 Task: Find connections with filter location Ārt Khwājah with filter topic #LetsWork with filter profile language Spanish with filter current company BBC with filter school Anna Adarsh College For Women with filter industry Vehicle Repair and Maintenance with filter service category Human Resources with filter keywords title Head
Action: Mouse moved to (681, 124)
Screenshot: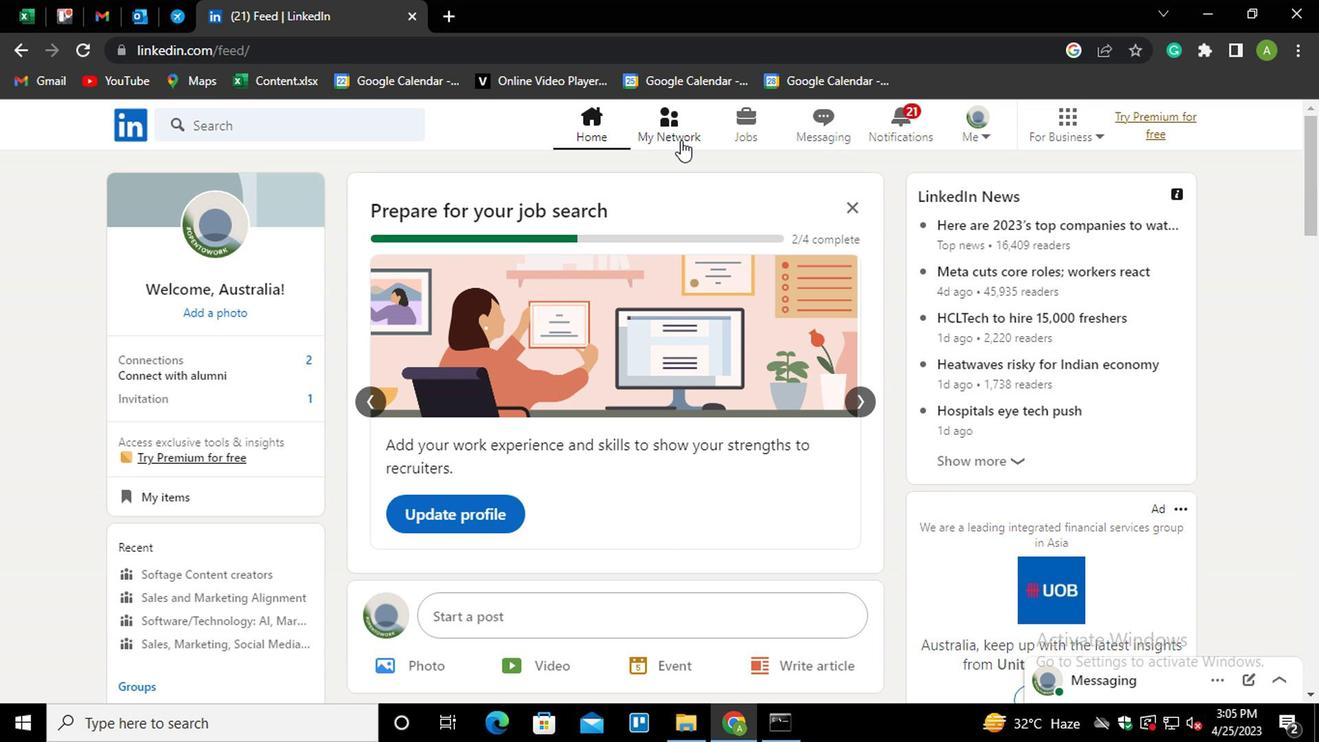 
Action: Mouse pressed left at (681, 124)
Screenshot: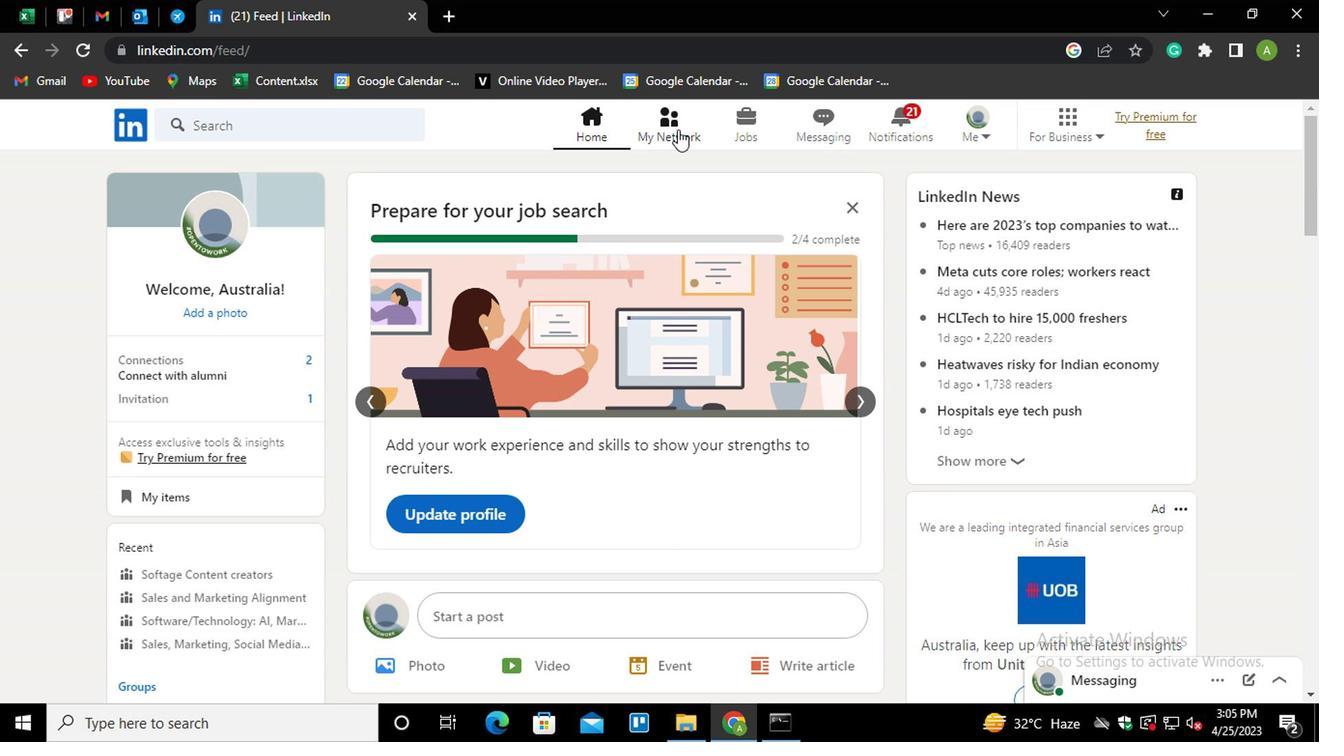
Action: Mouse moved to (272, 217)
Screenshot: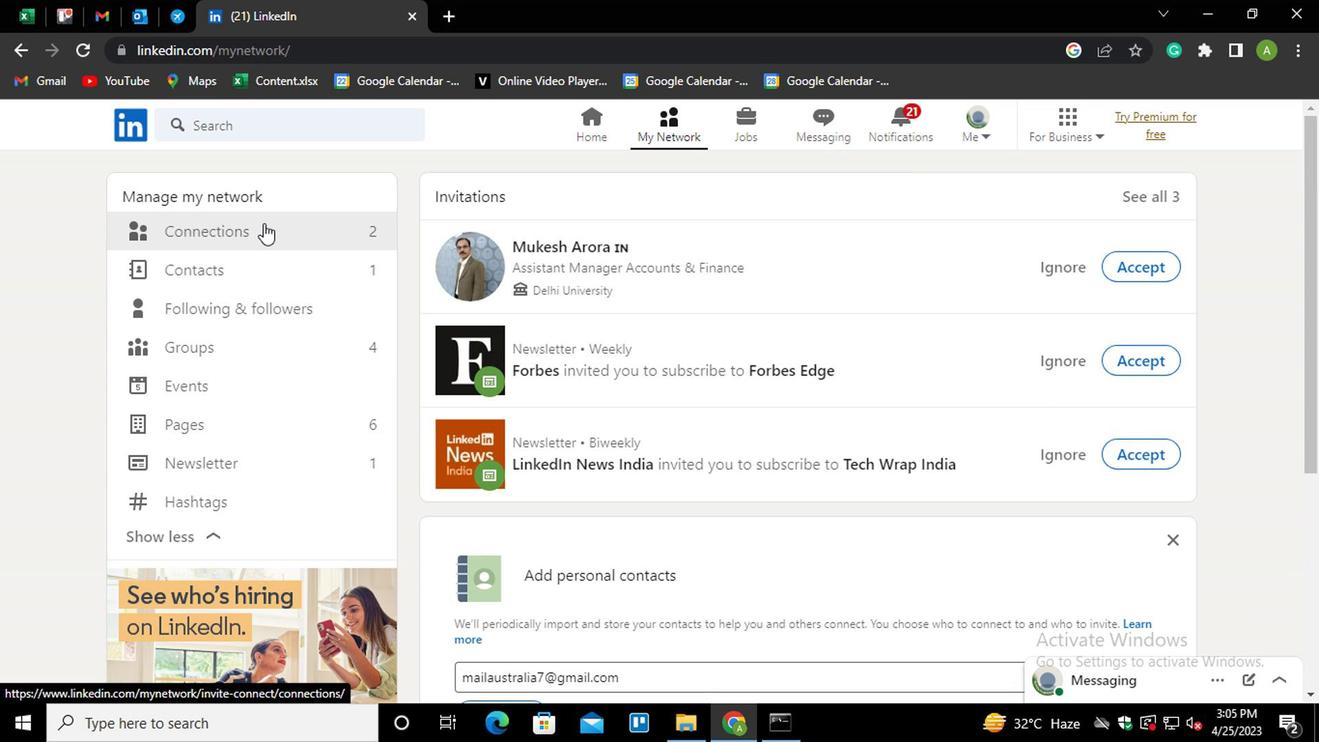 
Action: Mouse pressed left at (272, 217)
Screenshot: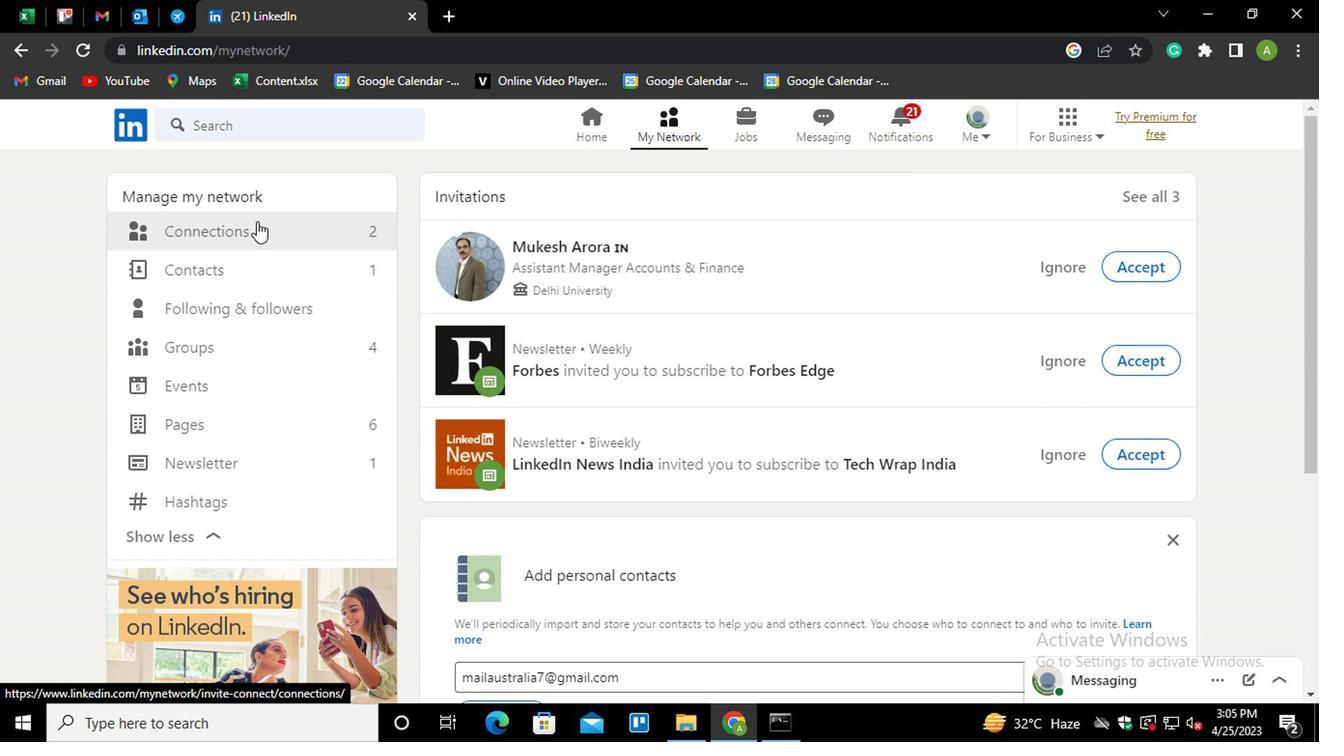 
Action: Mouse moved to (766, 228)
Screenshot: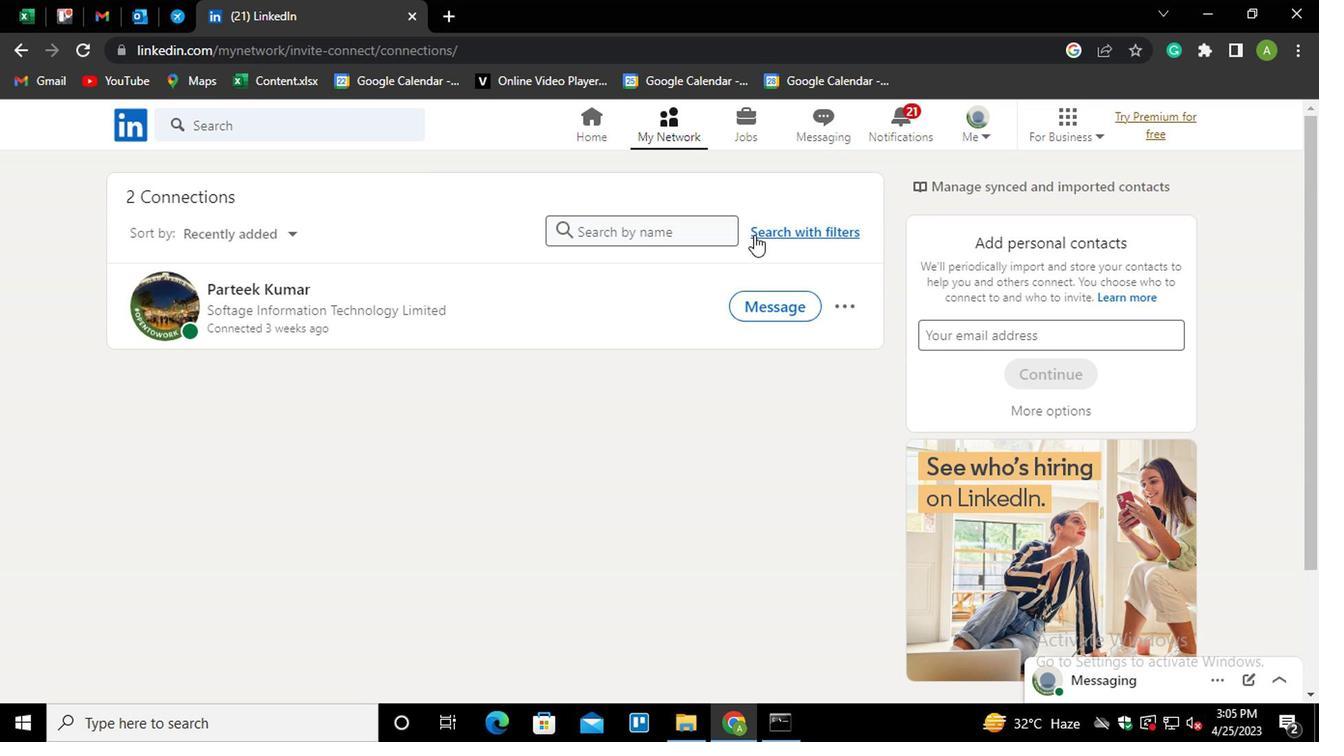 
Action: Mouse pressed left at (766, 228)
Screenshot: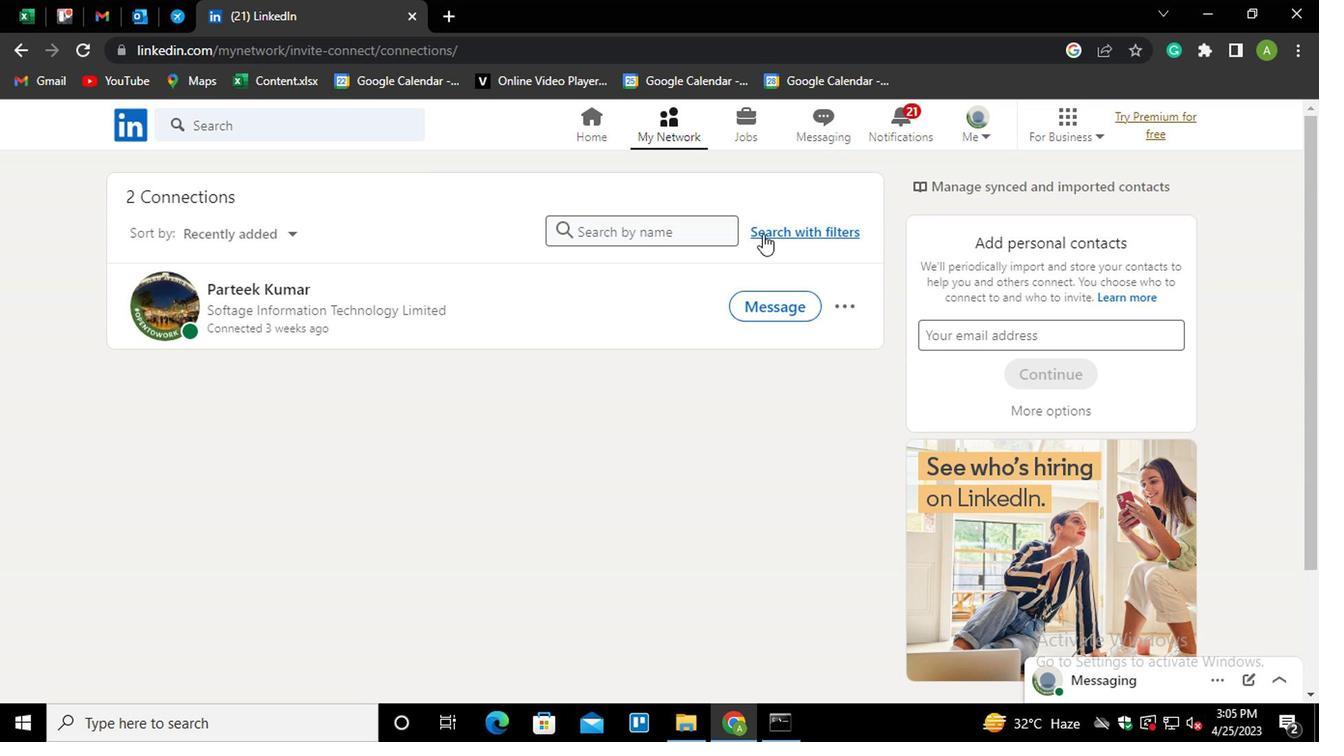 
Action: Mouse moved to (665, 172)
Screenshot: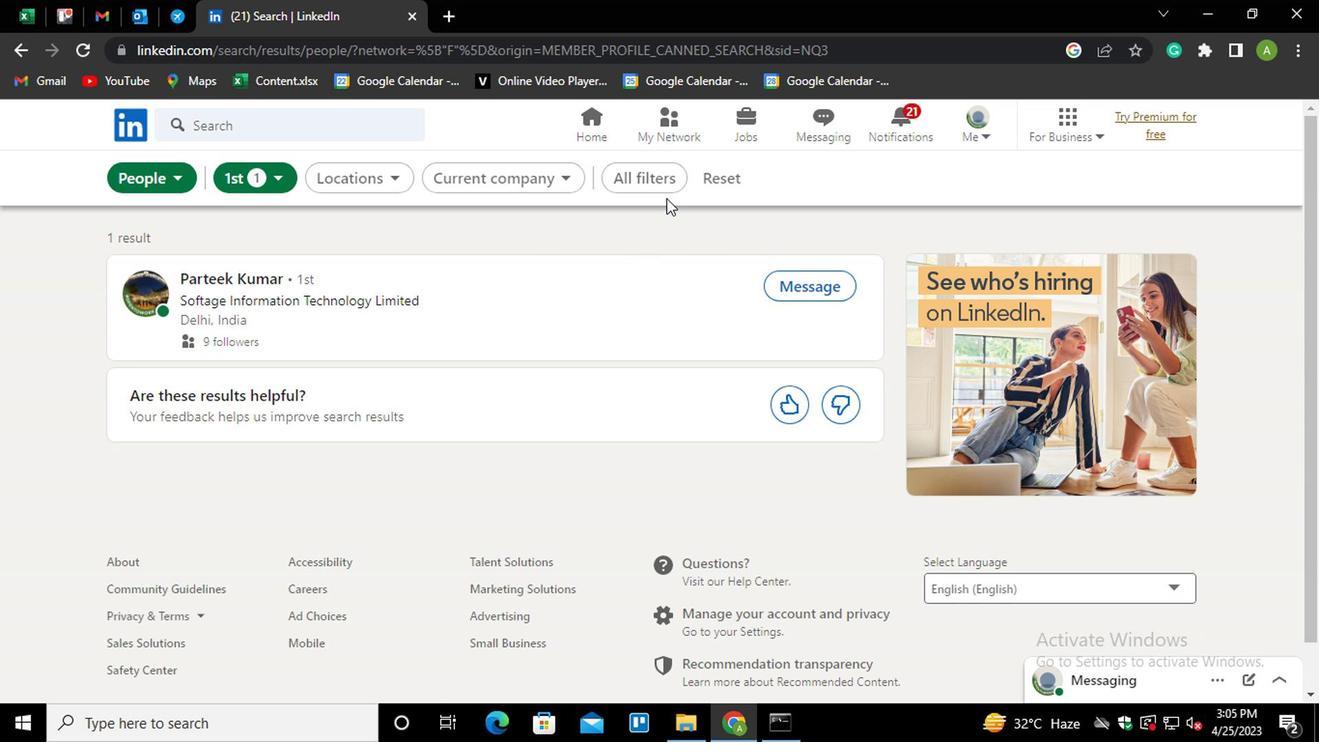 
Action: Mouse pressed left at (665, 172)
Screenshot: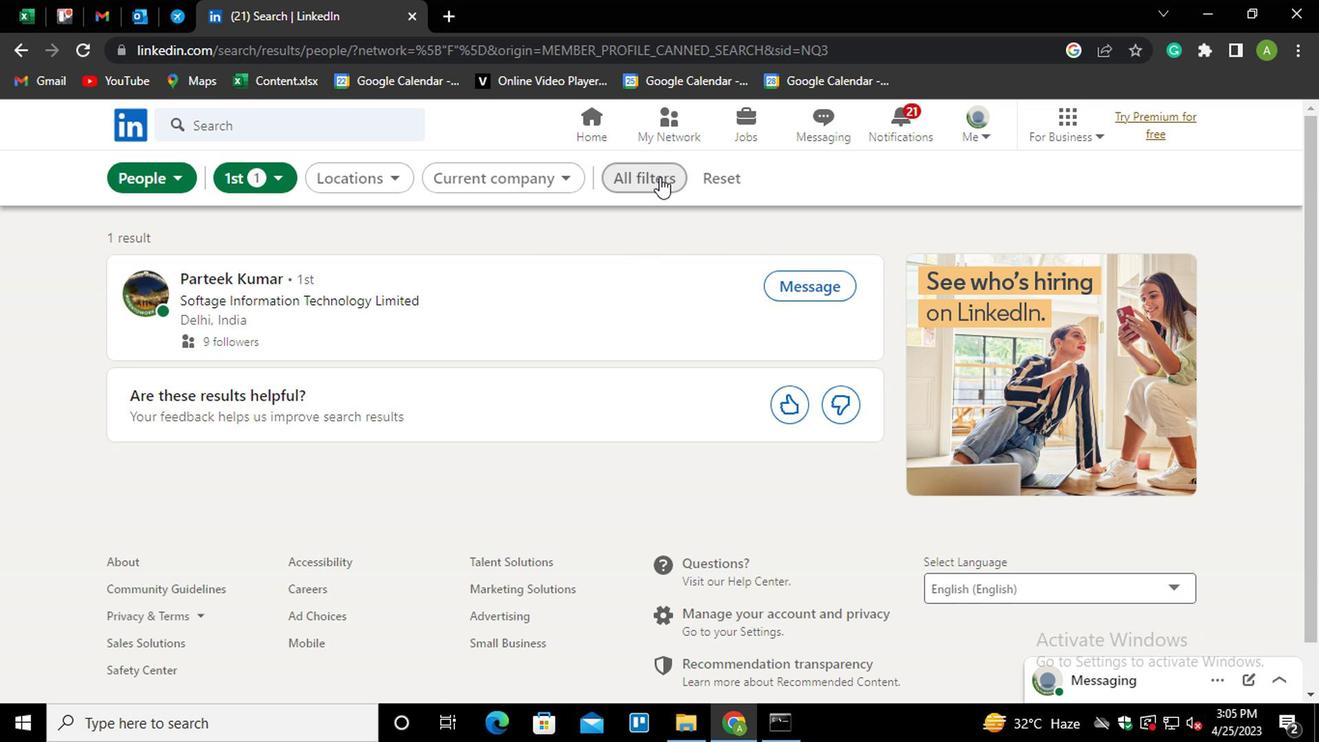 
Action: Mouse moved to (893, 320)
Screenshot: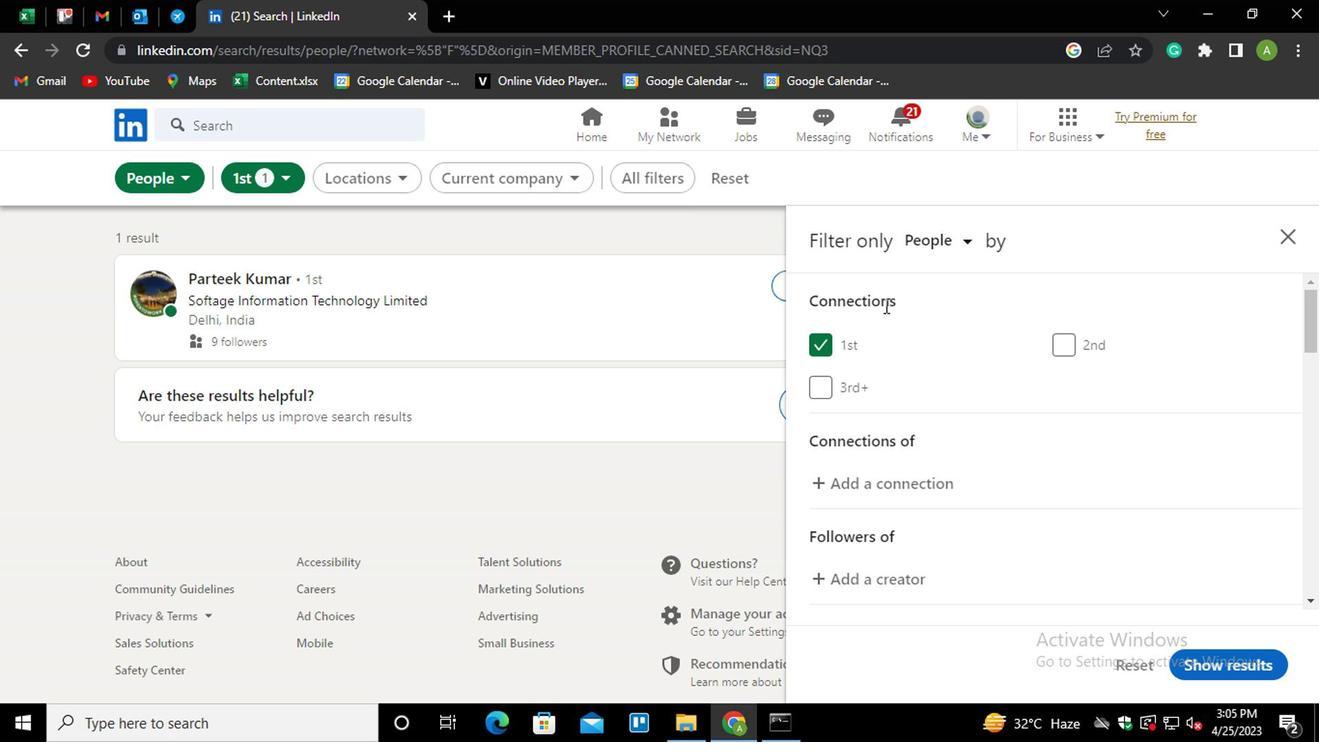 
Action: Mouse scrolled (893, 318) with delta (0, -1)
Screenshot: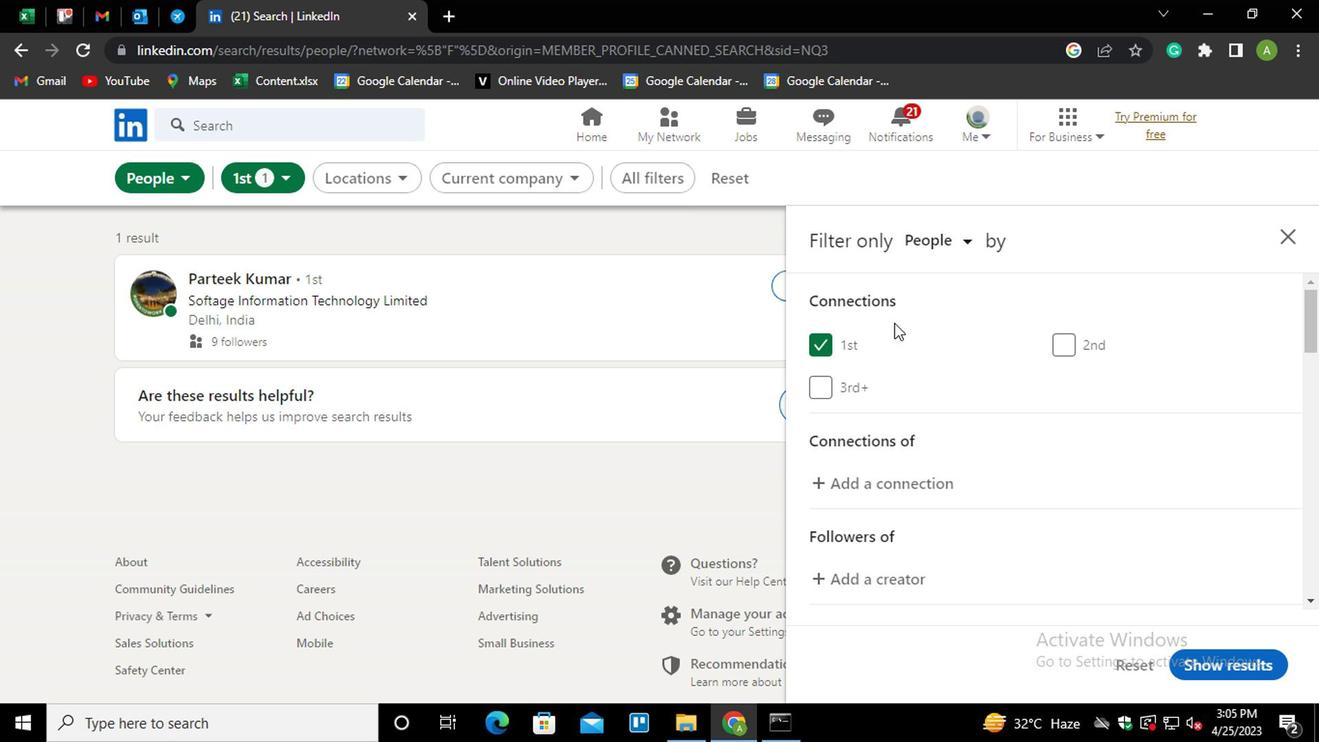 
Action: Mouse scrolled (893, 318) with delta (0, -1)
Screenshot: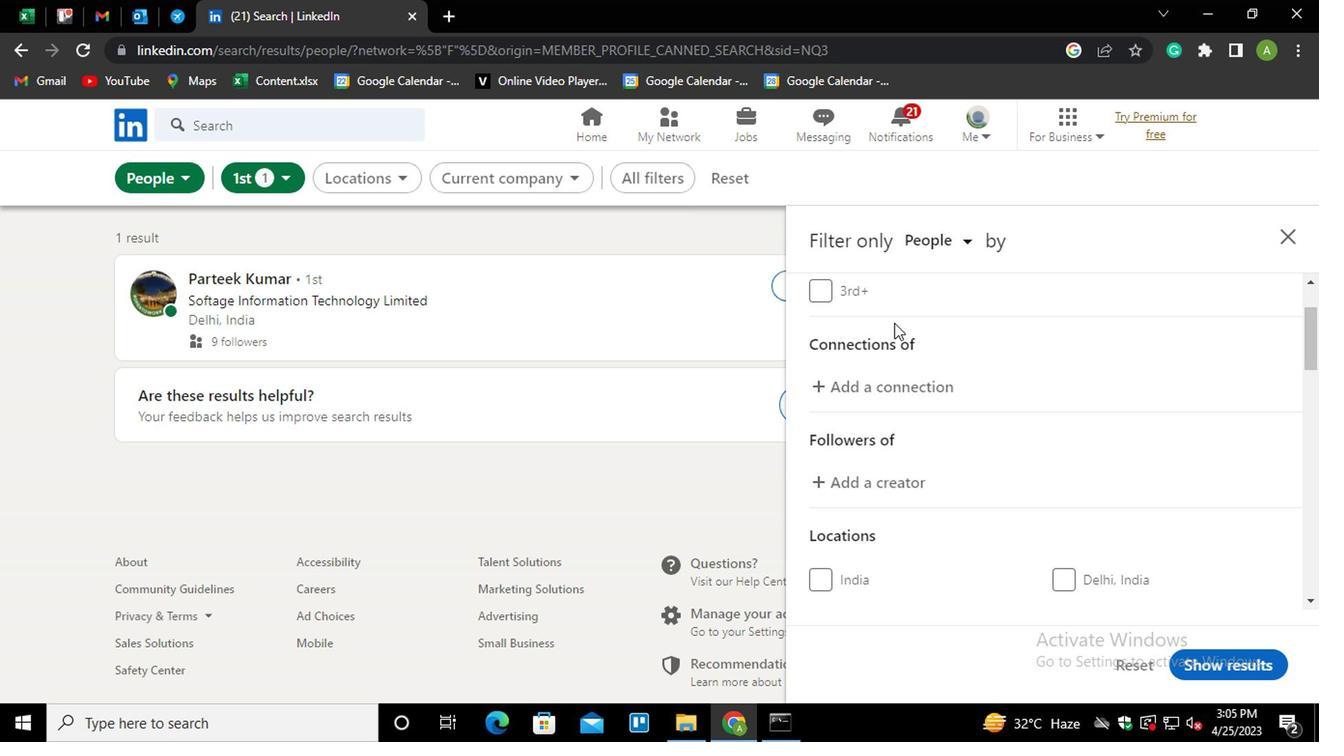 
Action: Mouse moved to (869, 463)
Screenshot: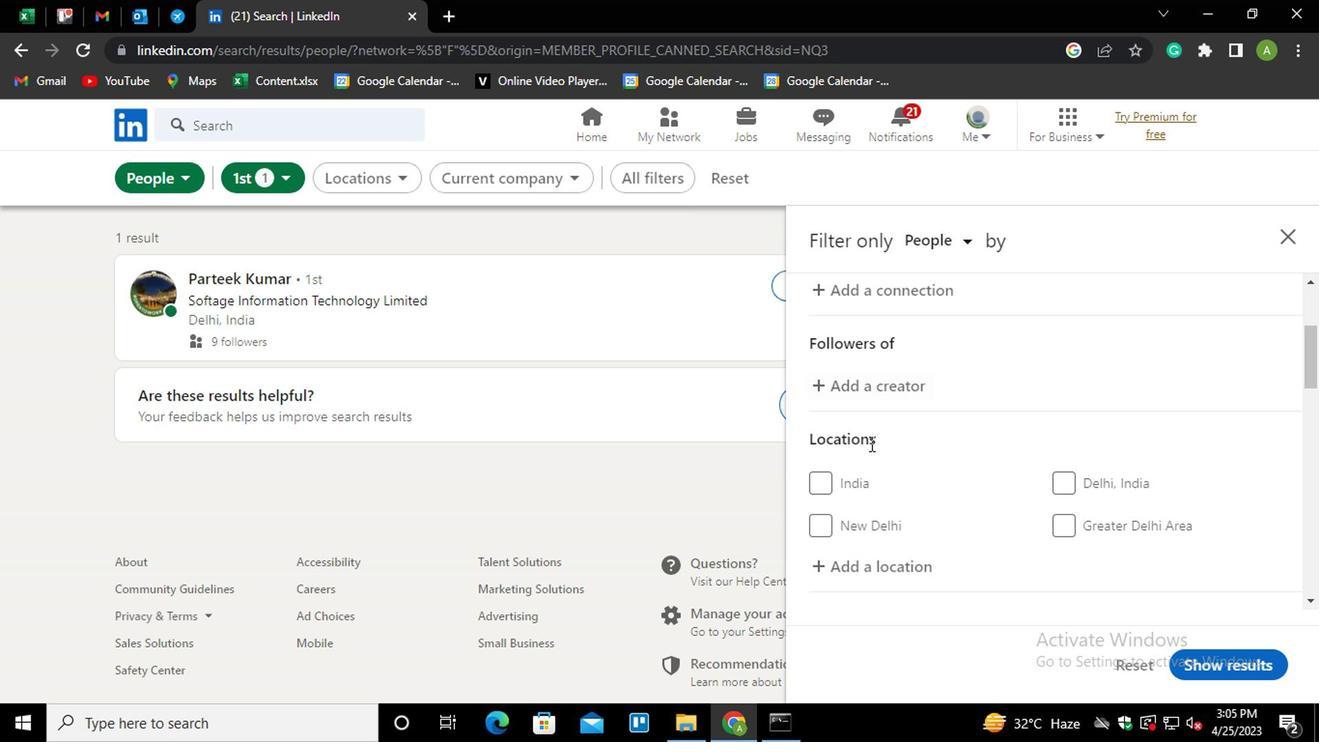 
Action: Mouse scrolled (869, 463) with delta (0, 0)
Screenshot: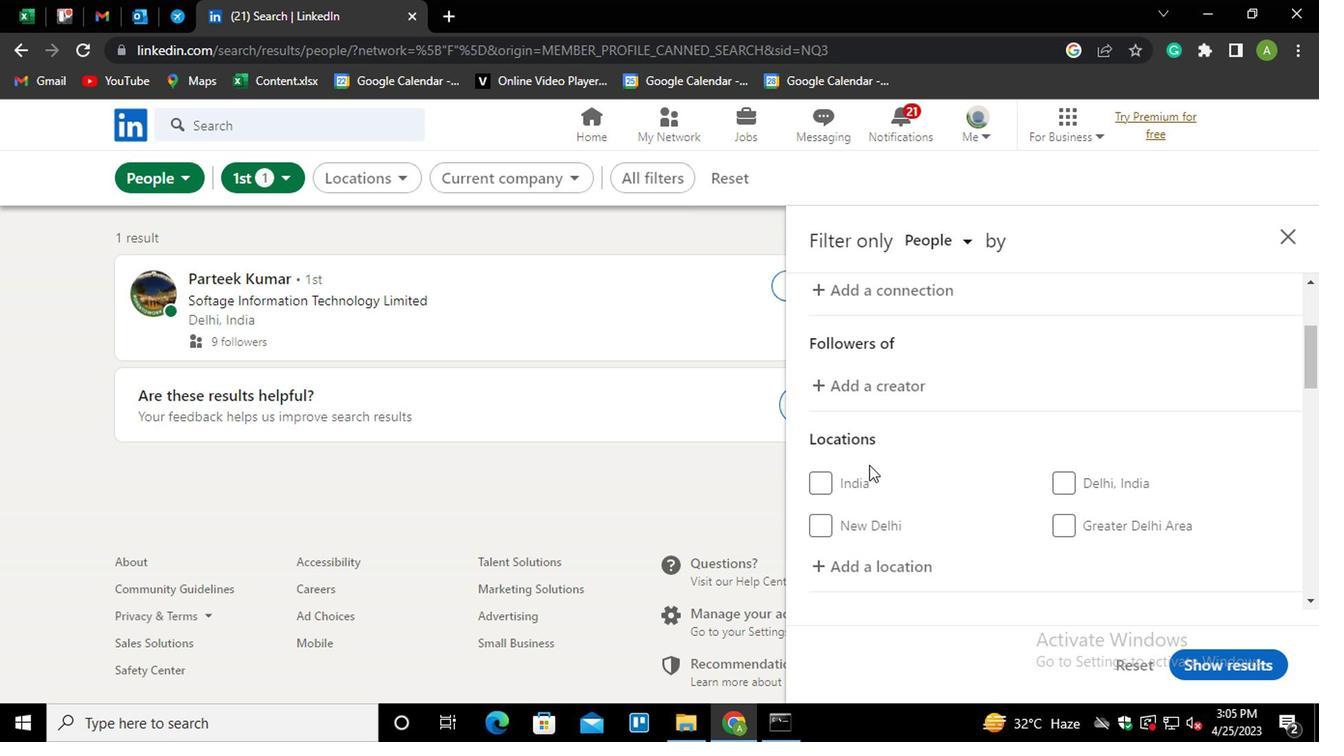 
Action: Mouse pressed left at (869, 463)
Screenshot: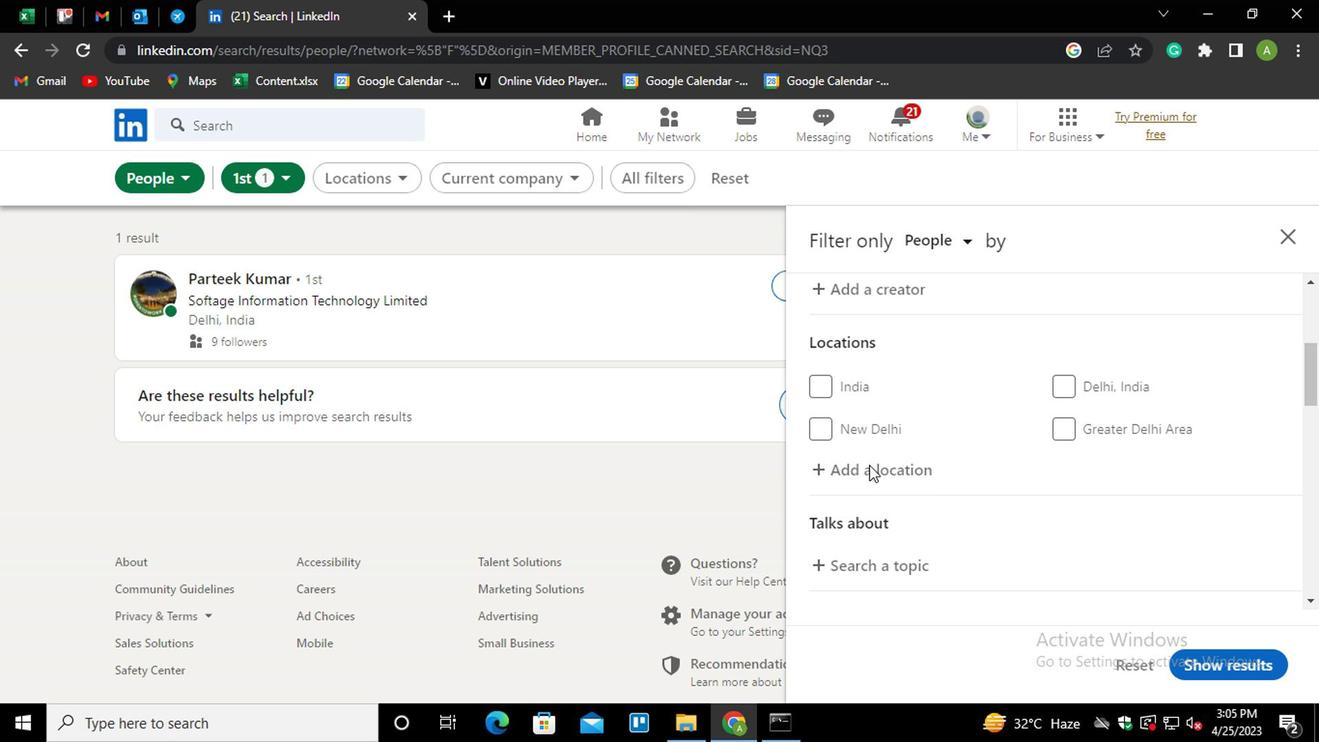 
Action: Mouse moved to (830, 465)
Screenshot: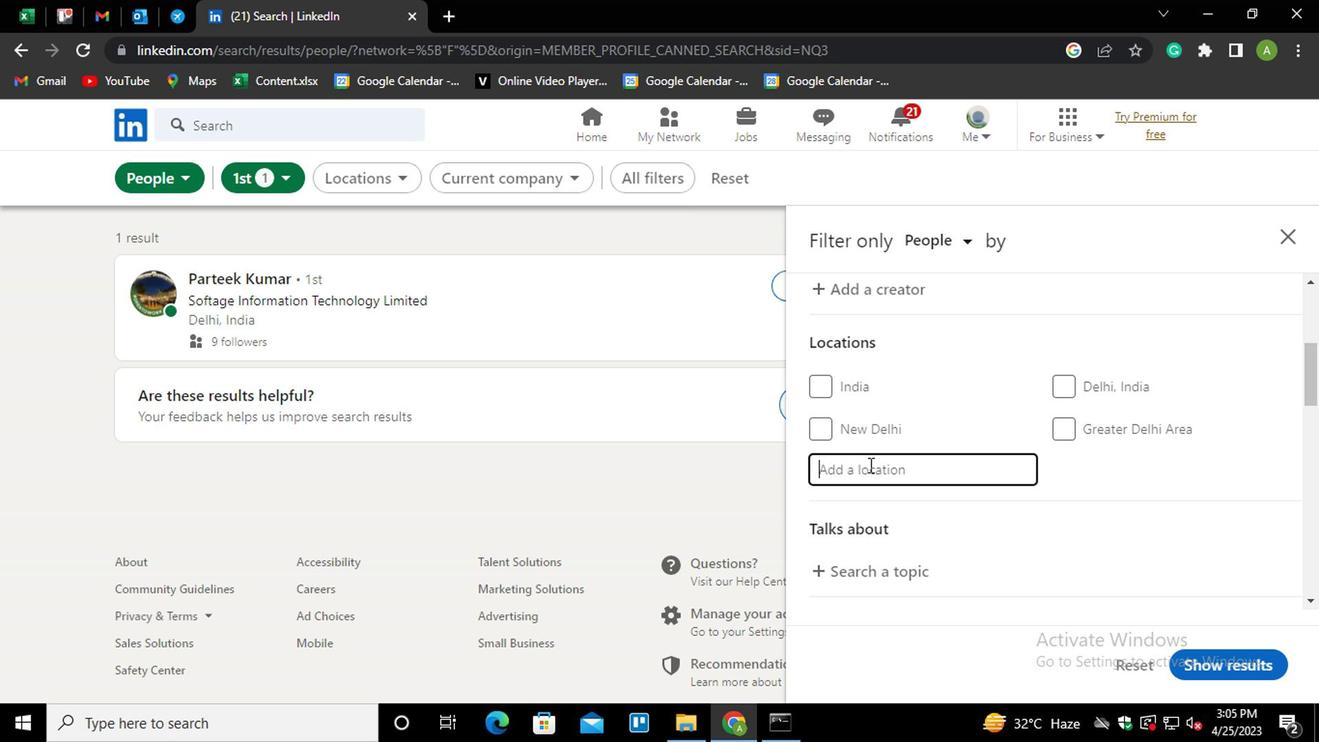 
Action: Mouse pressed left at (830, 465)
Screenshot: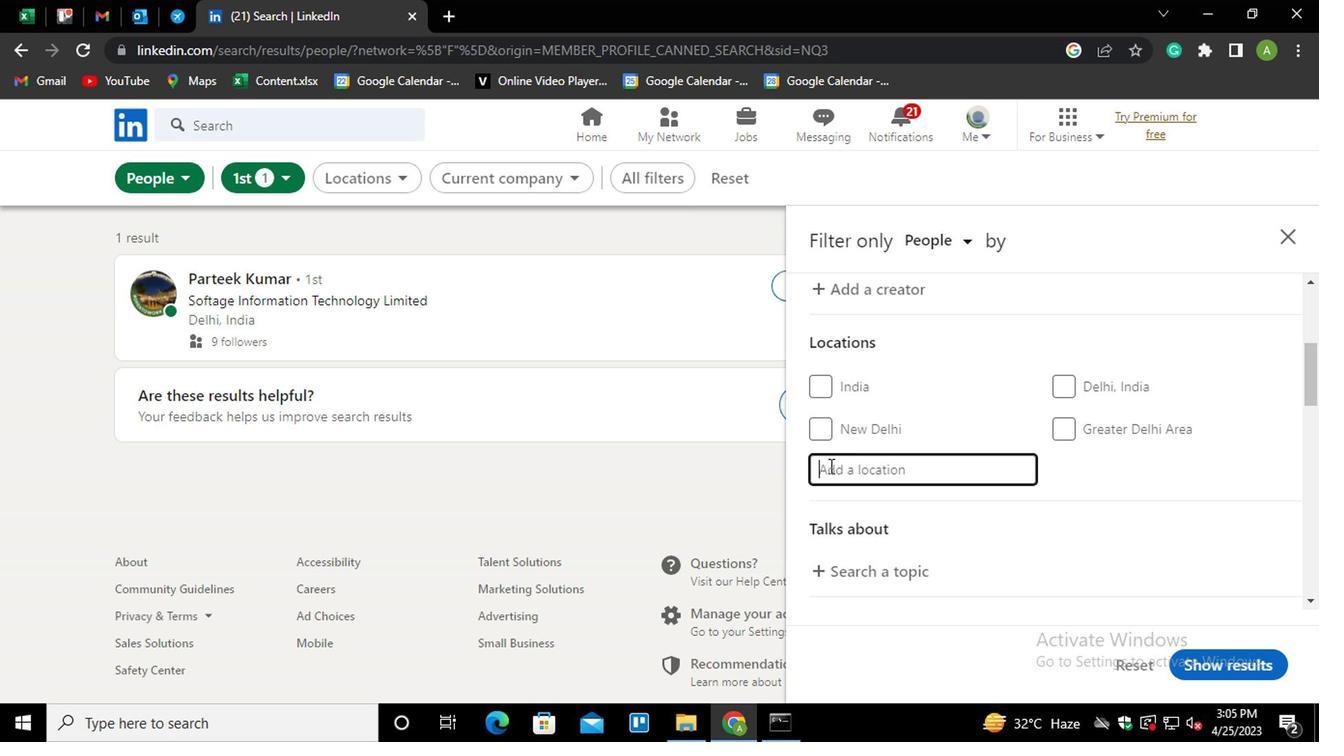 
Action: Mouse moved to (828, 468)
Screenshot: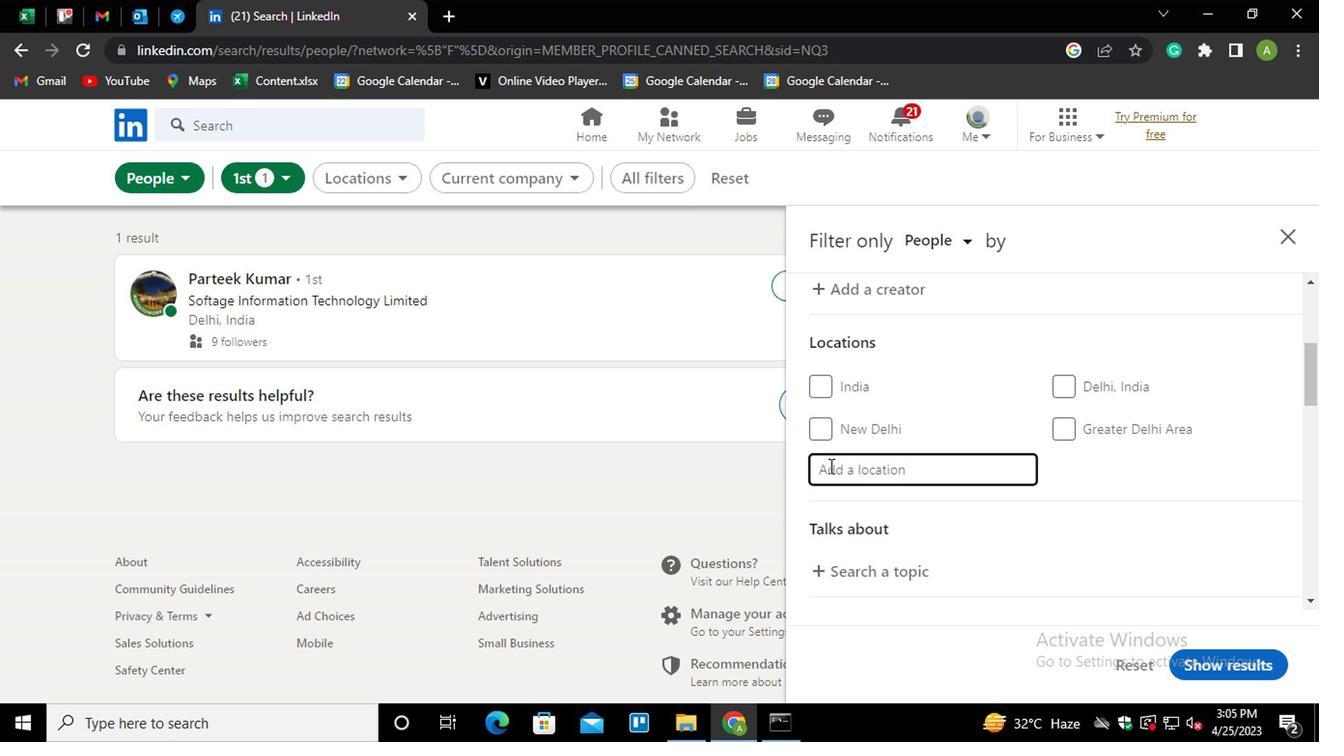 
Action: Key pressed <Key.shift>ART<Key.space><Key.shift><Key.shift><Key.shift><Key.shift><Key.shift><Key.shift><Key.shift>KHWAJAH
Screenshot: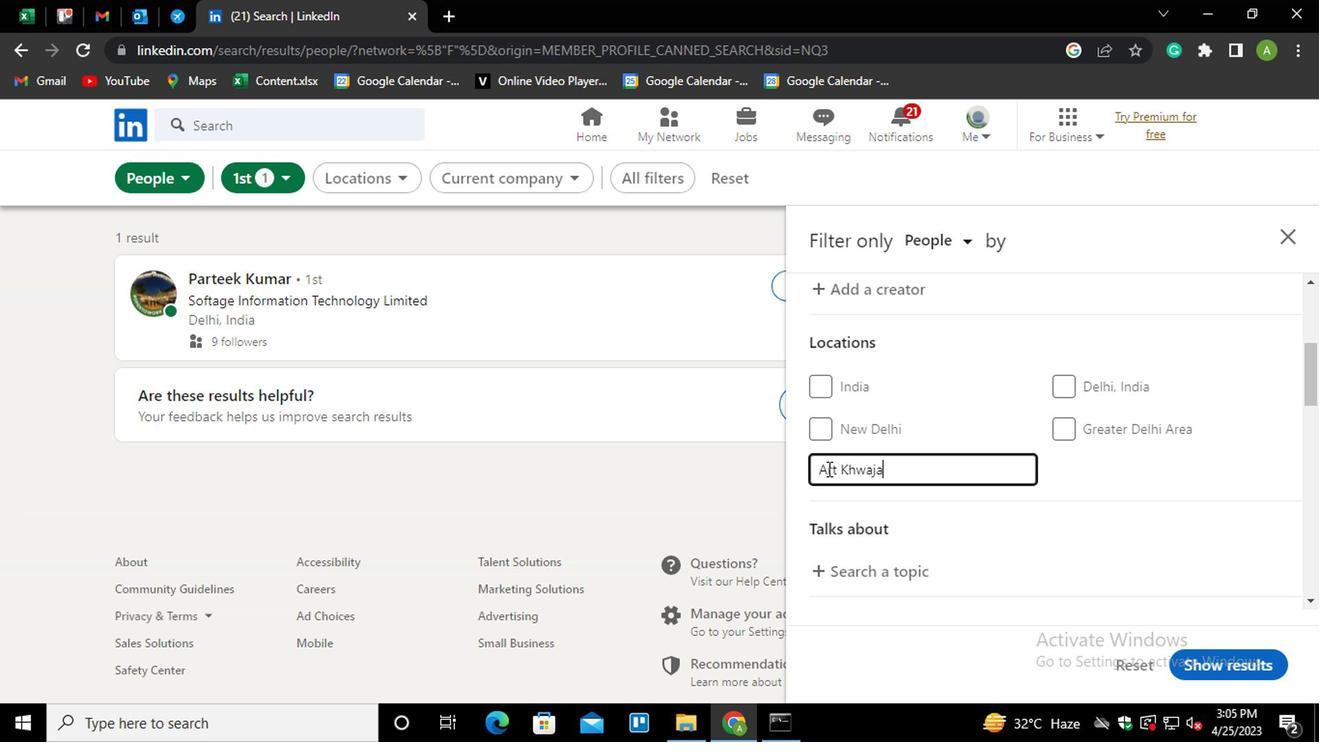 
Action: Mouse moved to (1087, 468)
Screenshot: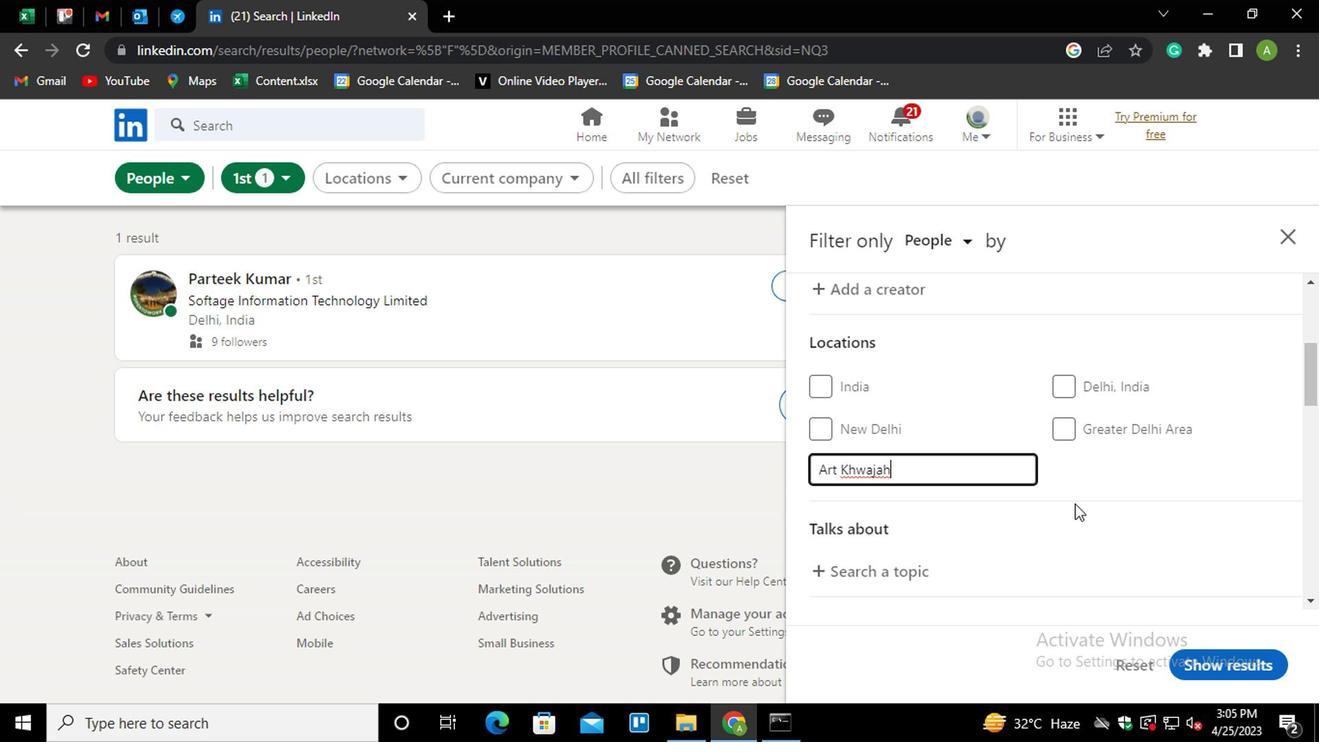 
Action: Mouse pressed left at (1087, 468)
Screenshot: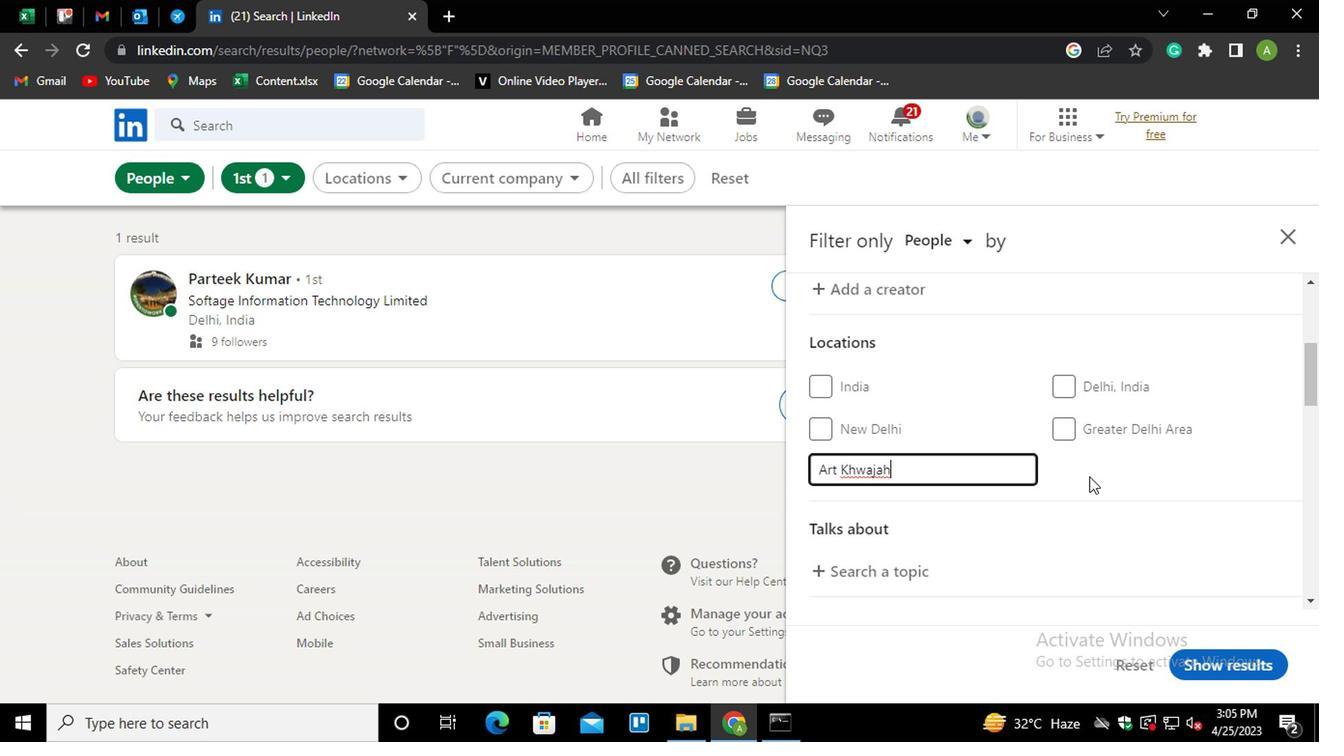 
Action: Mouse moved to (1085, 470)
Screenshot: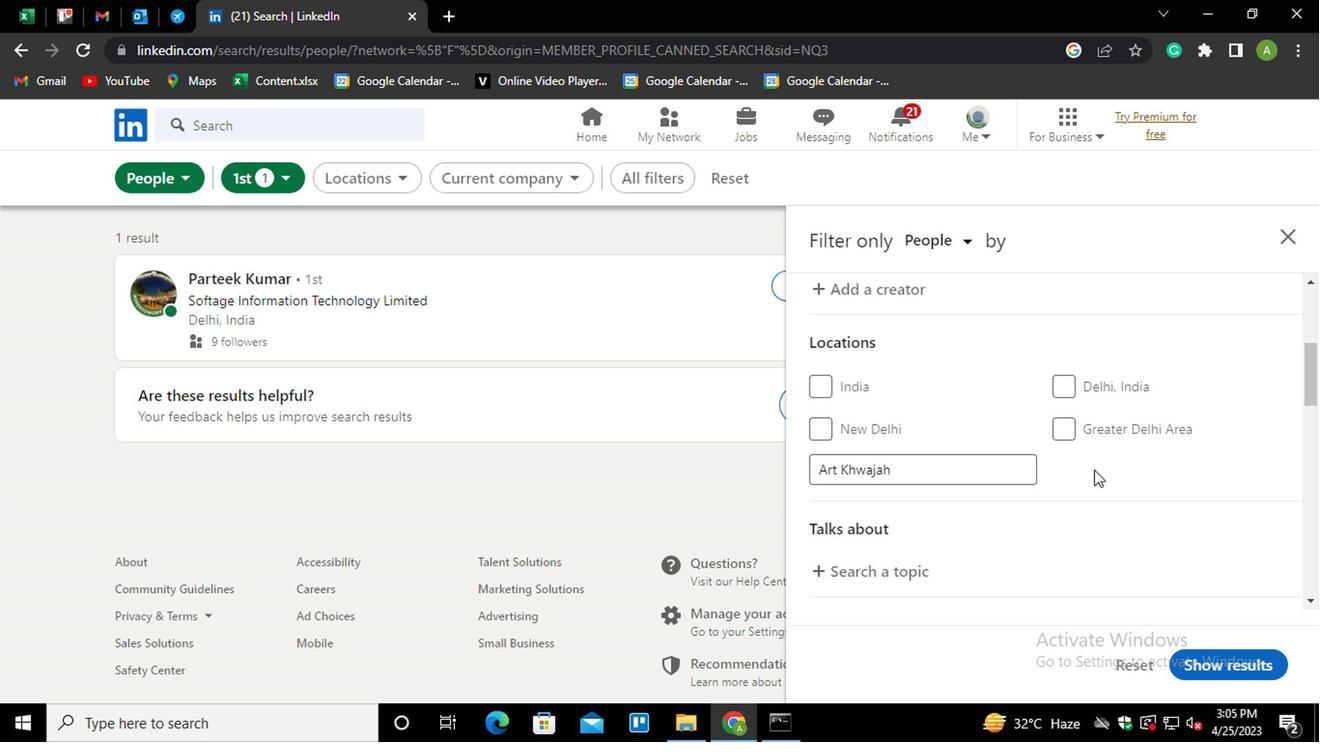 
Action: Mouse scrolled (1085, 470) with delta (0, 0)
Screenshot: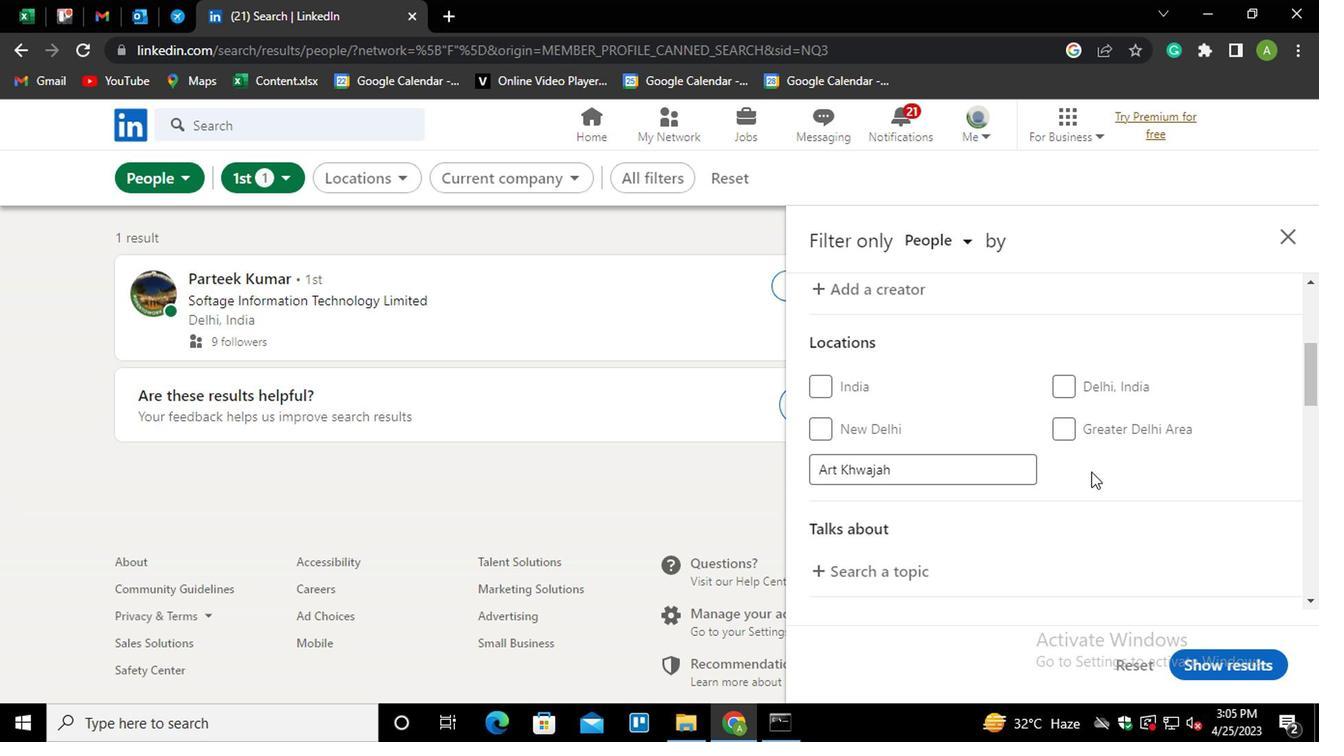 
Action: Mouse moved to (896, 466)
Screenshot: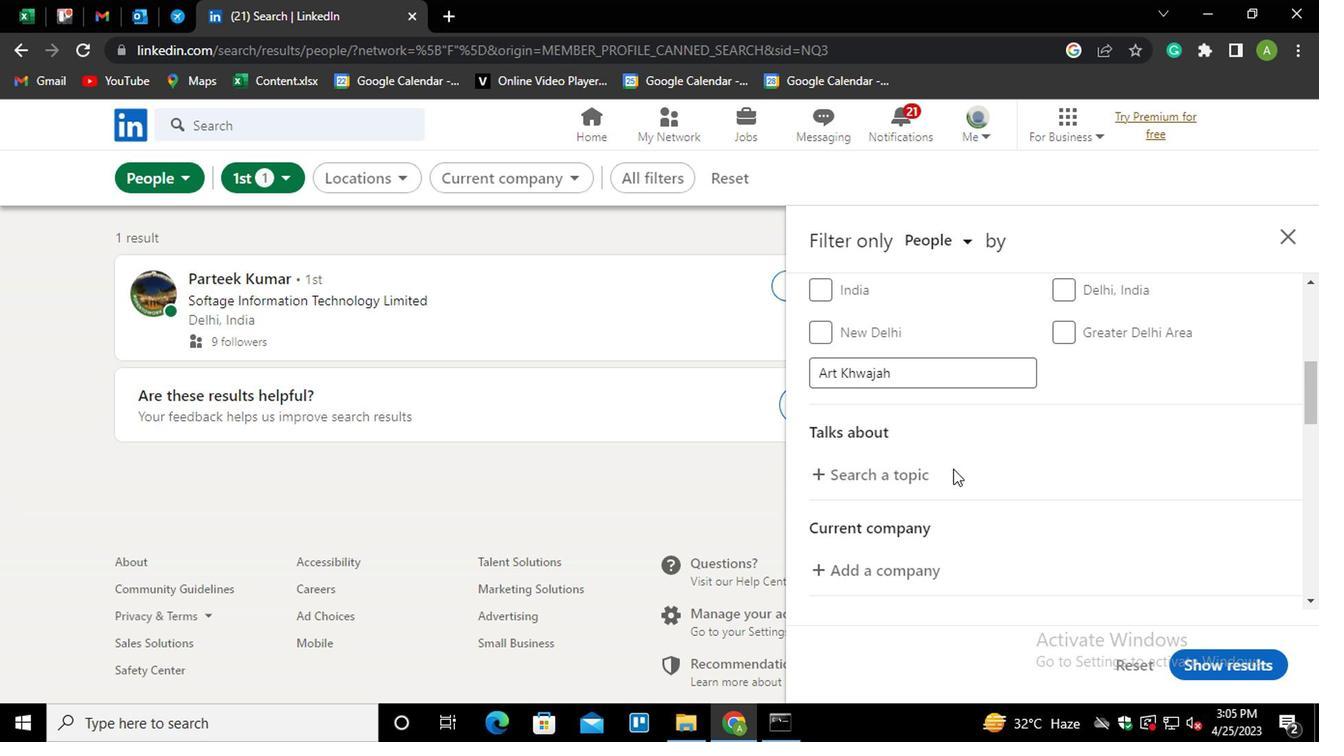
Action: Mouse pressed left at (896, 466)
Screenshot: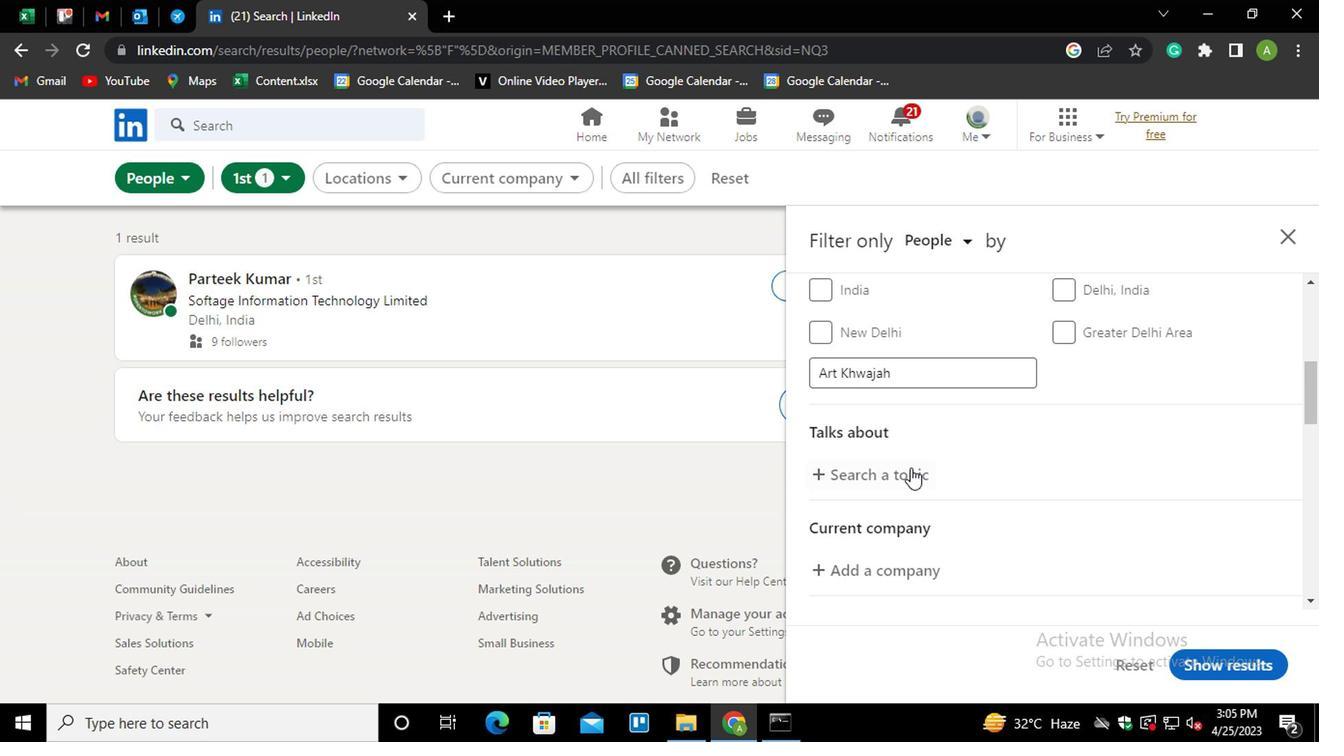 
Action: Mouse moved to (889, 470)
Screenshot: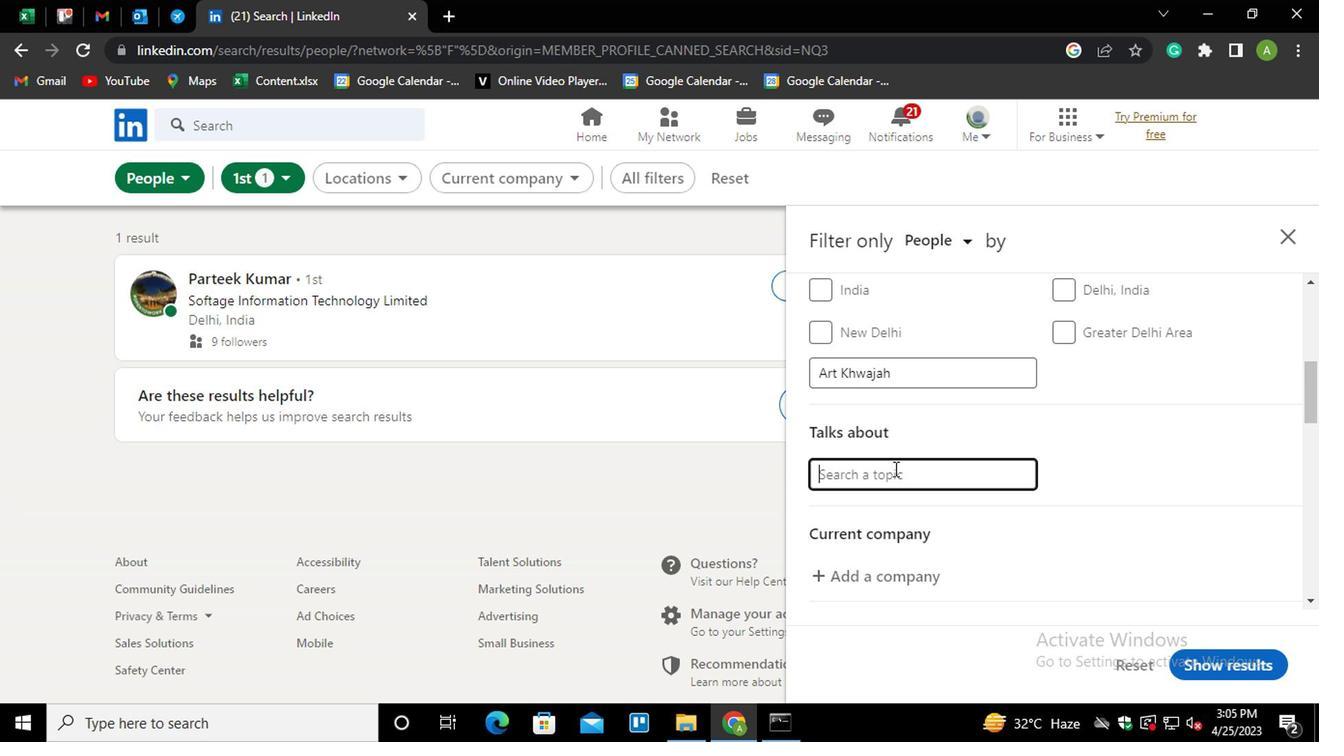 
Action: Mouse pressed left at (889, 470)
Screenshot: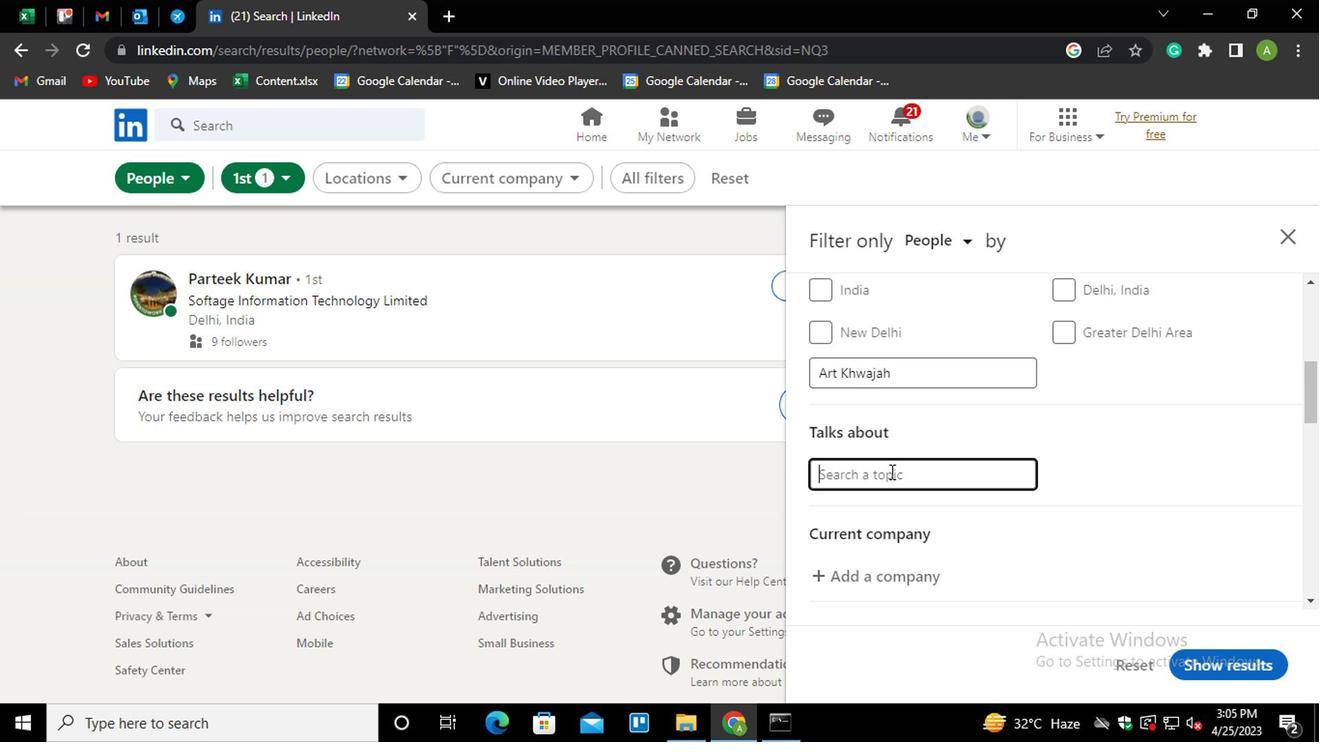 
Action: Mouse moved to (868, 512)
Screenshot: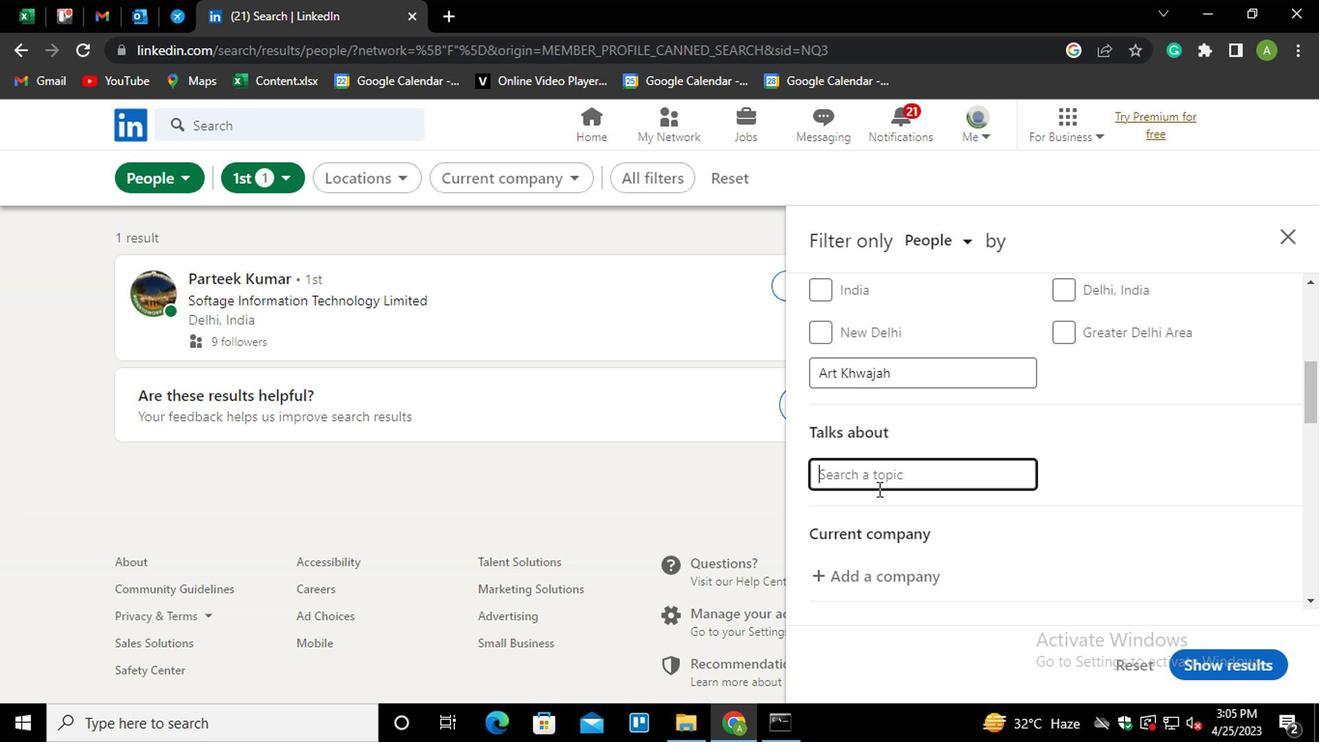 
Action: Key pressed <Key.shift>#<Key.shift_r>LETS<Key.shift>WORK
Screenshot: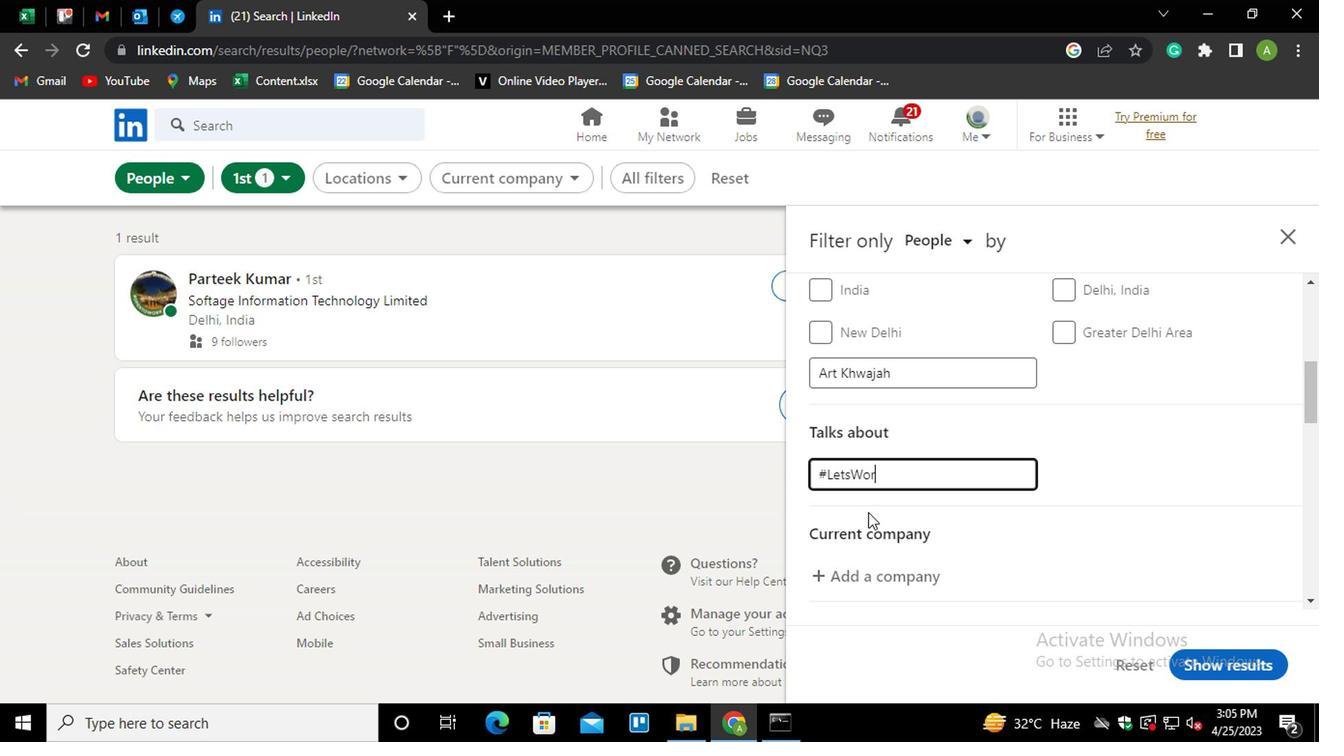 
Action: Mouse moved to (1156, 463)
Screenshot: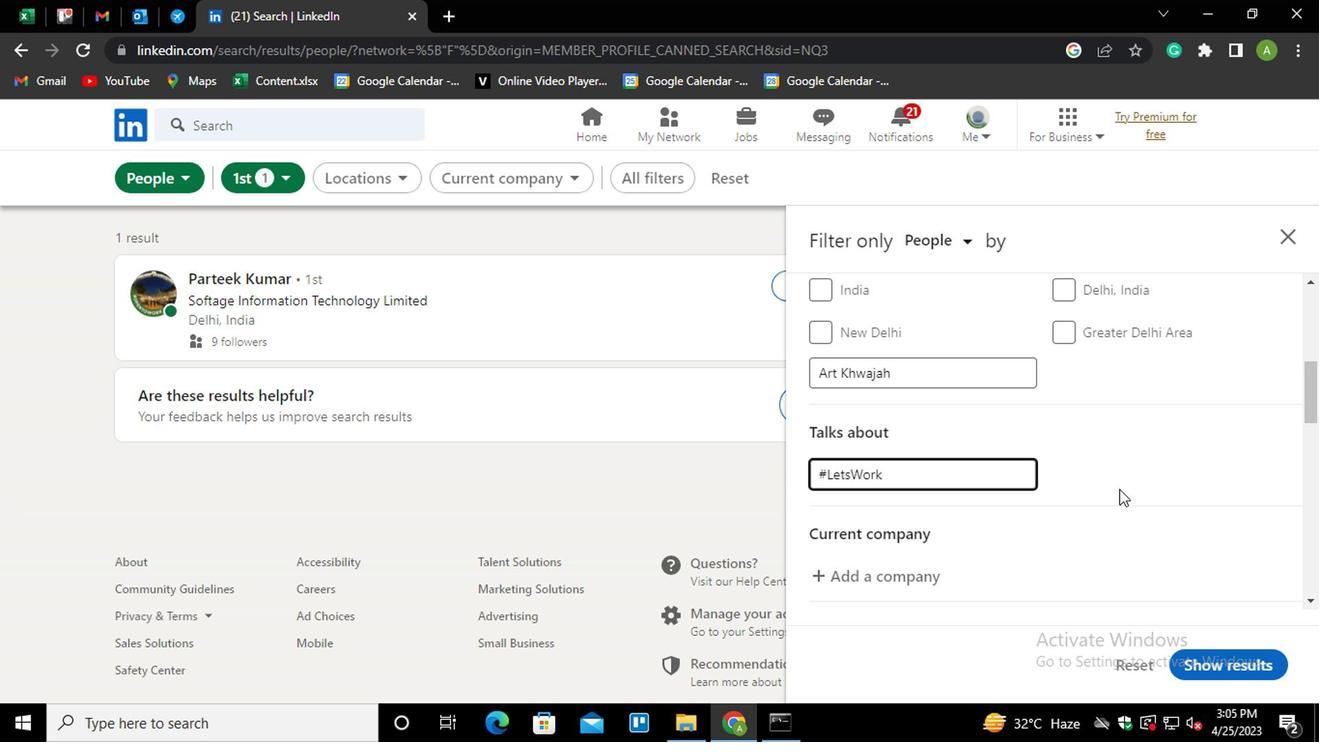 
Action: Mouse pressed left at (1156, 463)
Screenshot: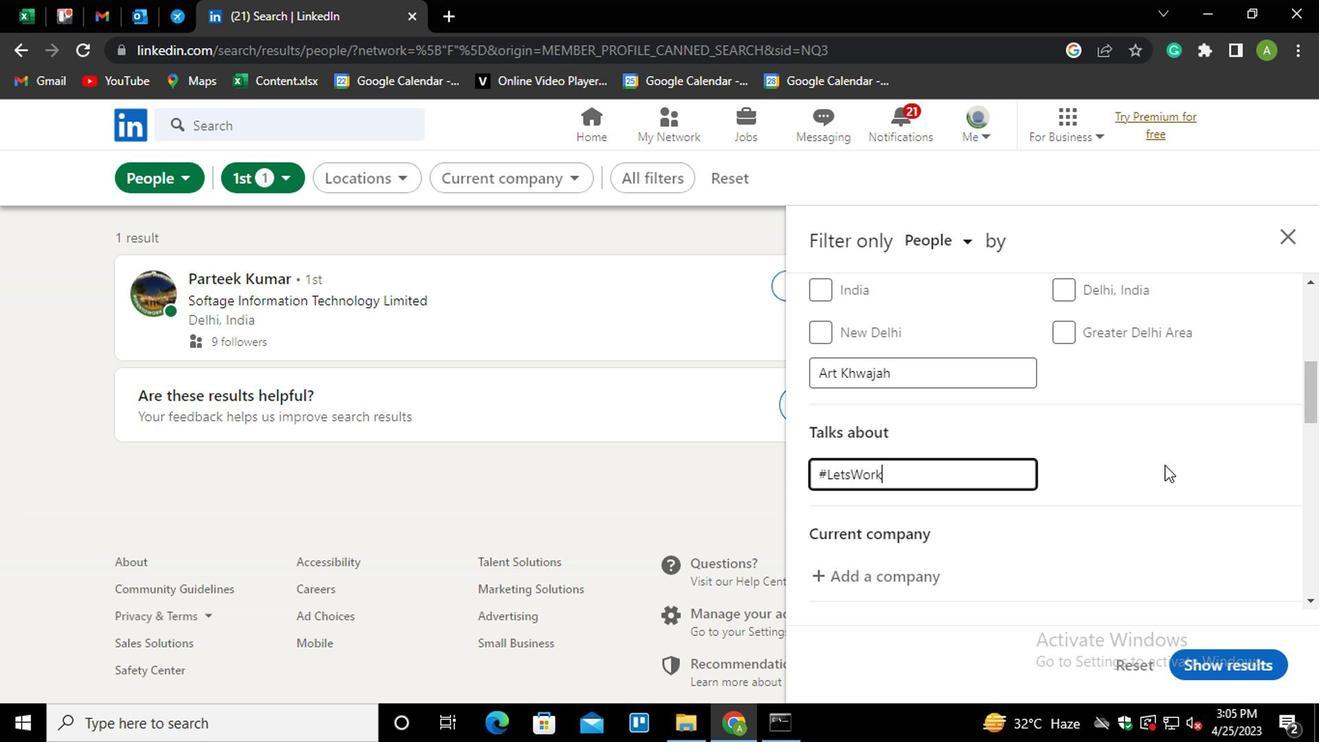 
Action: Mouse moved to (1162, 461)
Screenshot: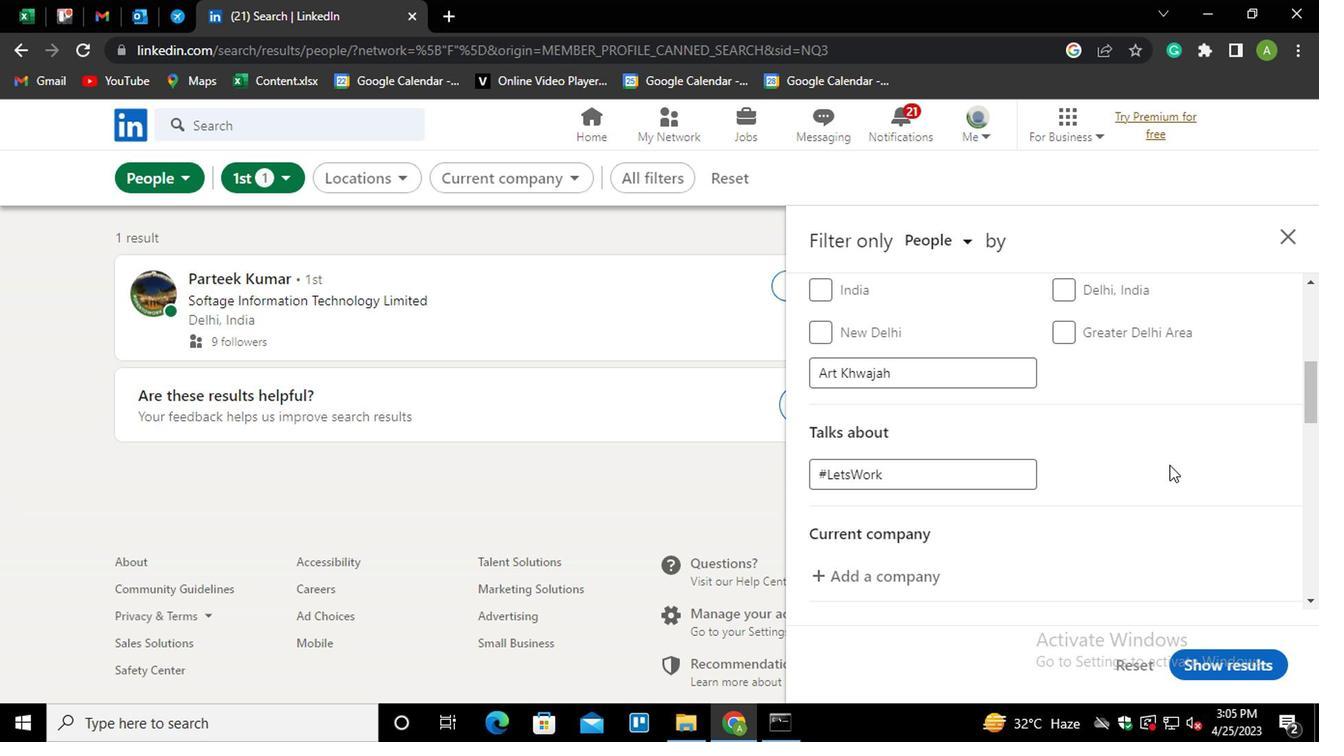 
Action: Mouse scrolled (1162, 461) with delta (0, 0)
Screenshot: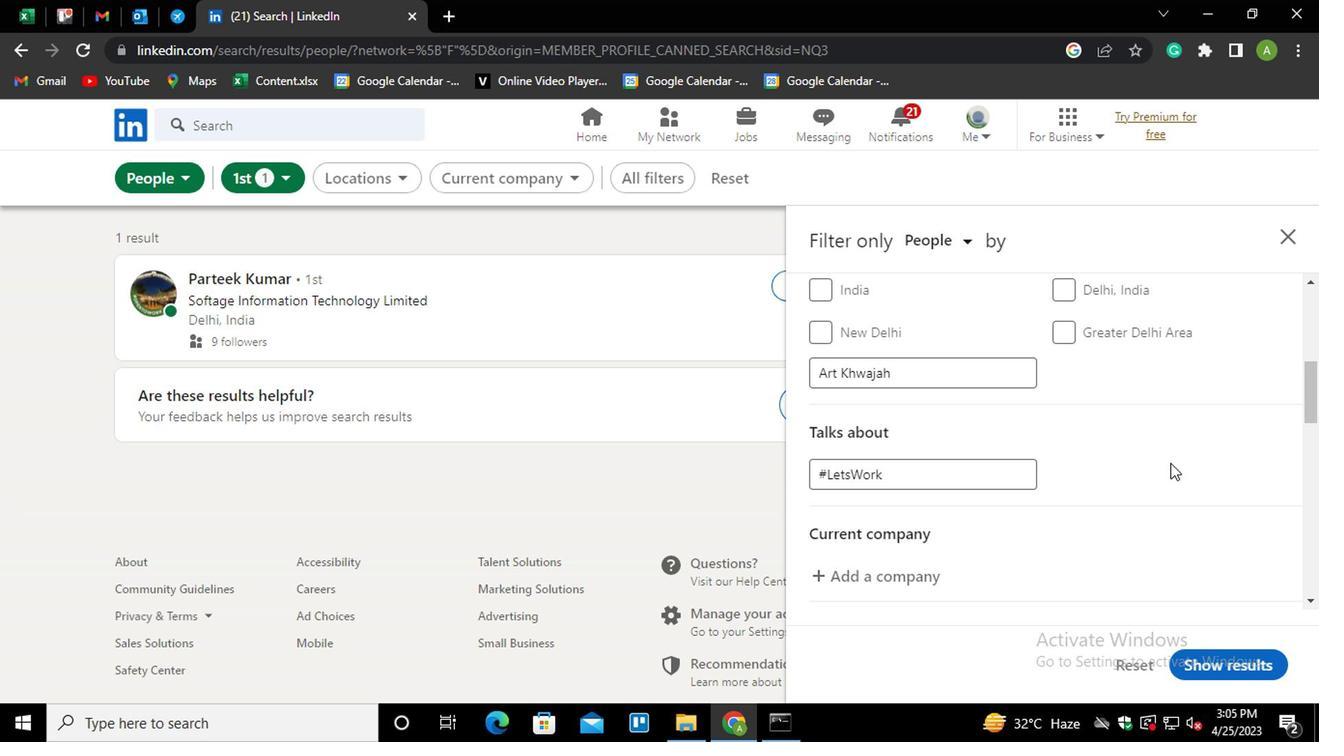 
Action: Mouse moved to (865, 487)
Screenshot: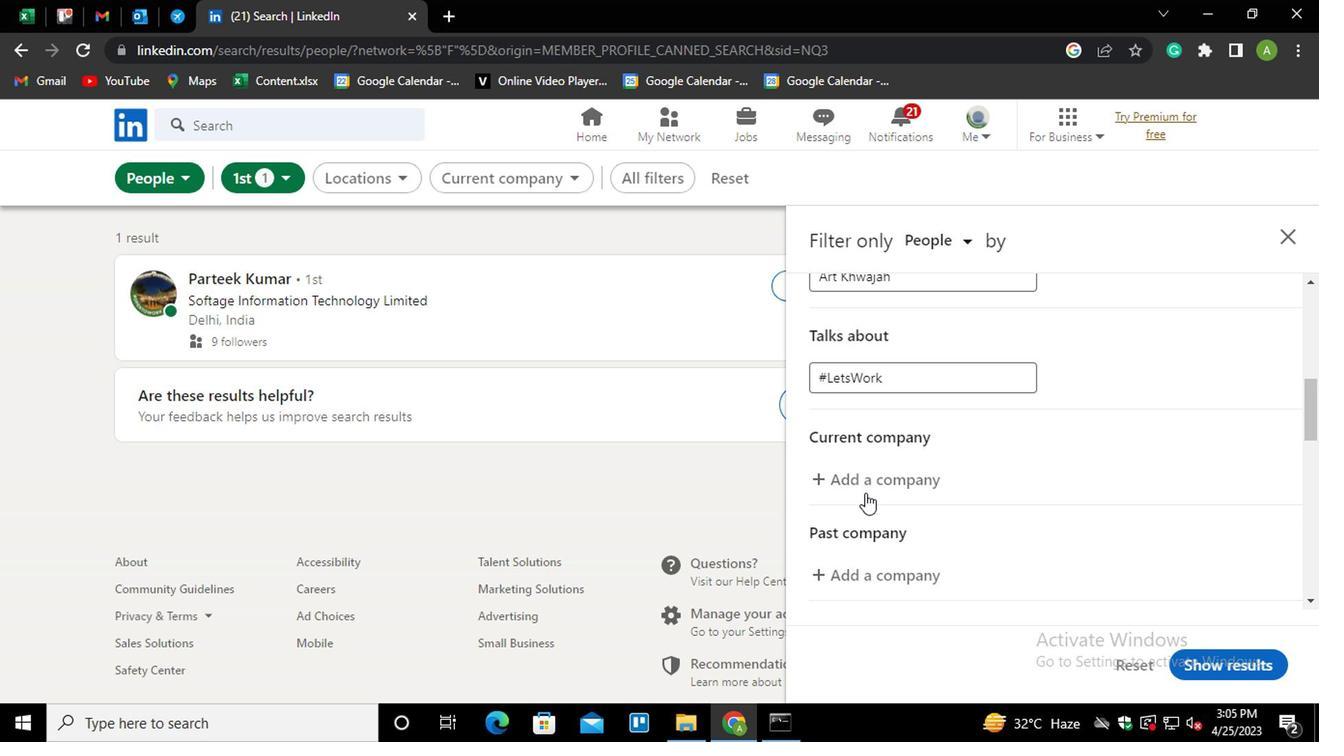 
Action: Mouse pressed left at (865, 487)
Screenshot: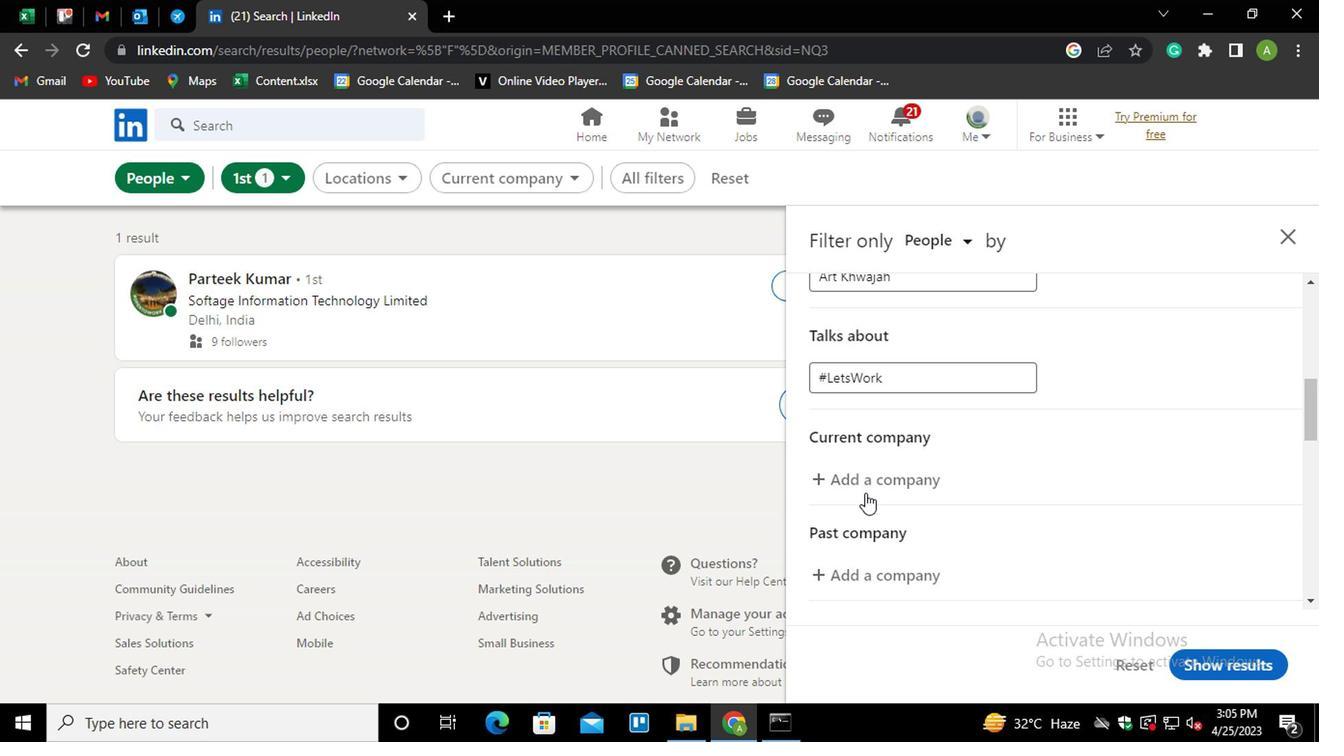 
Action: Mouse moved to (872, 479)
Screenshot: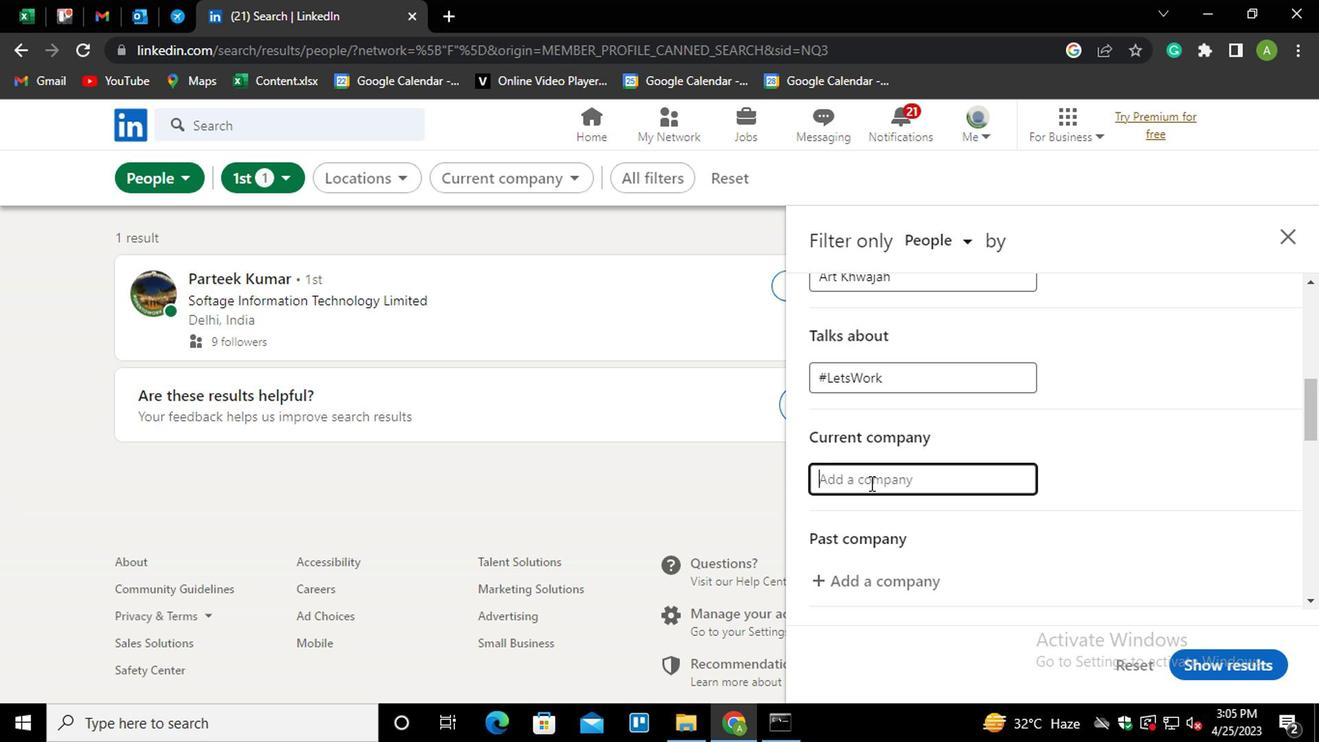 
Action: Mouse pressed left at (872, 479)
Screenshot: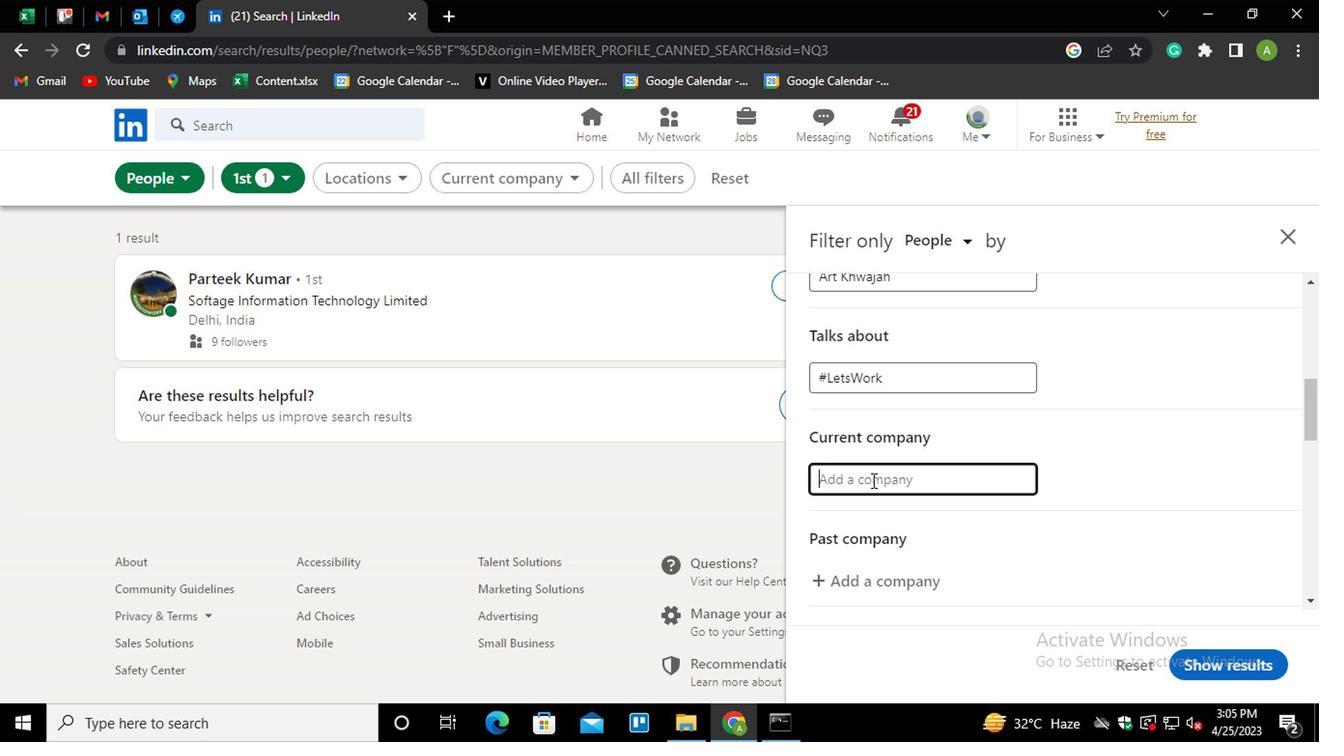 
Action: Mouse moved to (835, 537)
Screenshot: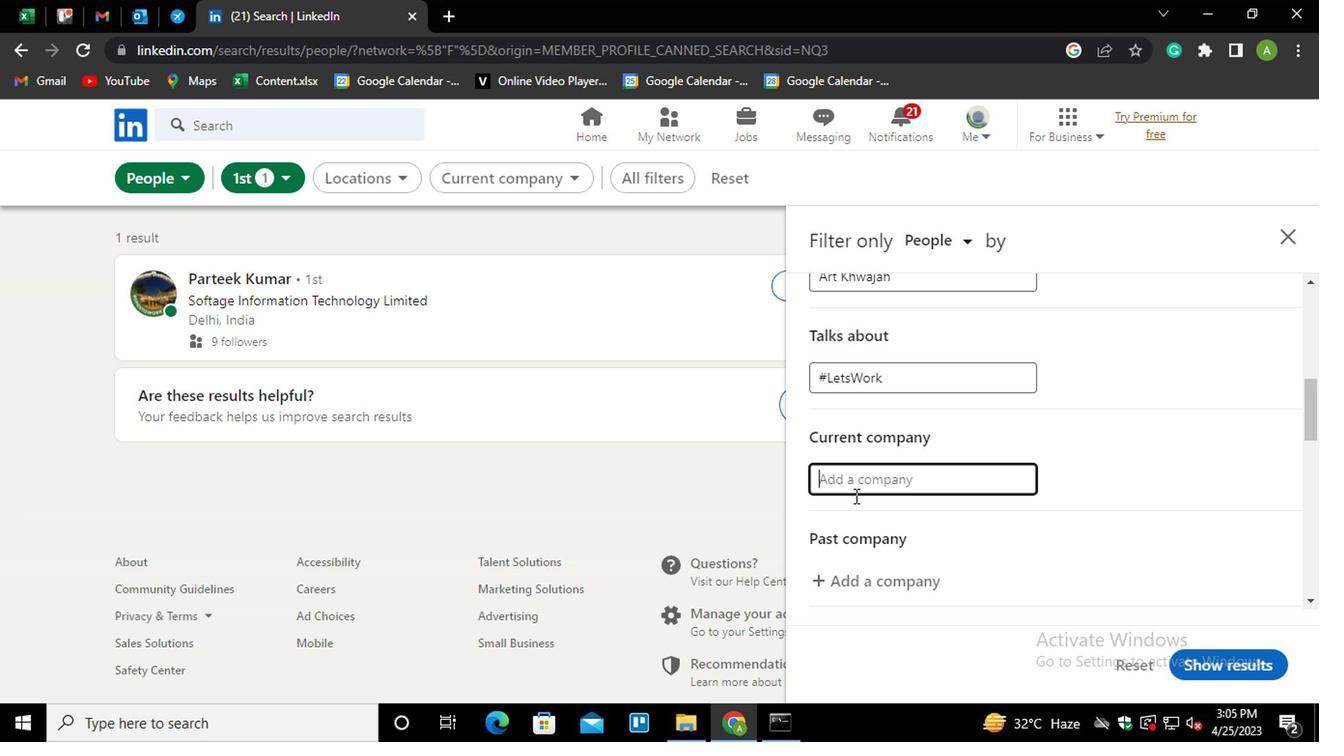 
Action: Key pressed <Key.shift>BBC<Key.enter>
Screenshot: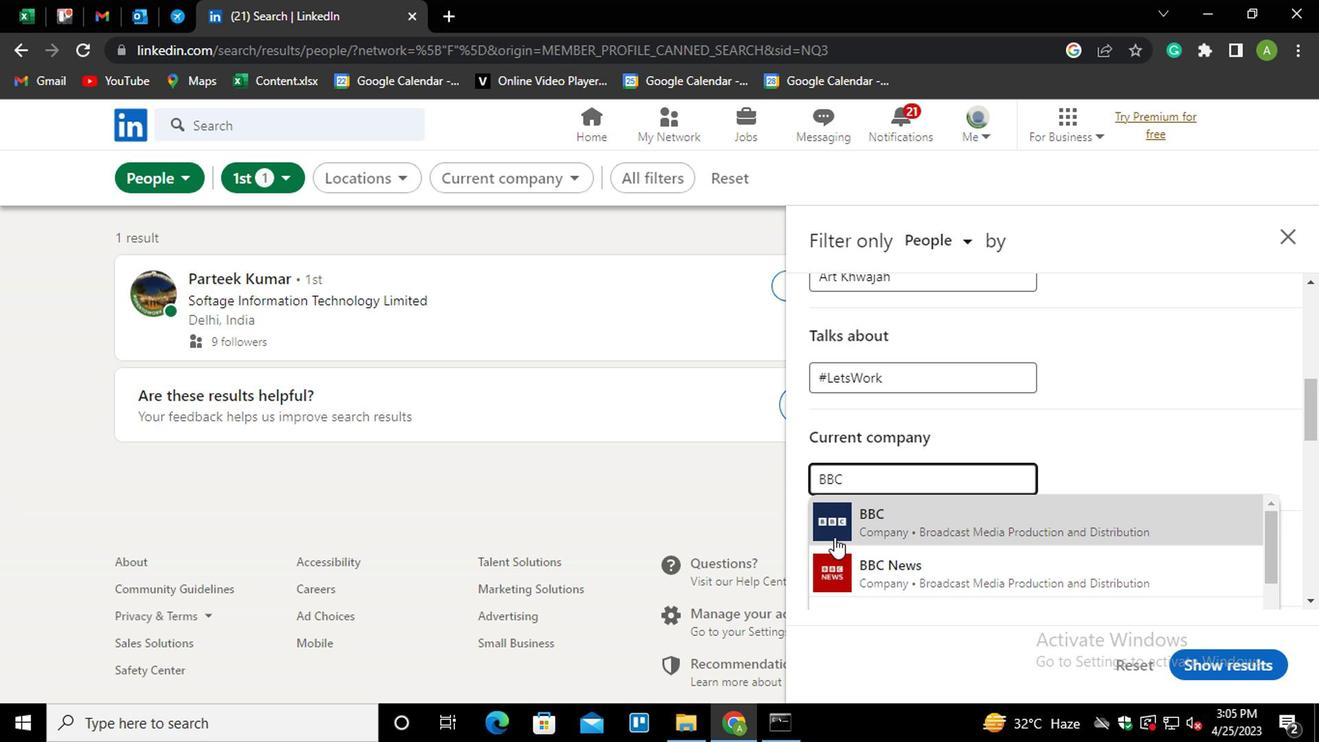 
Action: Mouse moved to (957, 426)
Screenshot: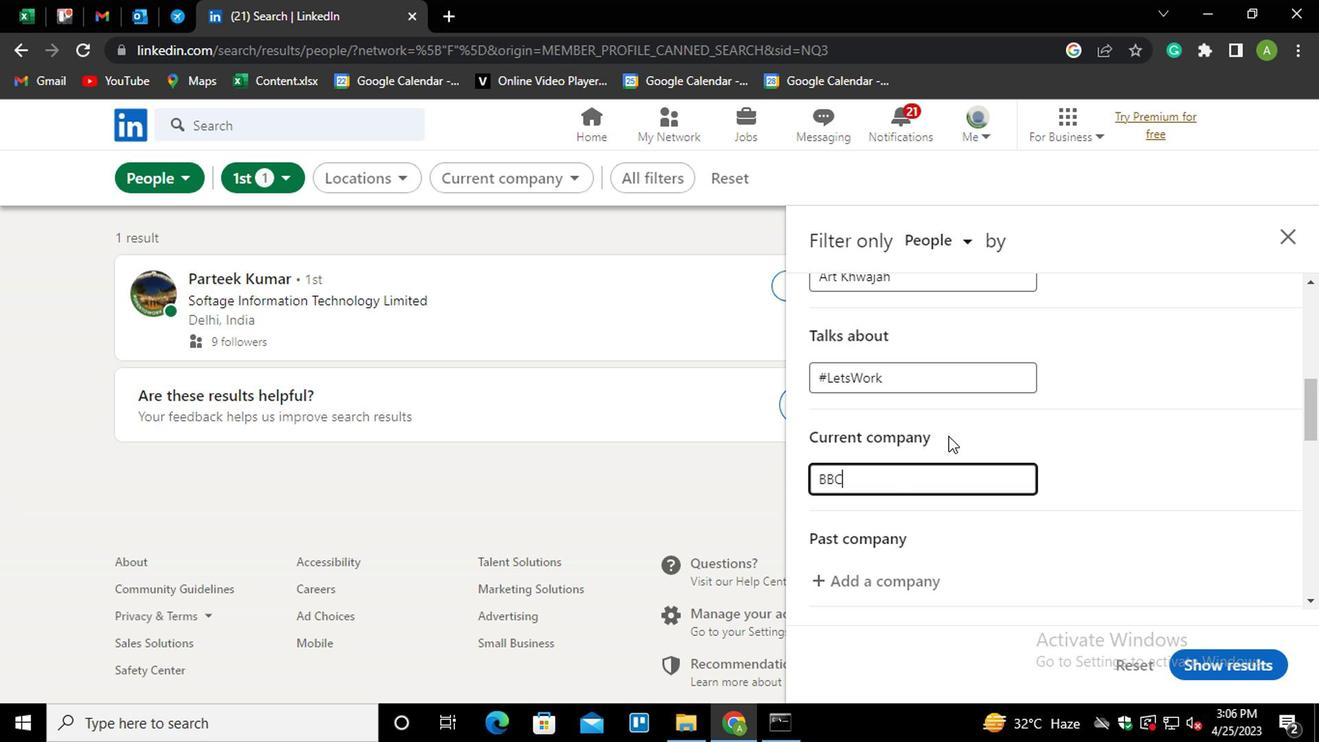 
Action: Mouse scrolled (957, 426) with delta (0, 0)
Screenshot: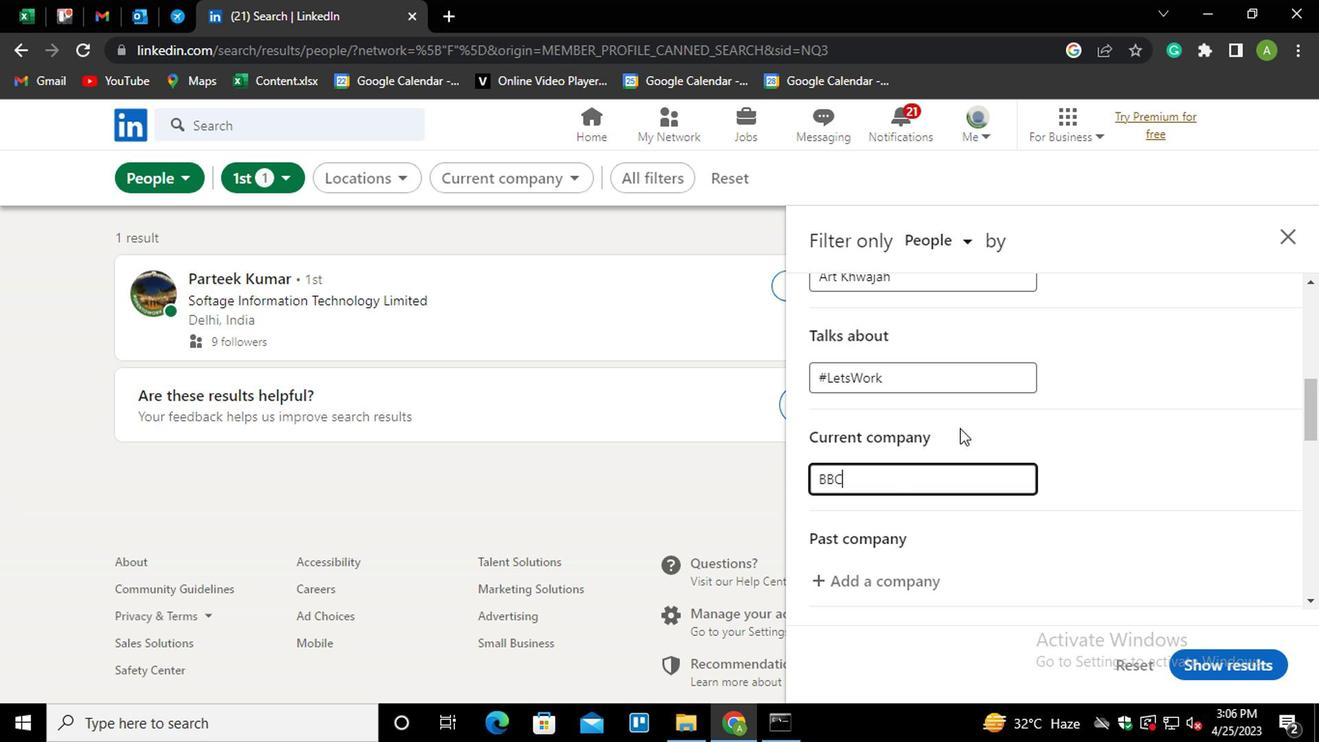 
Action: Mouse moved to (956, 429)
Screenshot: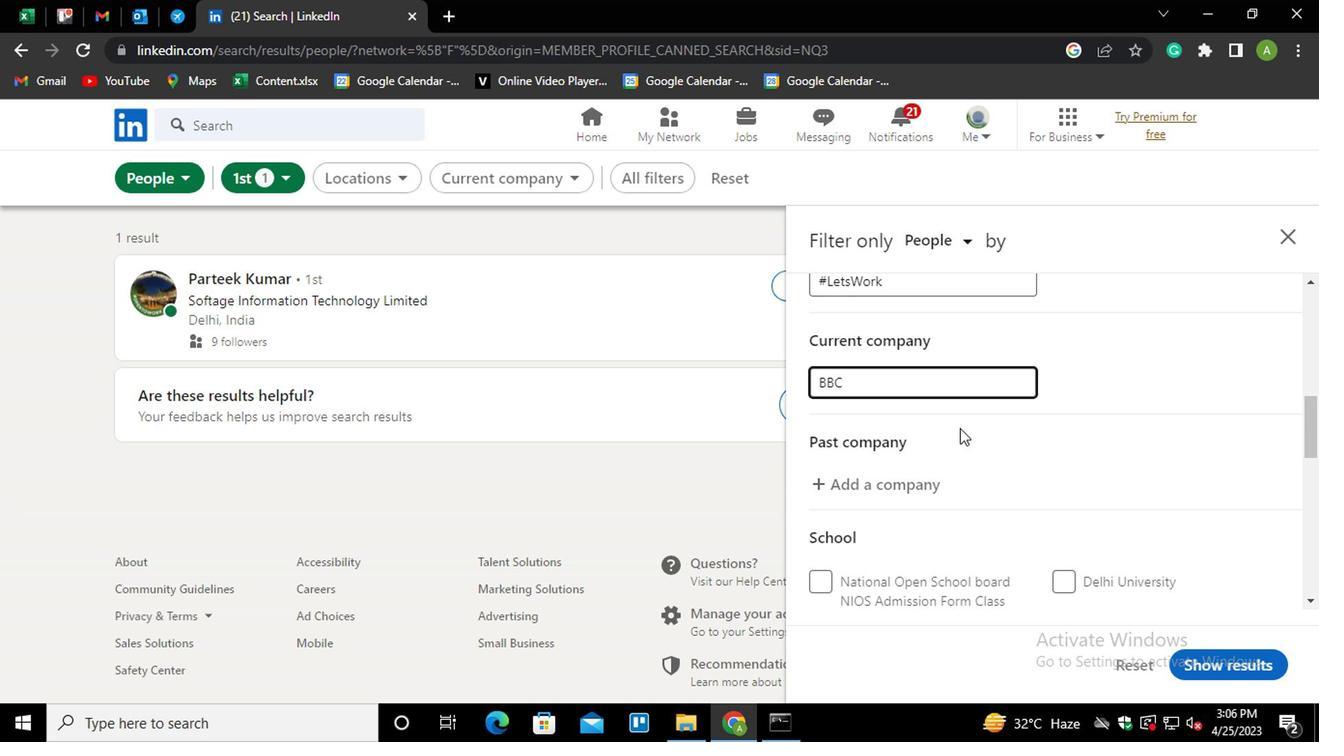 
Action: Mouse scrolled (956, 428) with delta (0, 0)
Screenshot: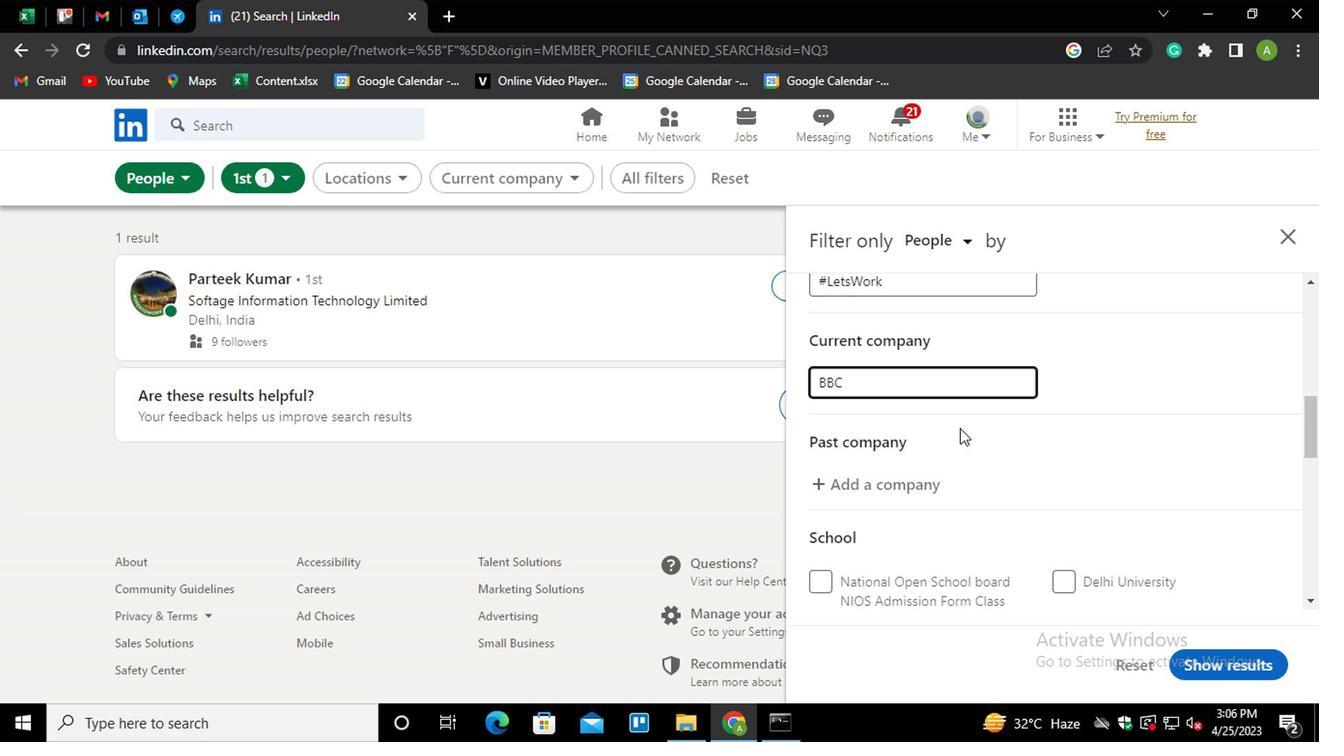 
Action: Mouse moved to (880, 557)
Screenshot: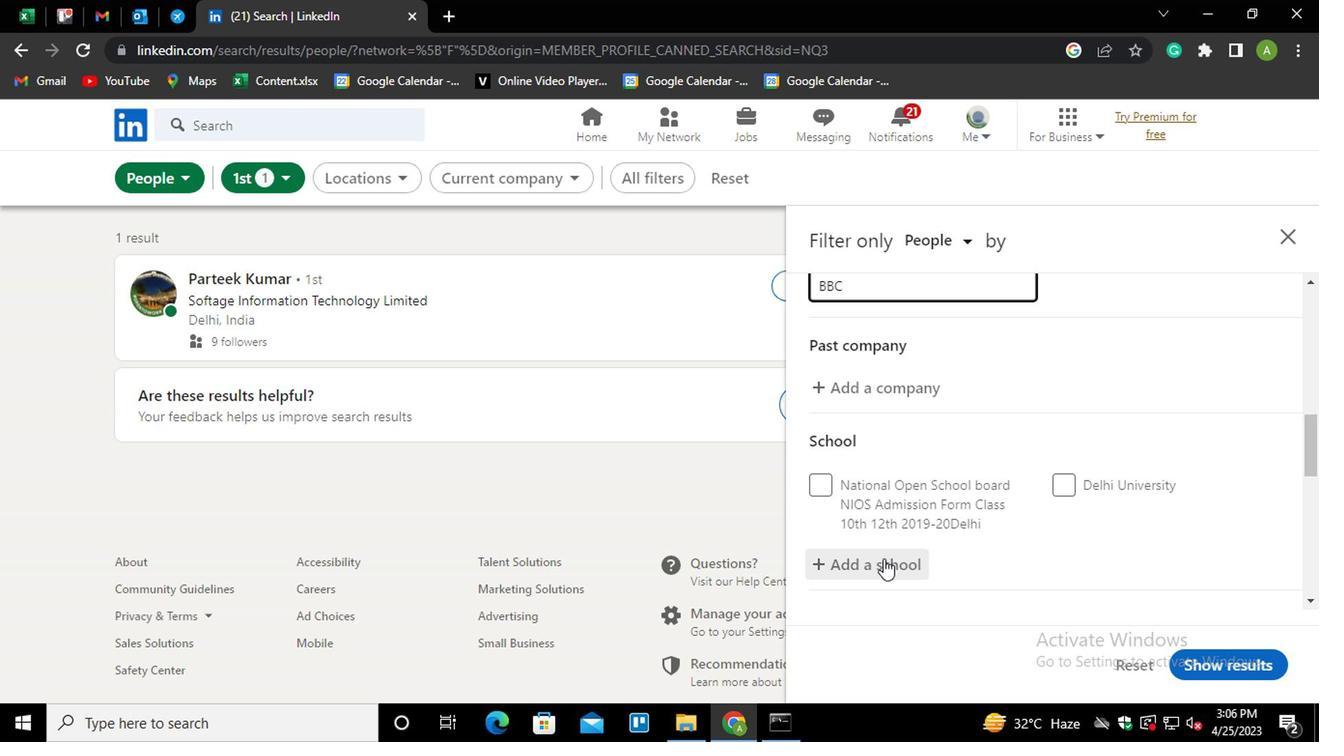 
Action: Mouse scrolled (880, 555) with delta (0, -1)
Screenshot: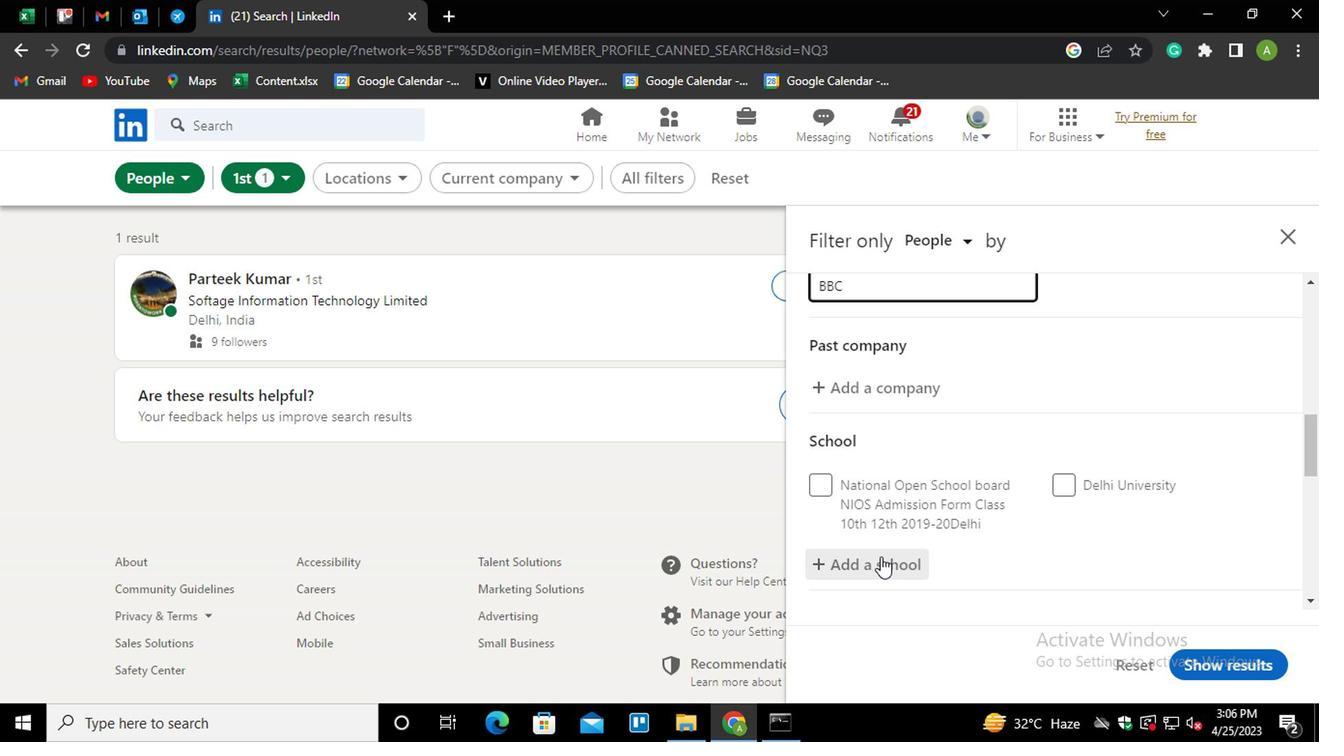 
Action: Mouse scrolled (880, 555) with delta (0, -1)
Screenshot: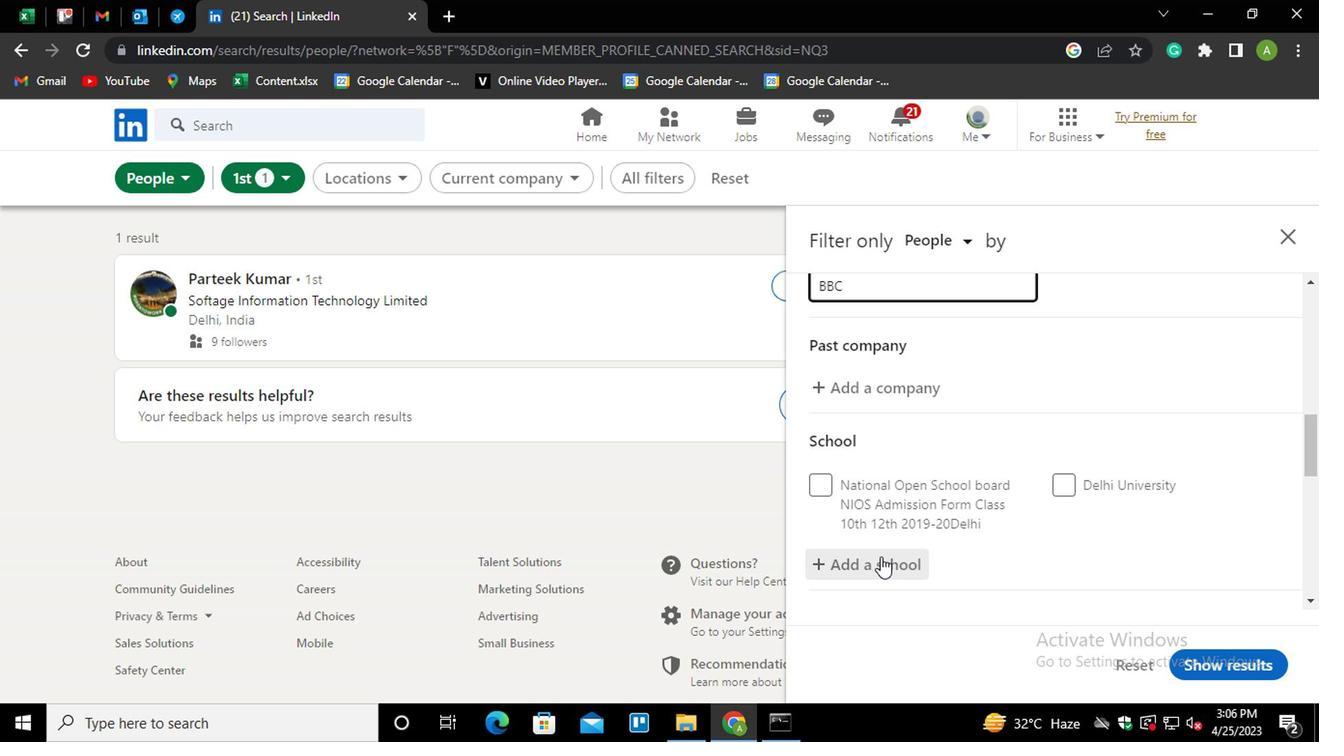 
Action: Mouse moved to (863, 373)
Screenshot: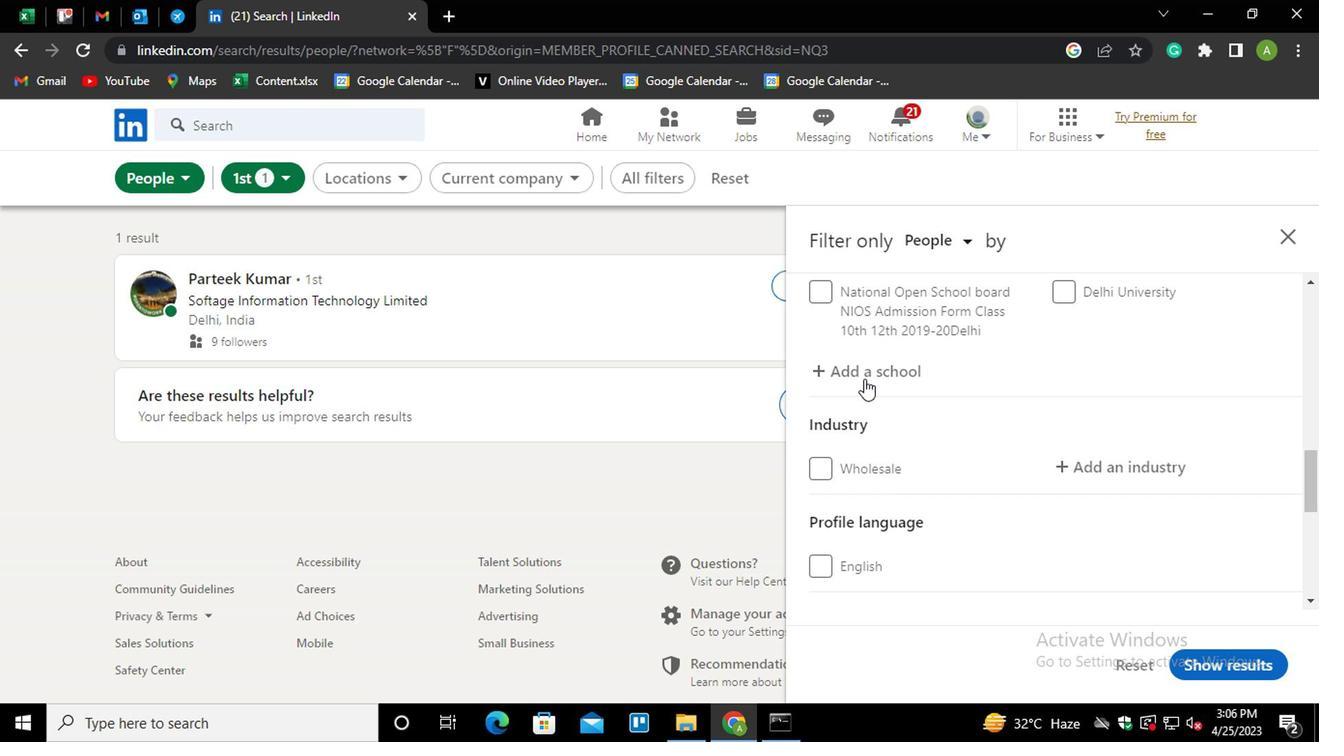 
Action: Mouse pressed left at (863, 373)
Screenshot: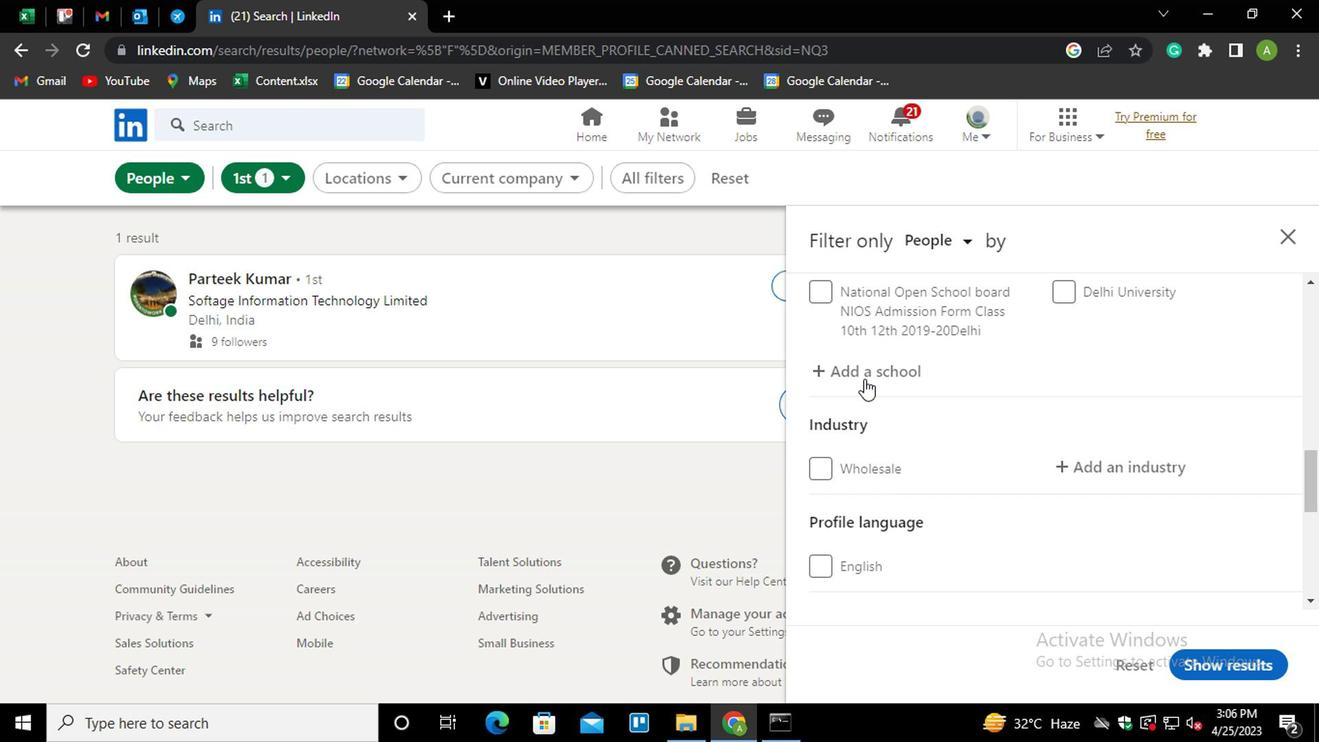 
Action: Mouse moved to (864, 368)
Screenshot: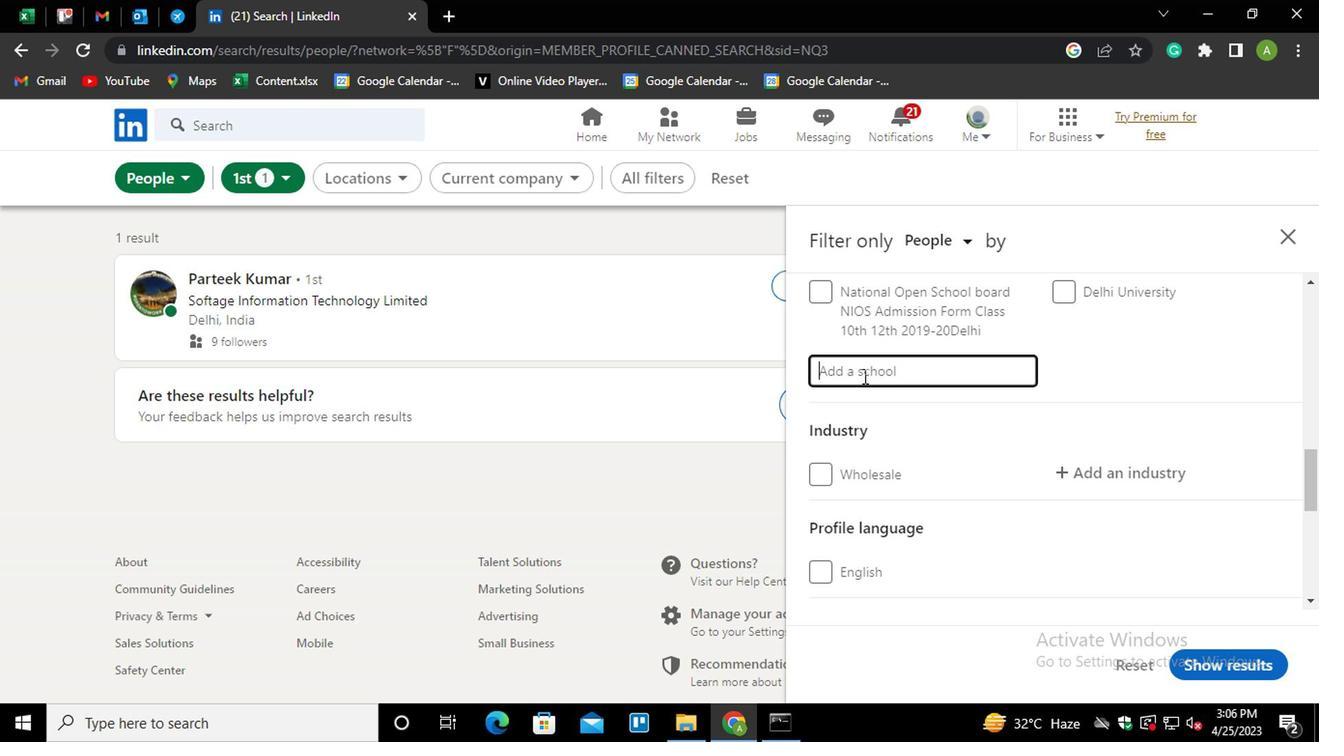 
Action: Mouse pressed left at (864, 368)
Screenshot: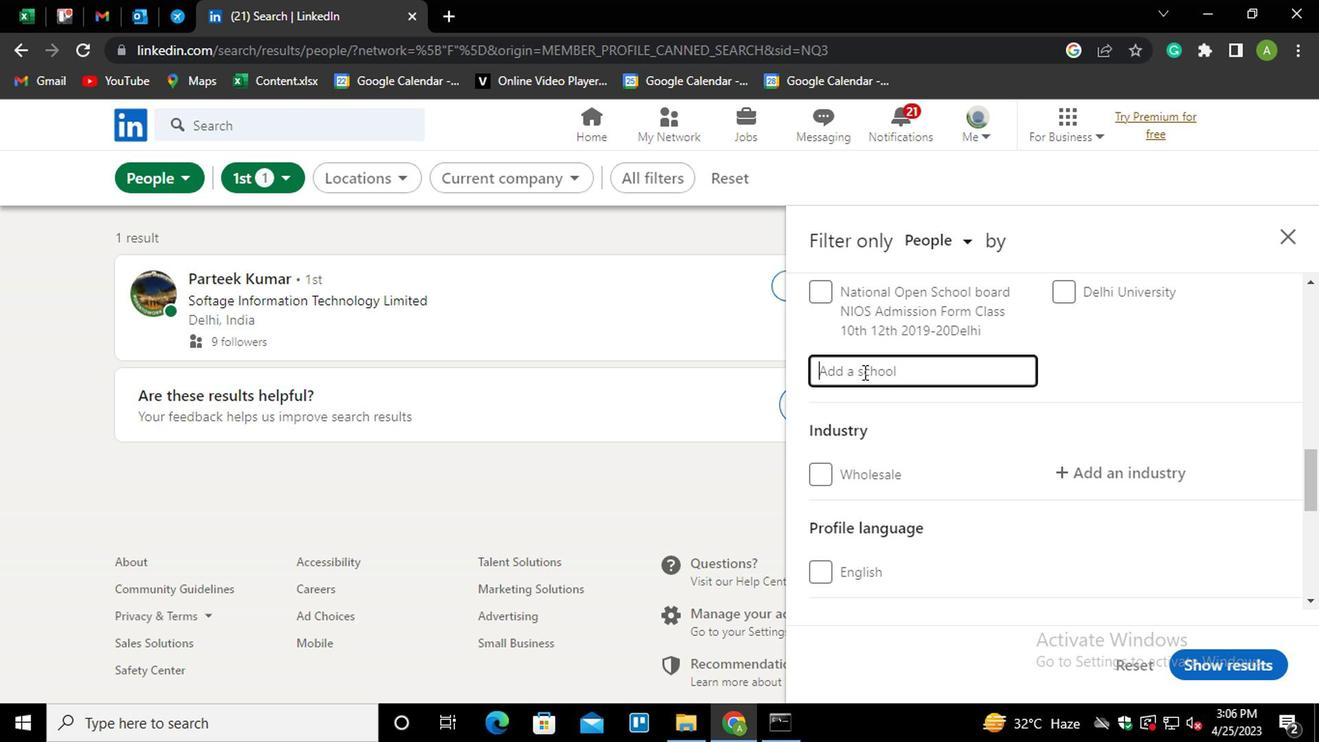 
Action: Mouse moved to (865, 366)
Screenshot: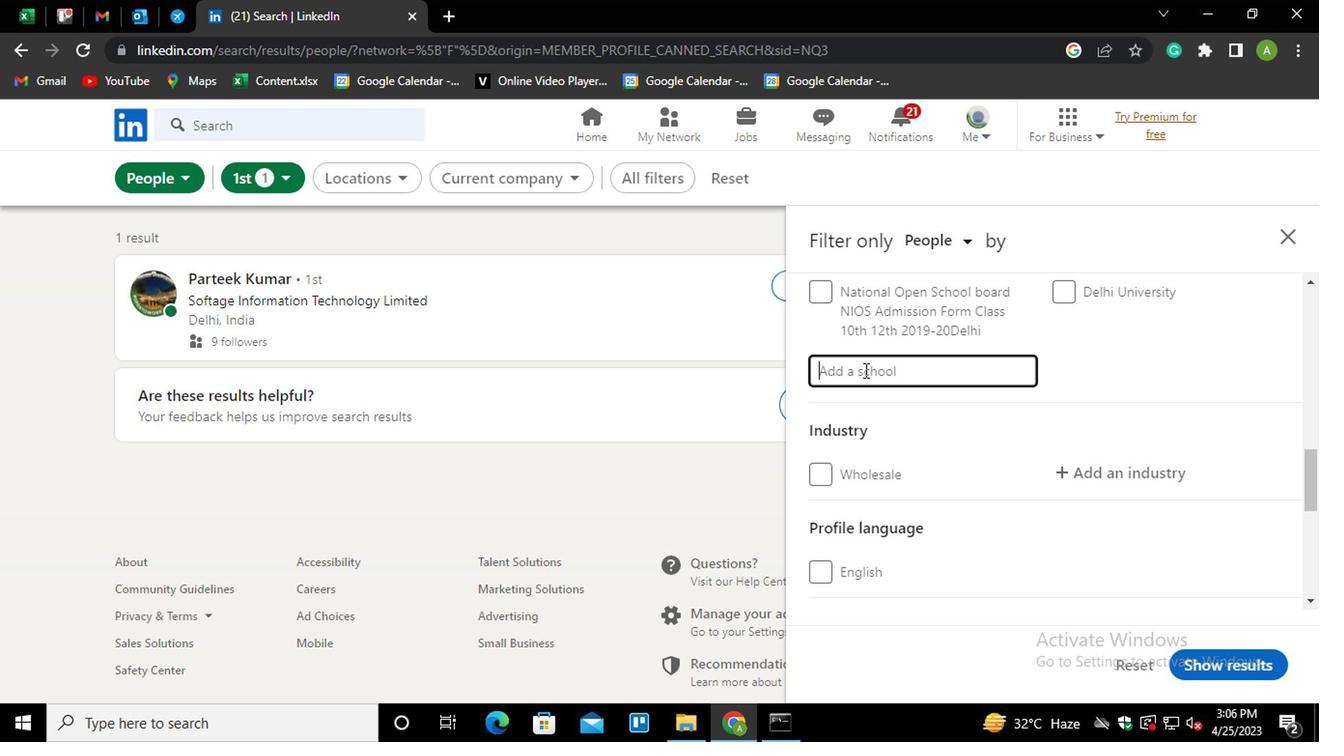 
Action: Key pressed <Key.shift>ANNA<Key.space><Key.shift>ADA<Key.down><Key.enter>
Screenshot: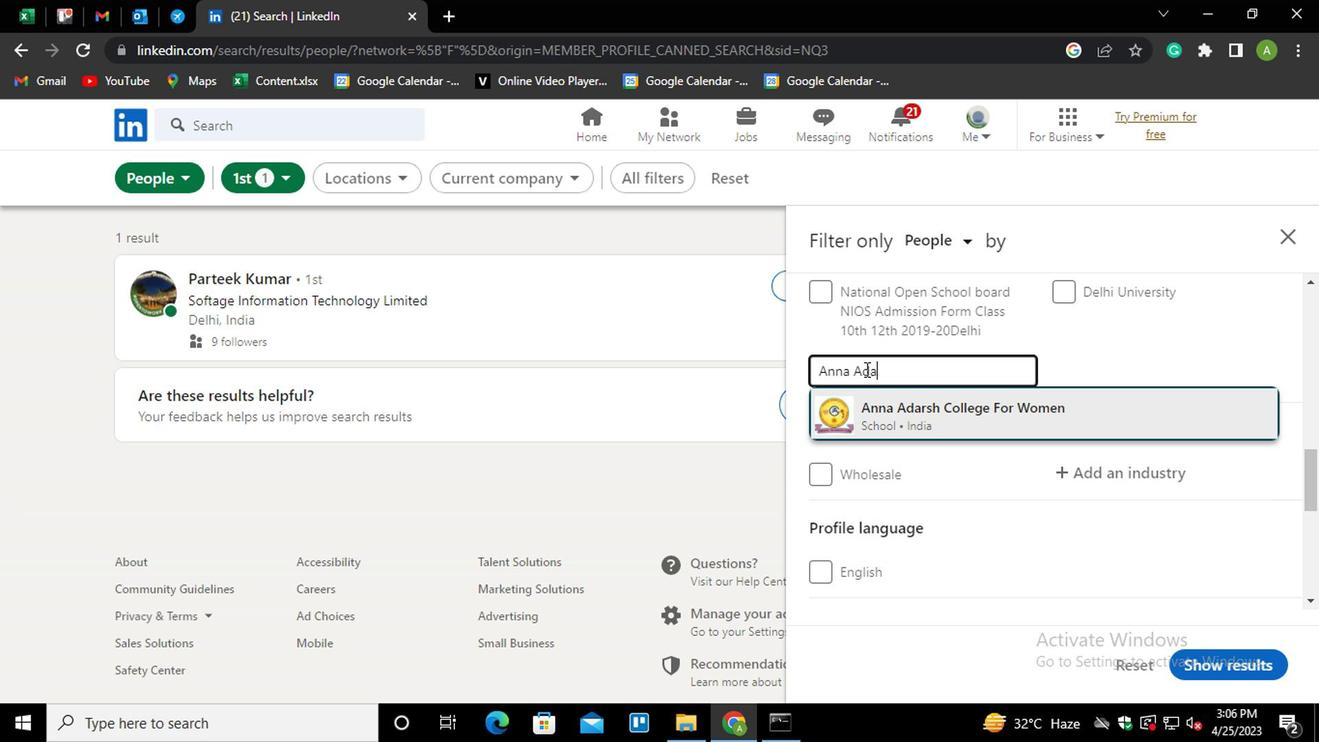 
Action: Mouse moved to (980, 422)
Screenshot: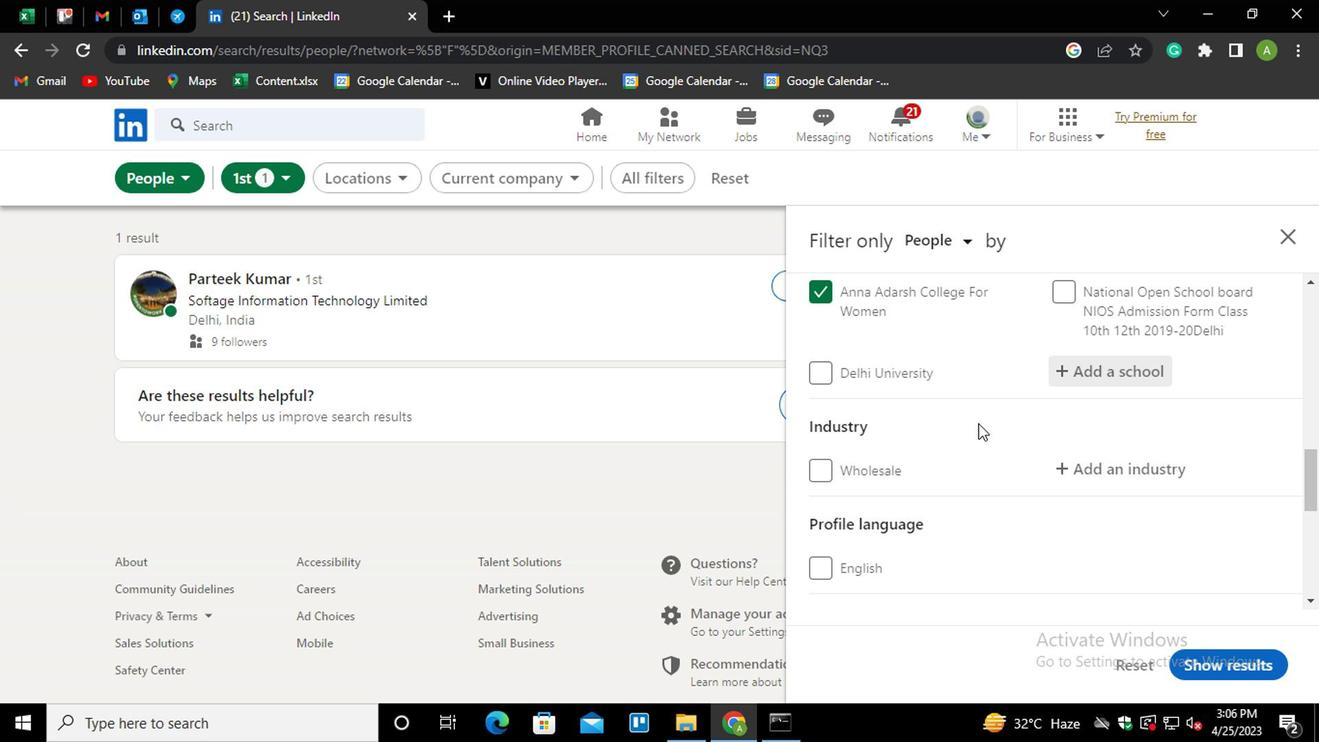 
Action: Mouse scrolled (980, 421) with delta (0, 0)
Screenshot: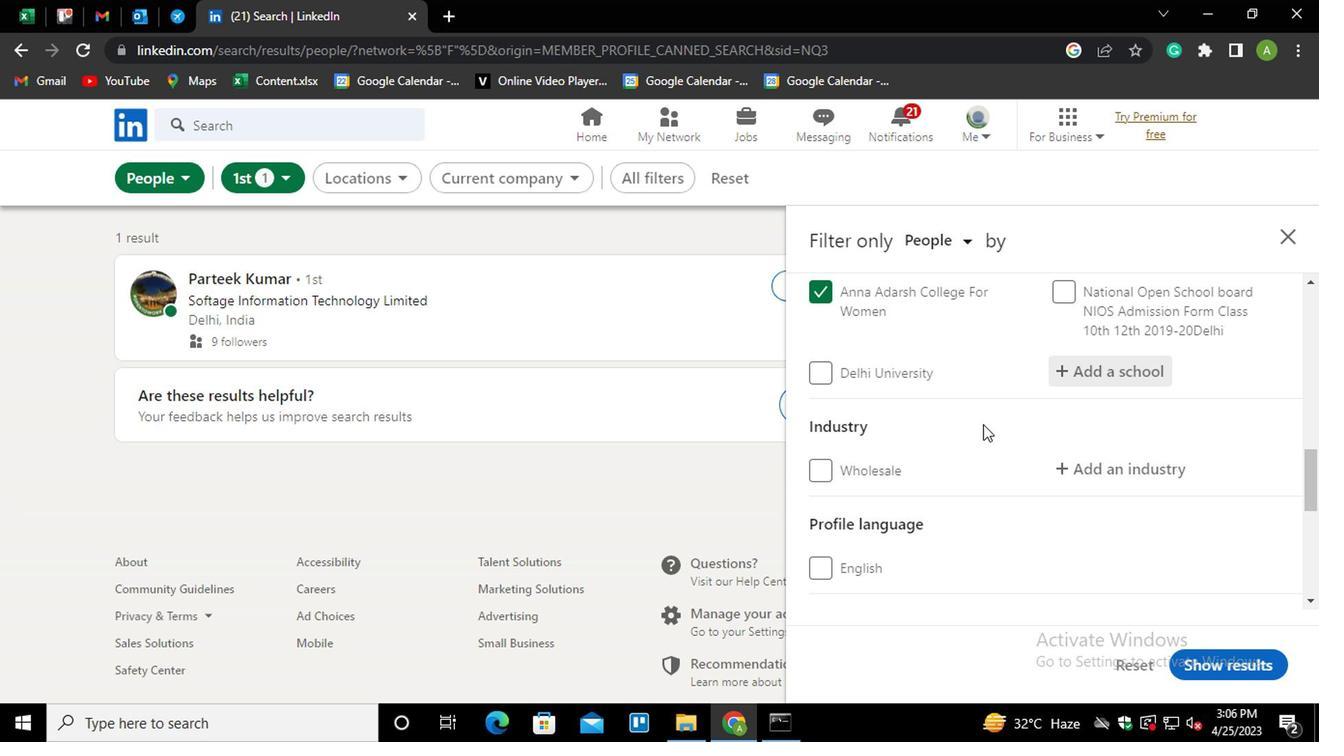 
Action: Mouse moved to (1087, 357)
Screenshot: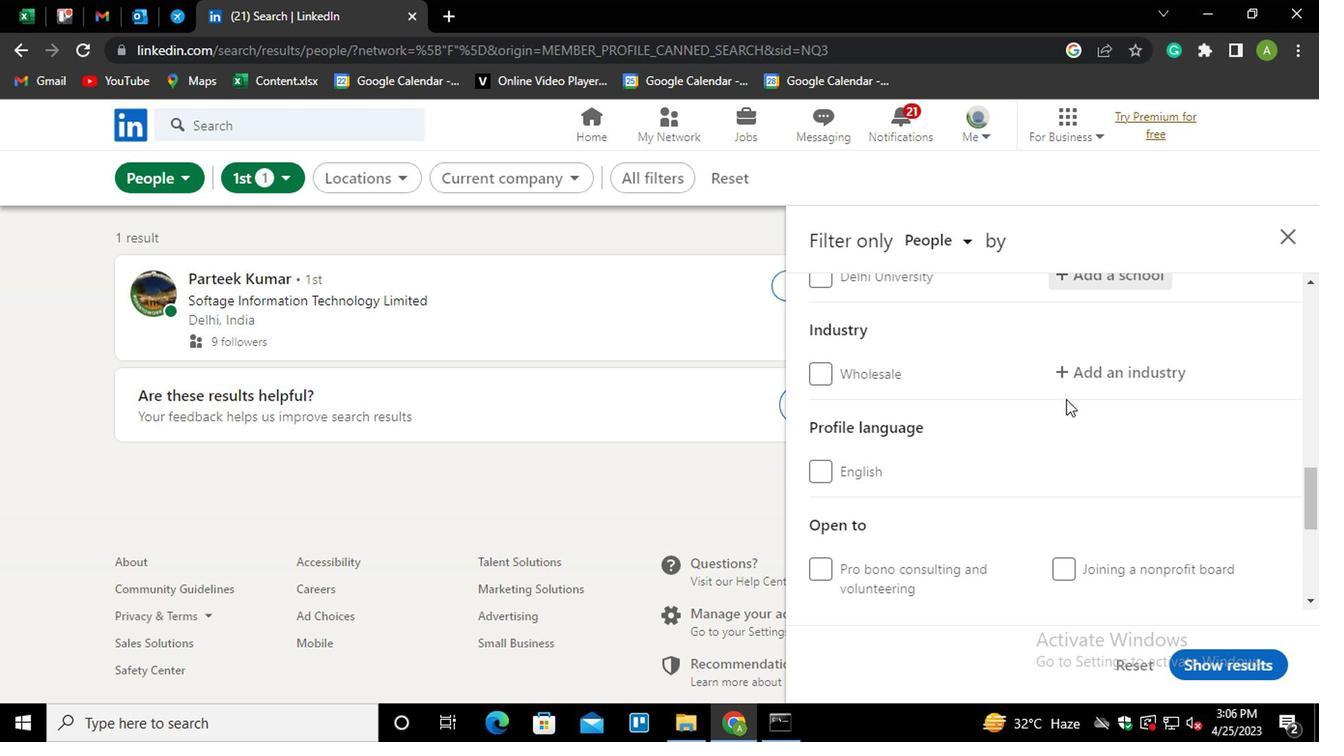 
Action: Mouse pressed left at (1087, 357)
Screenshot: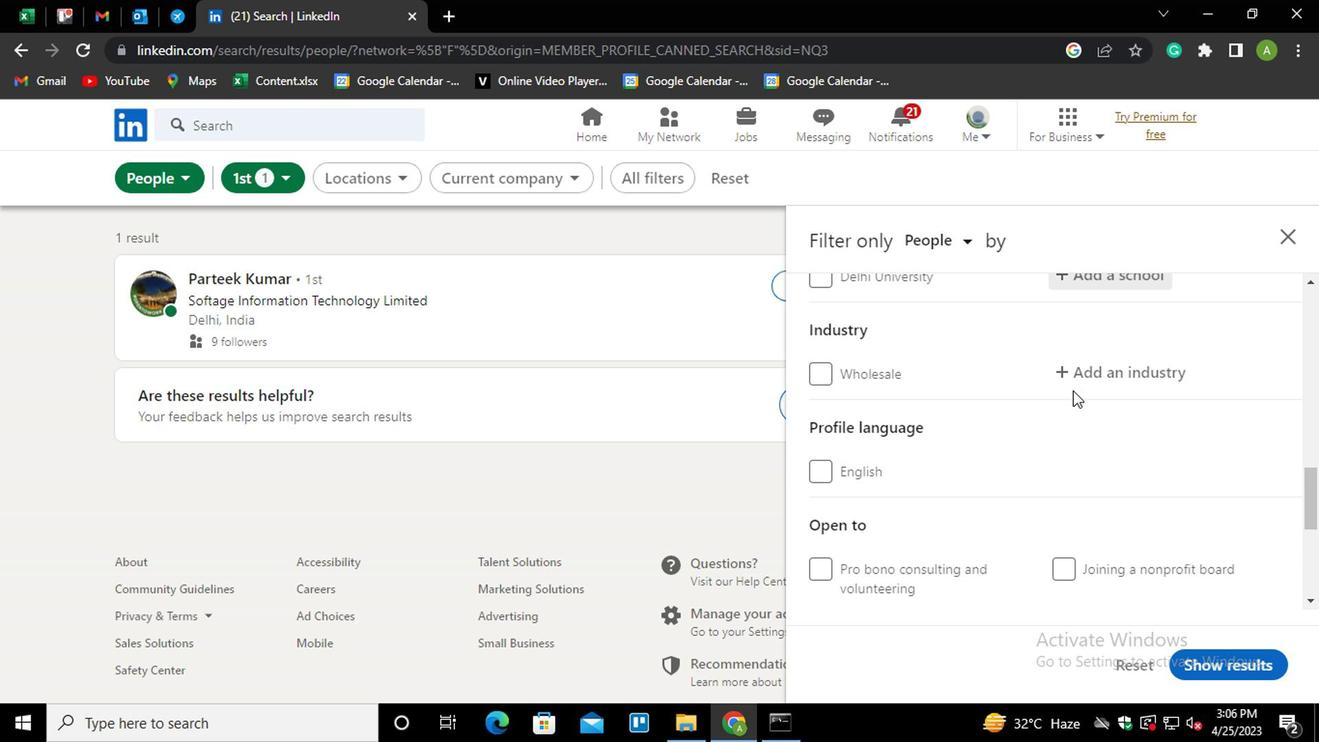
Action: Mouse moved to (1087, 366)
Screenshot: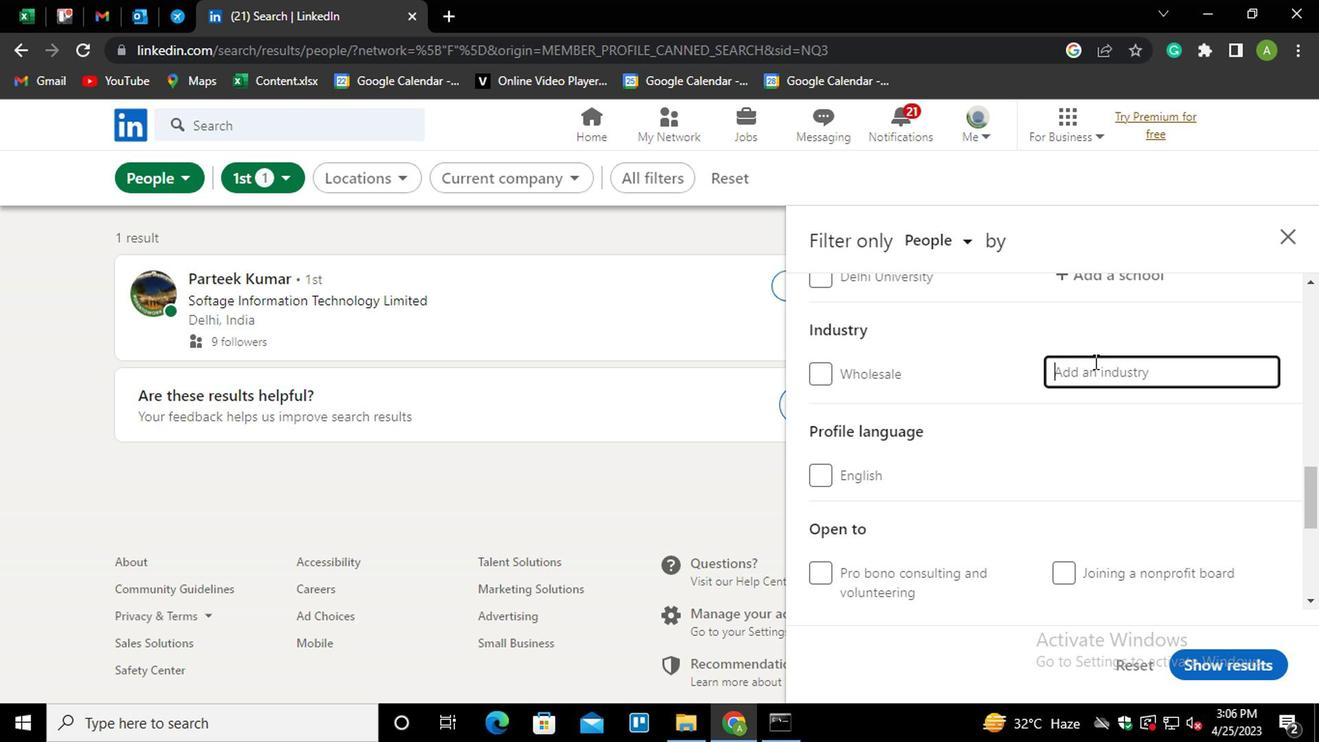 
Action: Mouse pressed left at (1087, 366)
Screenshot: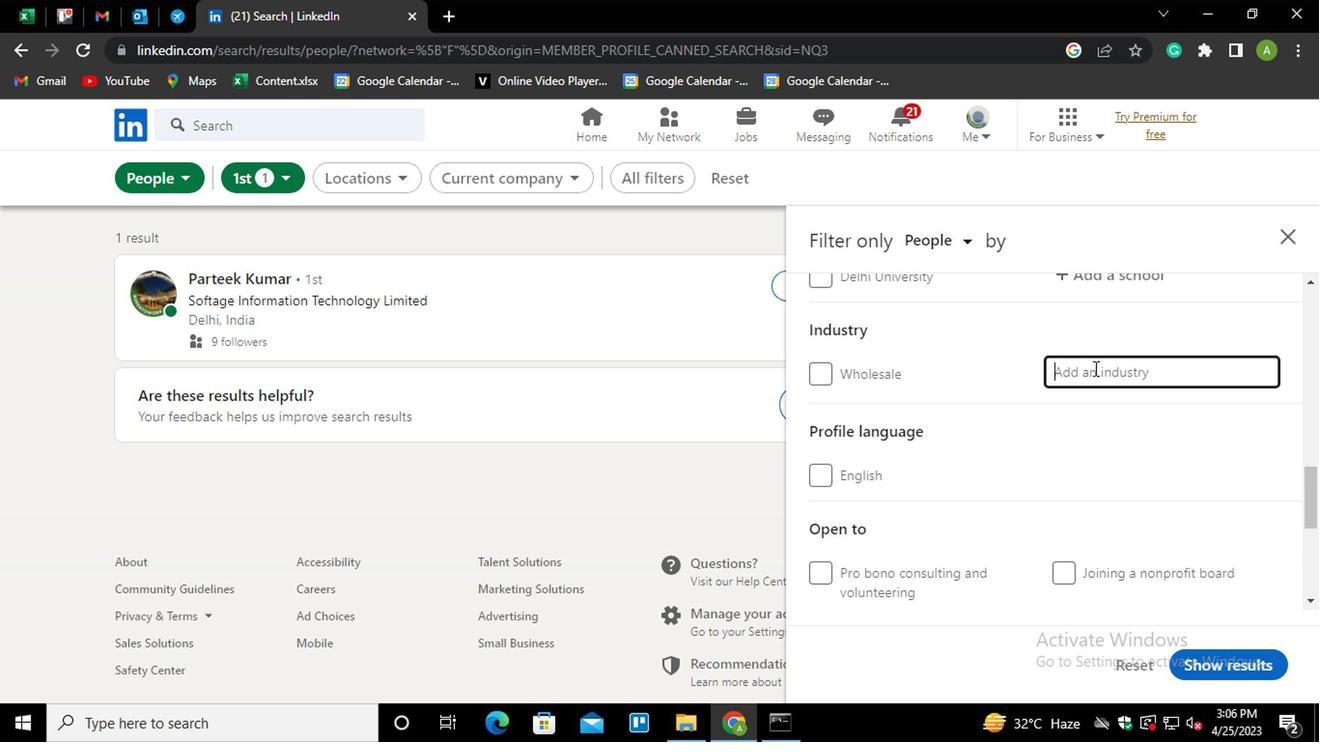 
Action: Mouse moved to (1087, 366)
Screenshot: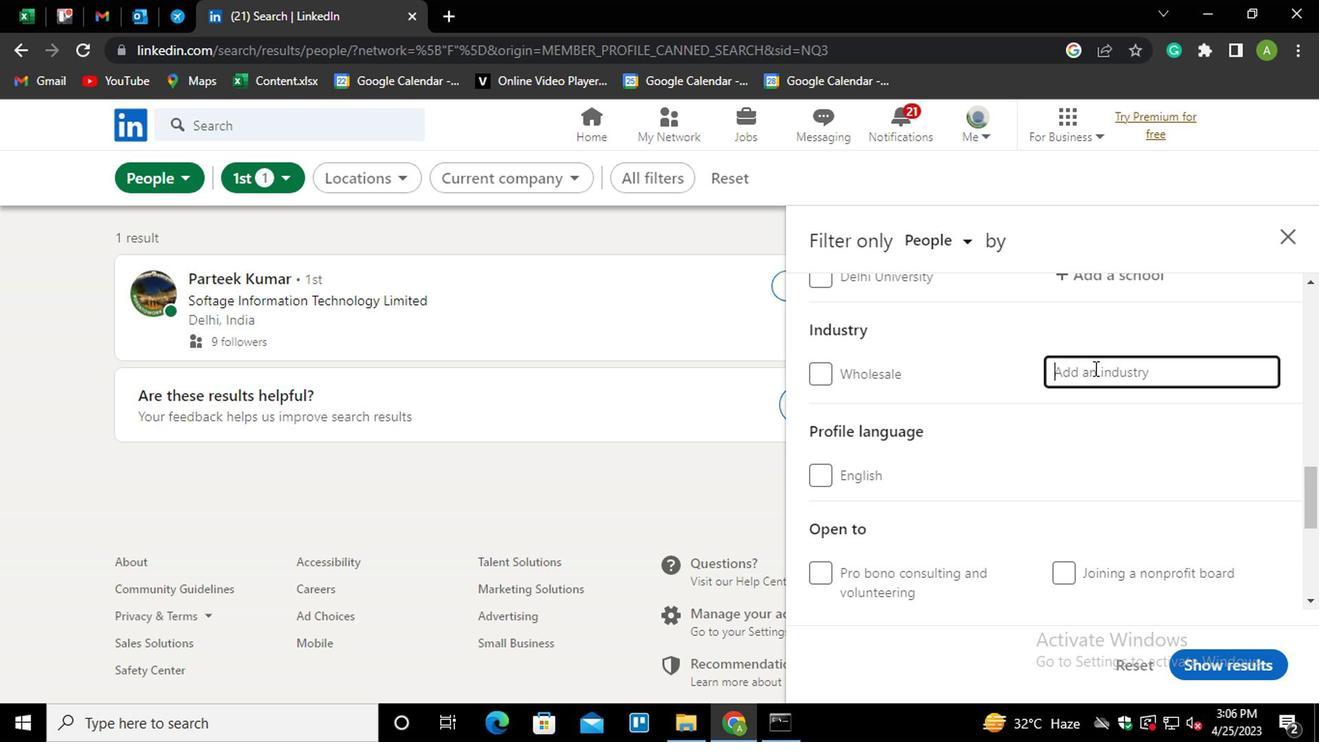 
Action: Key pressed <Key.shift>VEHIC<Key.down><Key.down><Key.down><Key.enter>
Screenshot: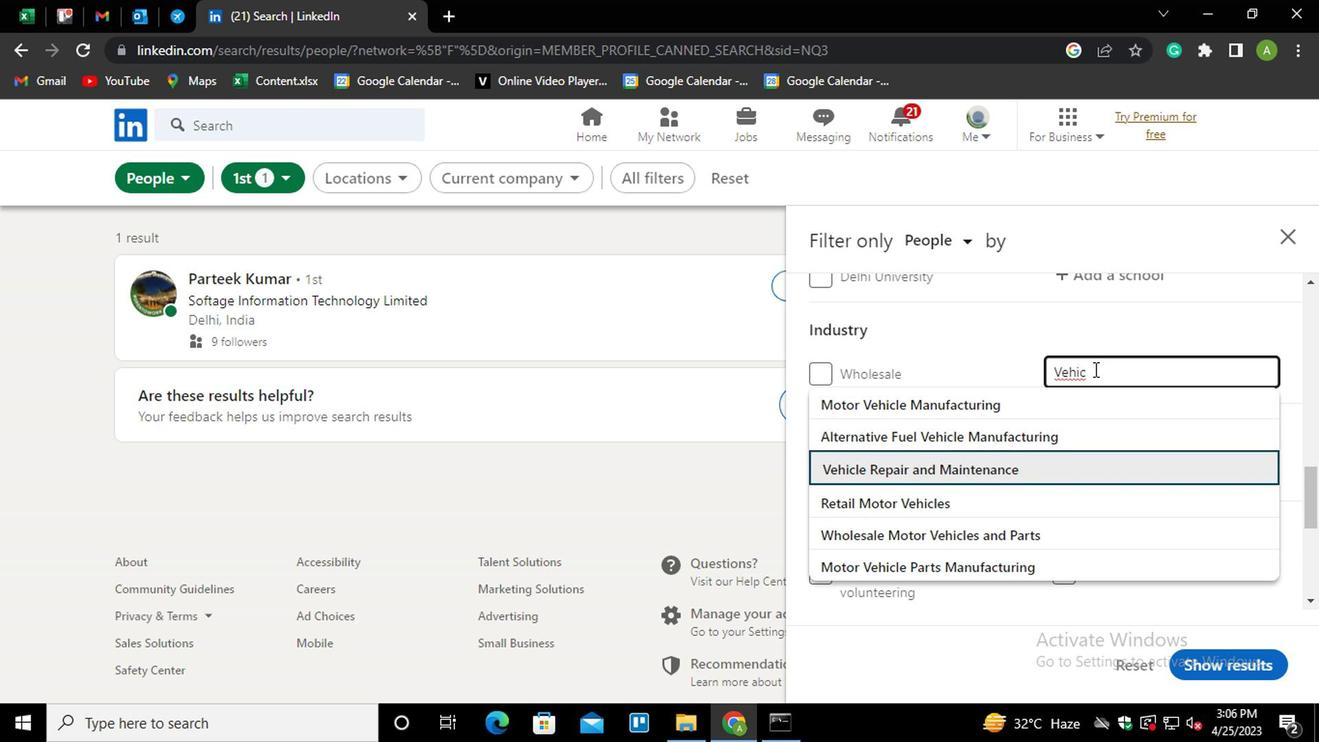 
Action: Mouse moved to (1086, 403)
Screenshot: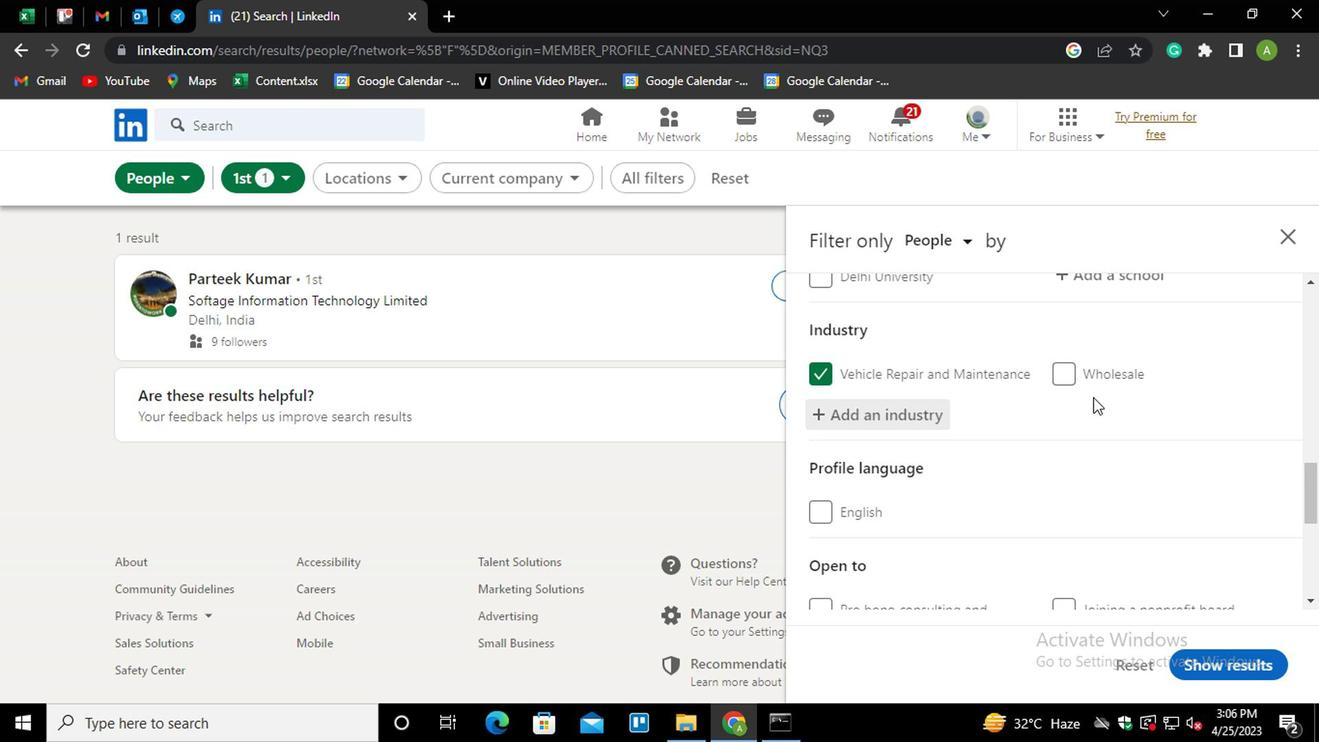 
Action: Mouse scrolled (1086, 402) with delta (0, -1)
Screenshot: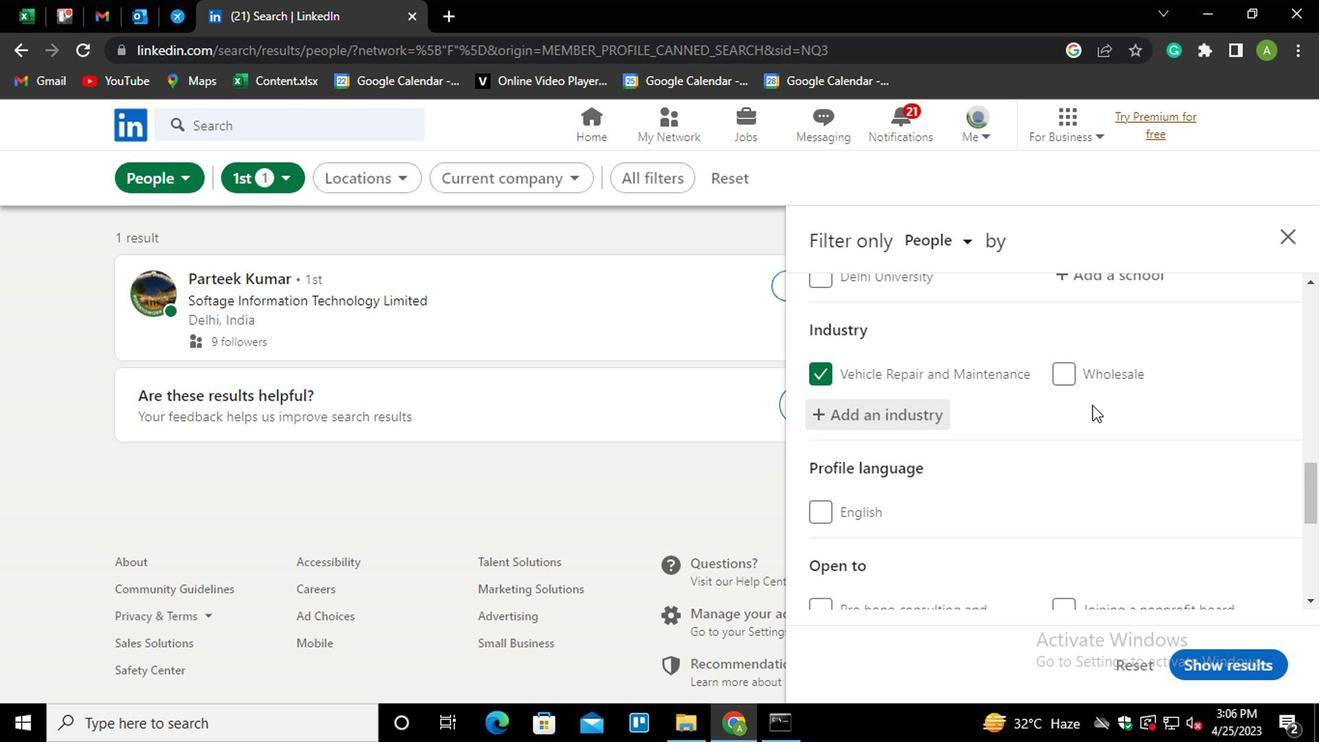 
Action: Mouse scrolled (1086, 402) with delta (0, -1)
Screenshot: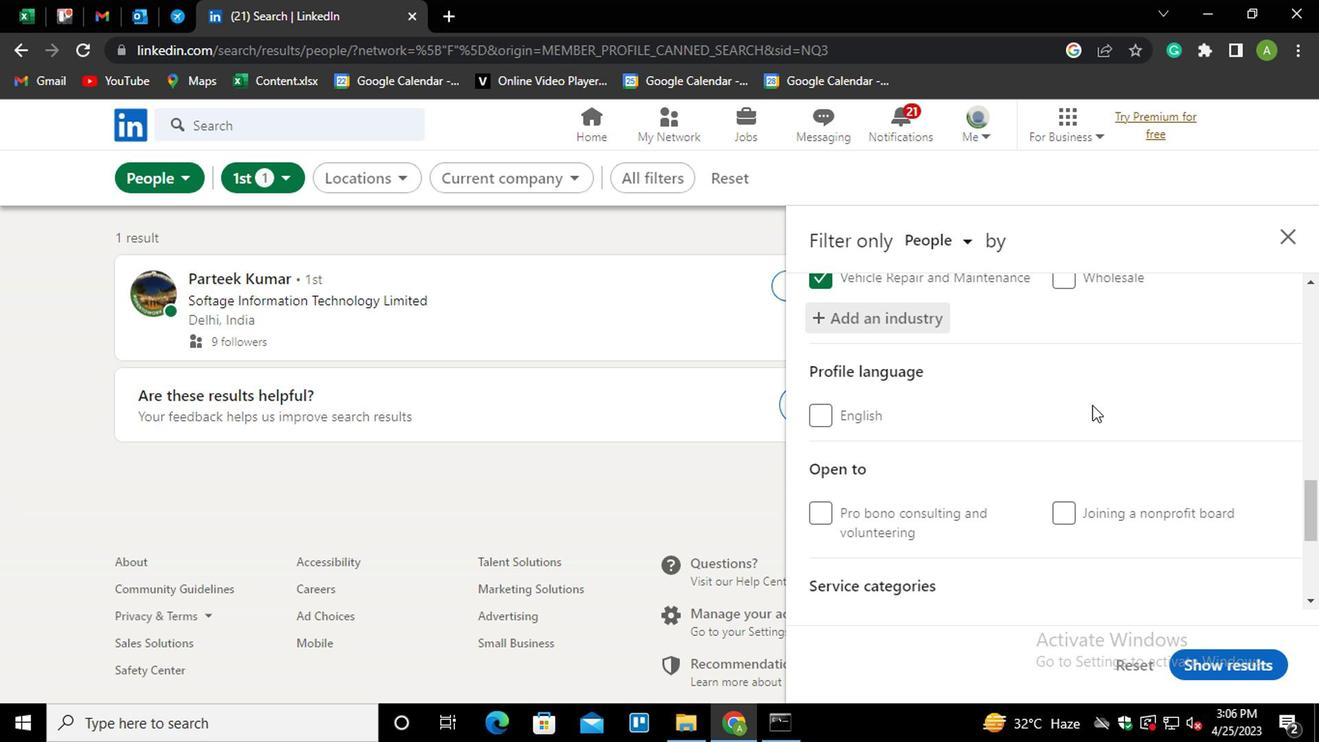 
Action: Mouse scrolled (1086, 402) with delta (0, -1)
Screenshot: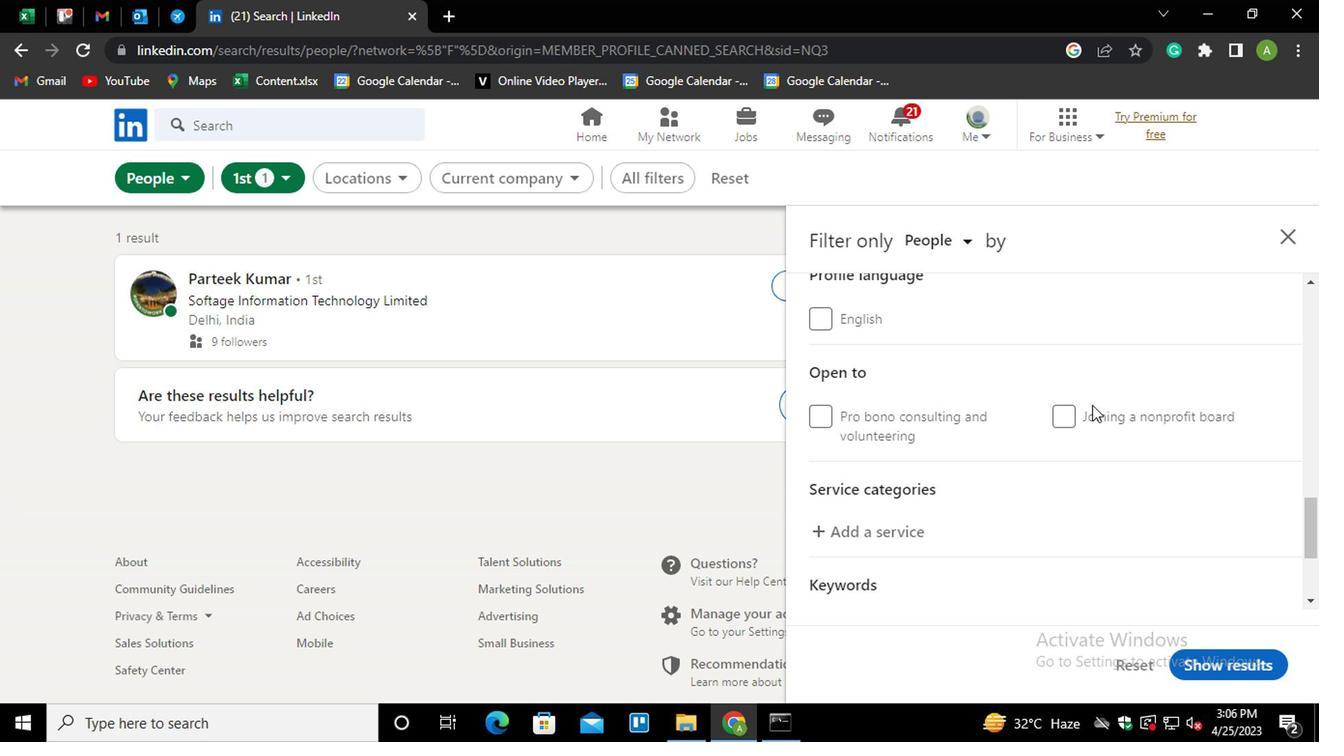 
Action: Mouse moved to (870, 435)
Screenshot: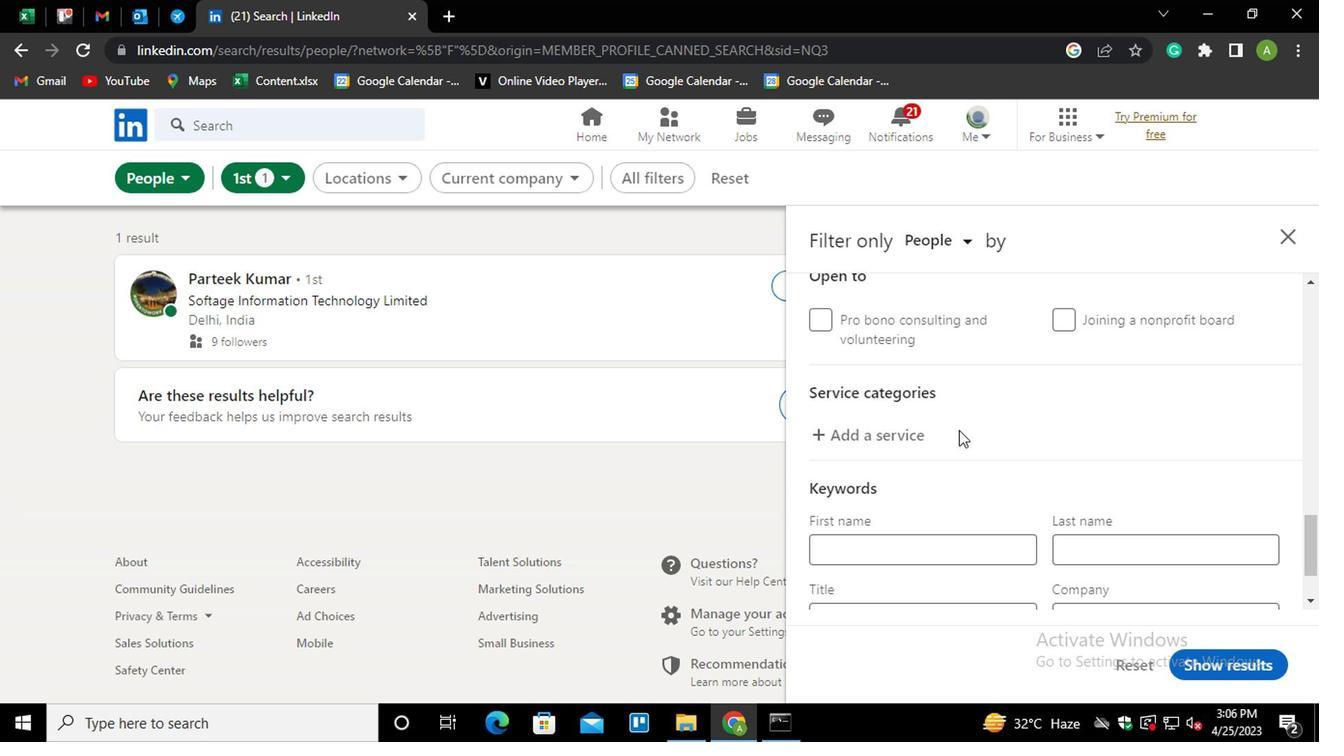 
Action: Mouse pressed left at (870, 435)
Screenshot: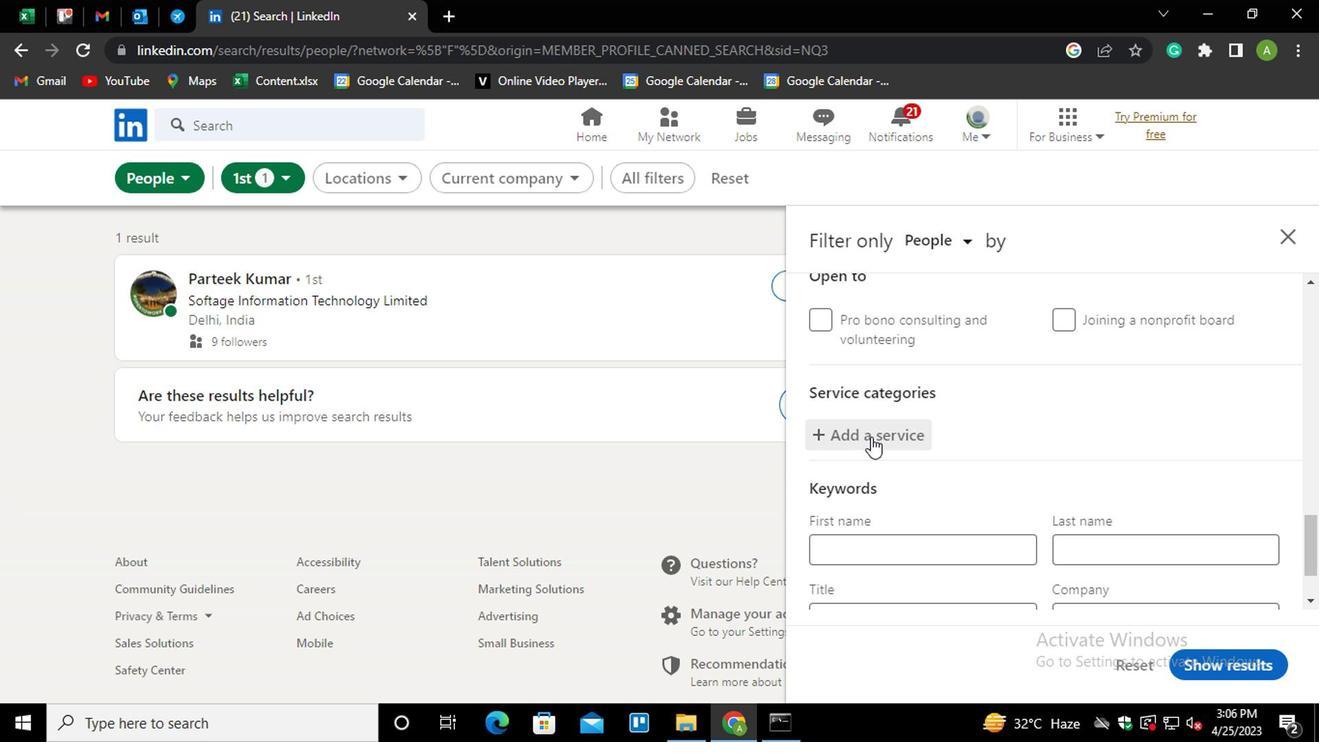 
Action: Mouse moved to (874, 435)
Screenshot: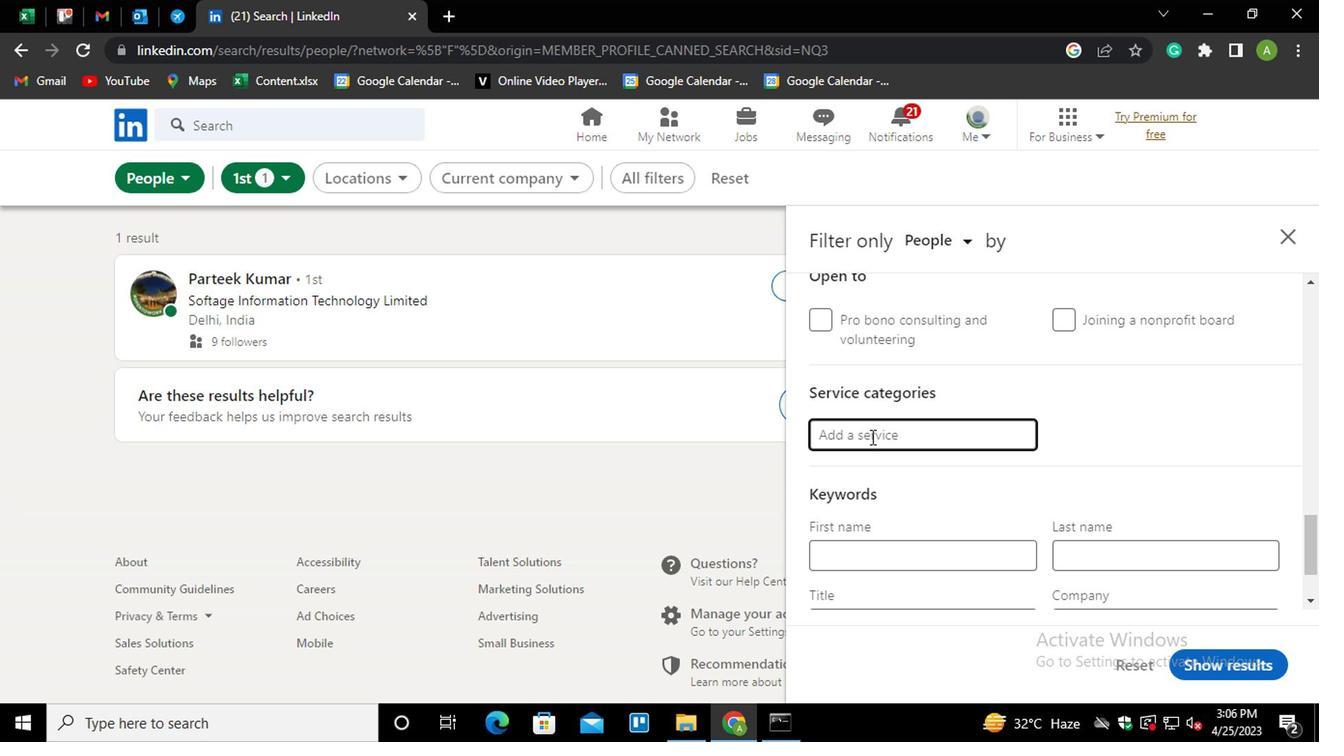 
Action: Mouse pressed left at (874, 435)
Screenshot: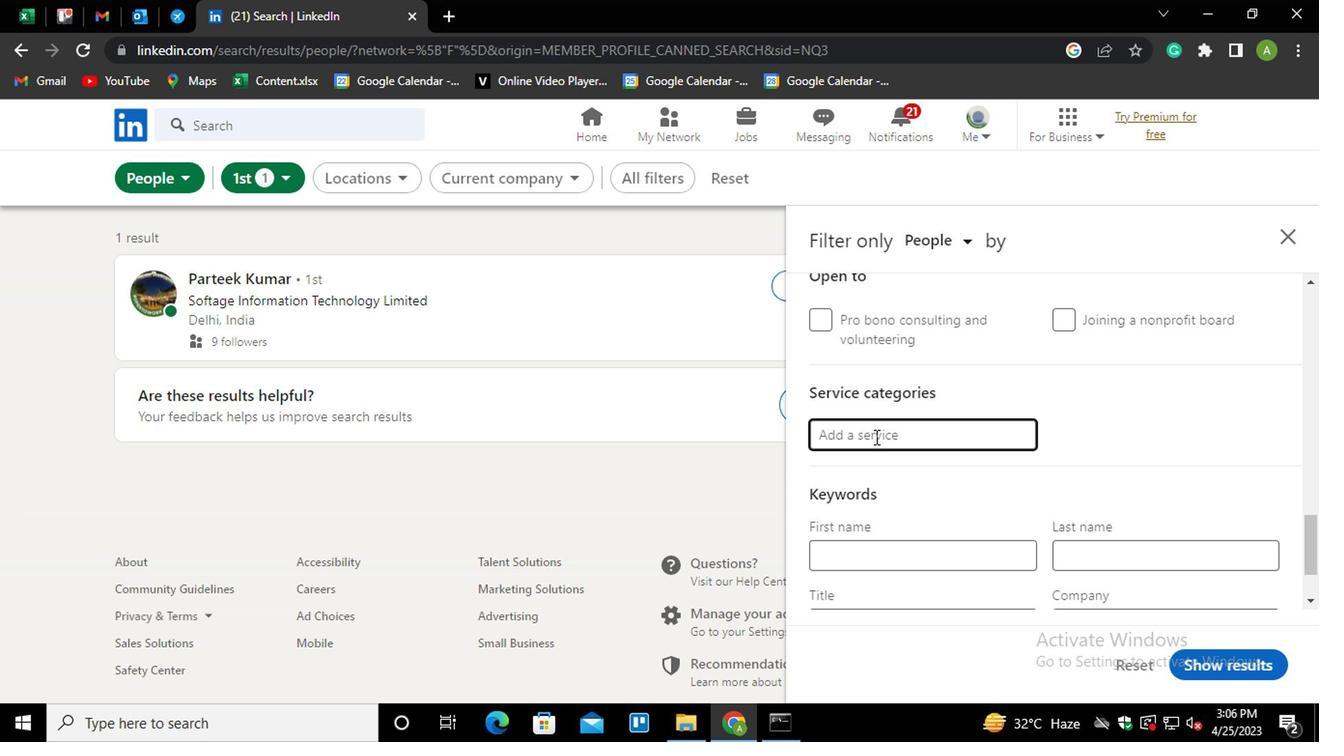 
Action: Mouse moved to (804, 485)
Screenshot: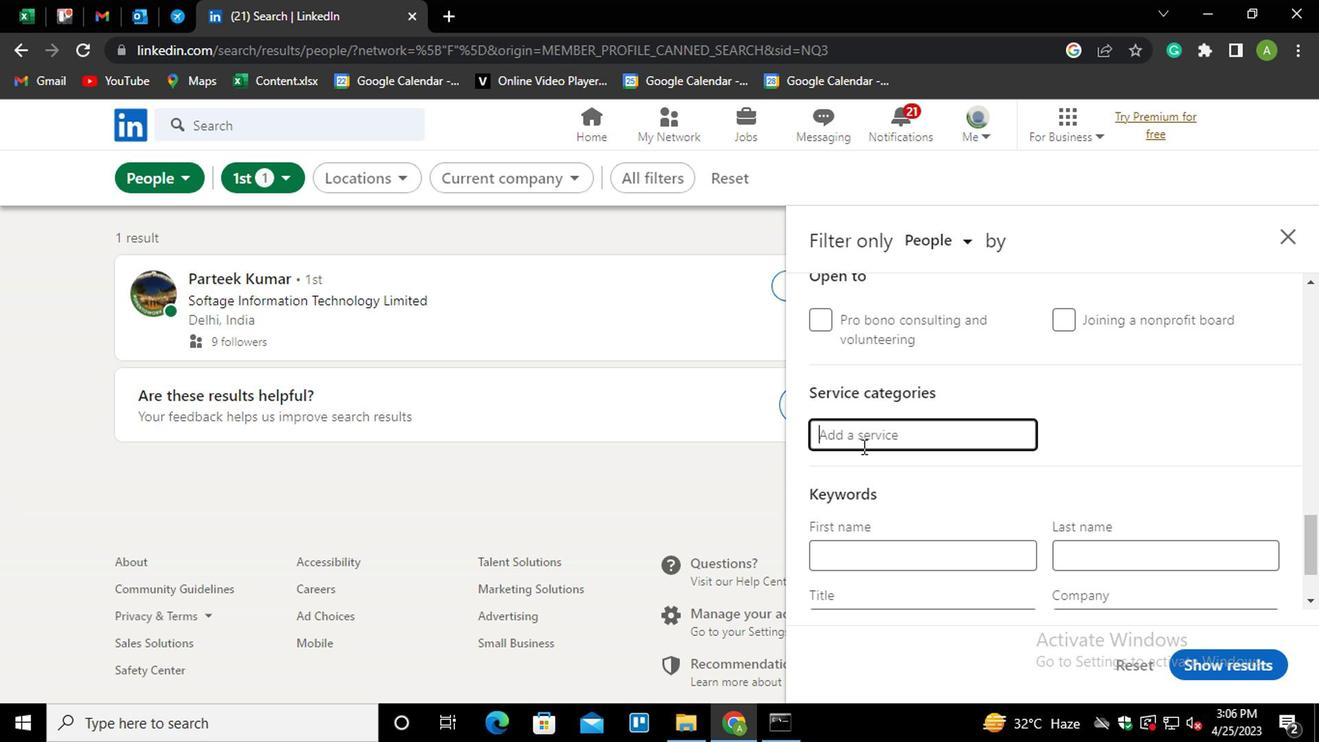
Action: Key pressed <Key.shift>HUMAN<Key.space><Key.shift>RES<Key.down><Key.enter>
Screenshot: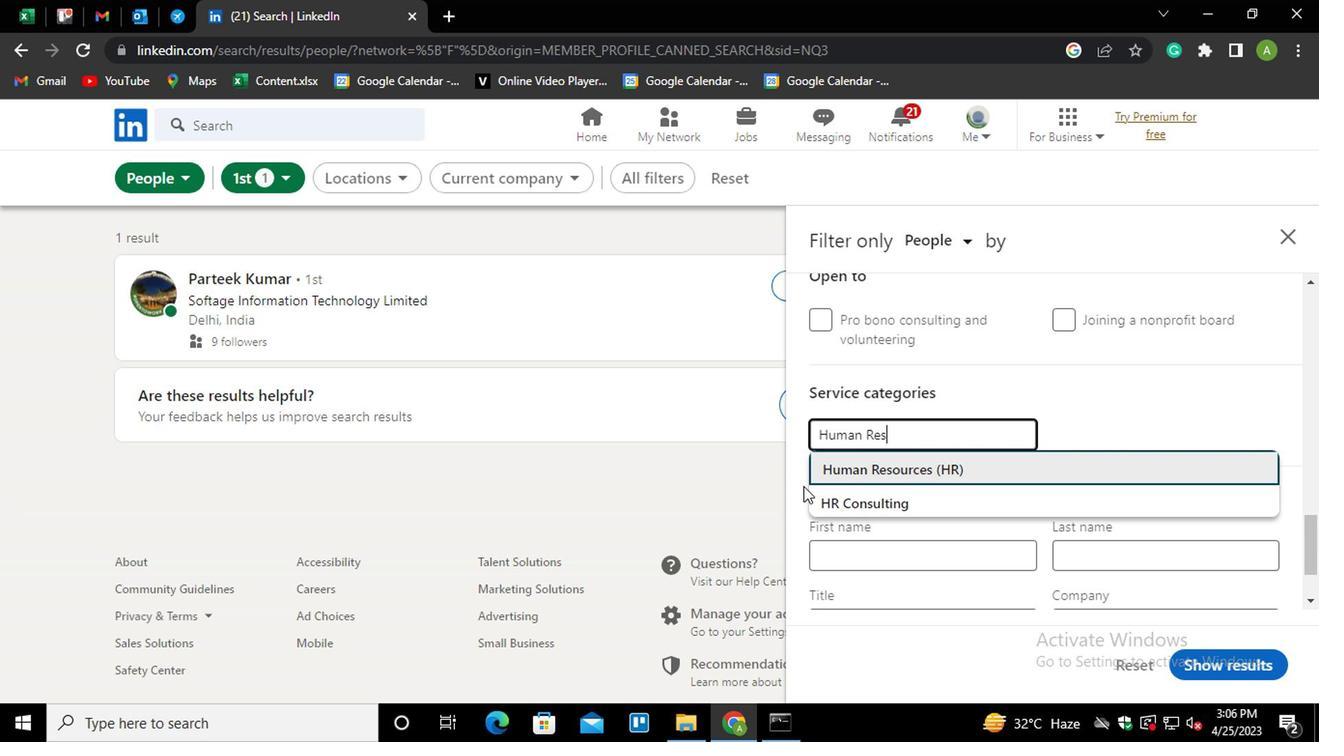 
Action: Mouse moved to (814, 484)
Screenshot: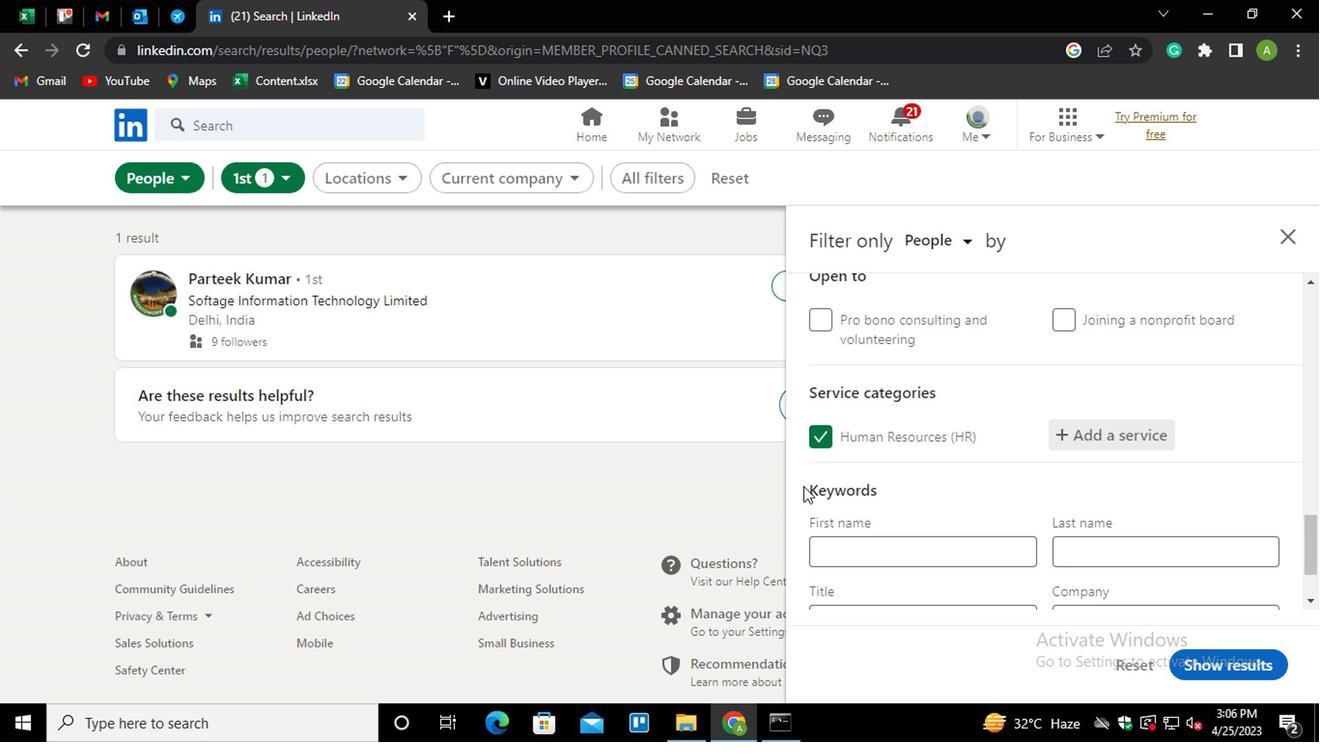 
Action: Mouse scrolled (814, 483) with delta (0, 0)
Screenshot: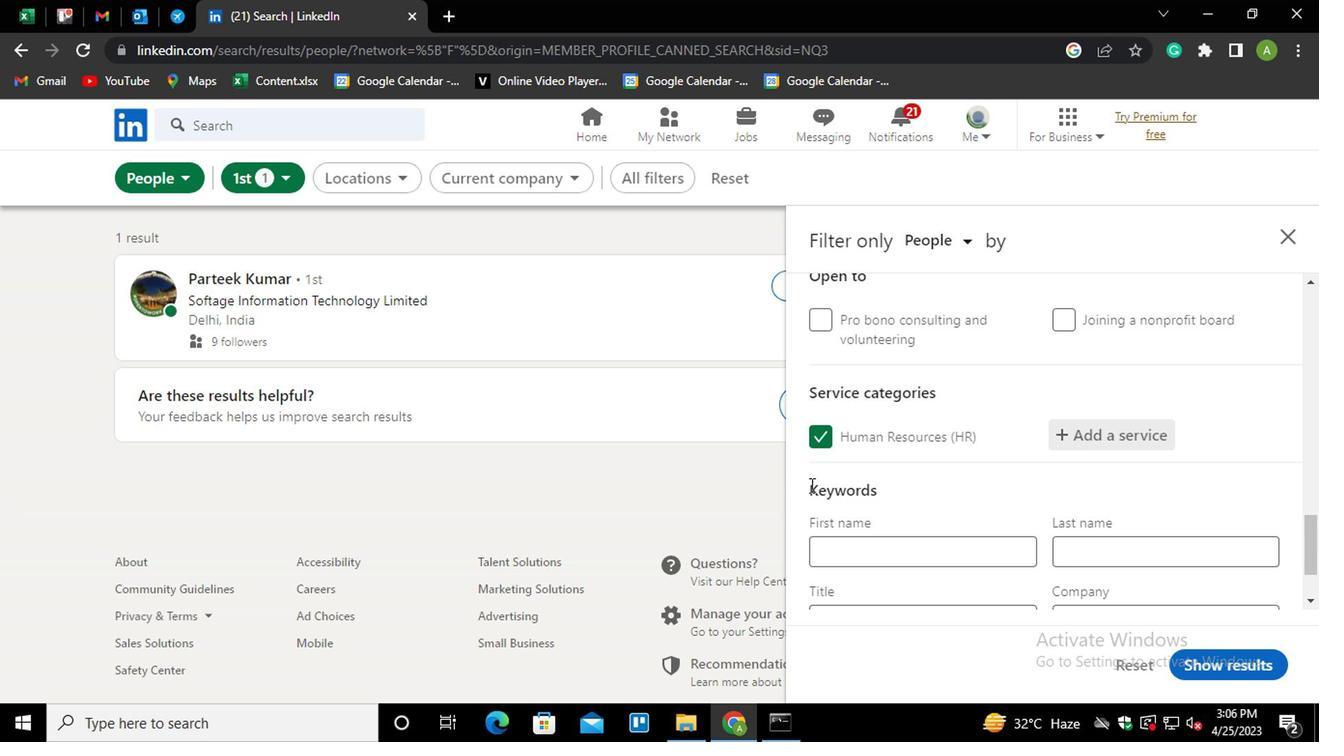 
Action: Mouse scrolled (814, 483) with delta (0, 0)
Screenshot: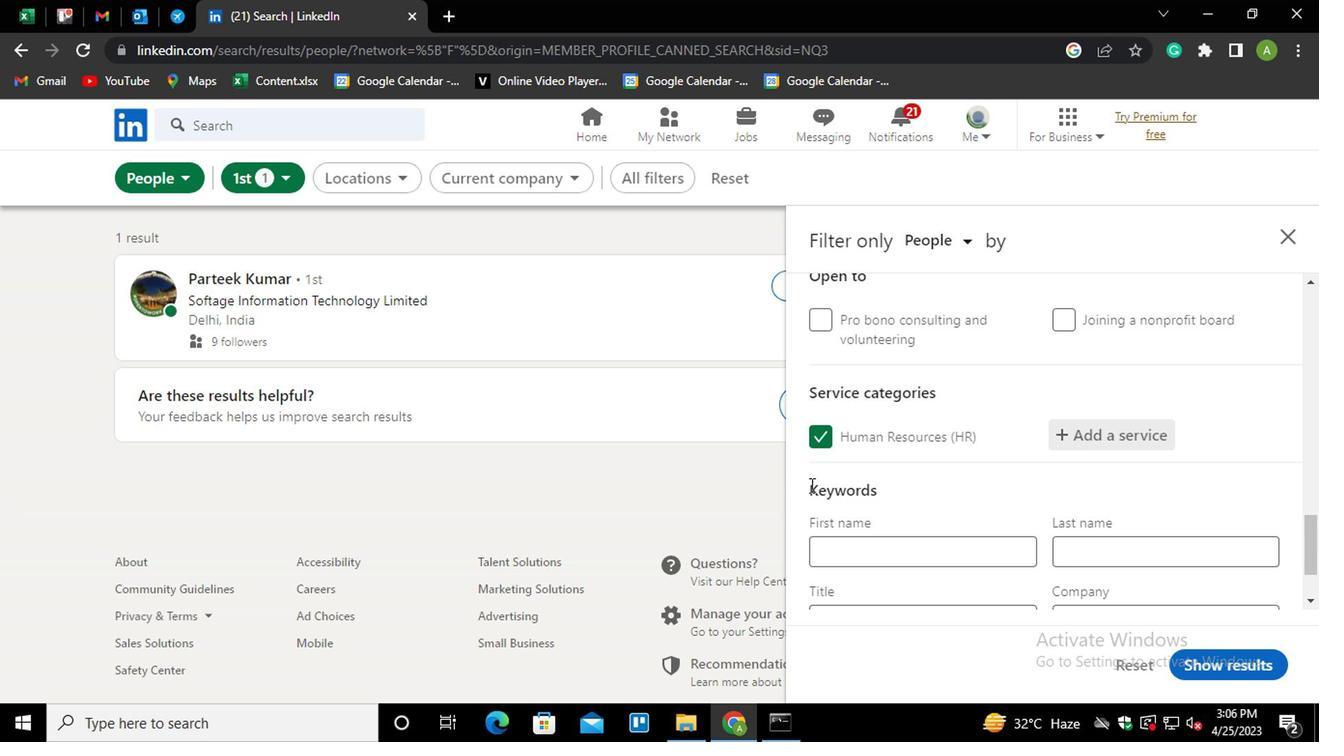 
Action: Mouse scrolled (814, 483) with delta (0, 0)
Screenshot: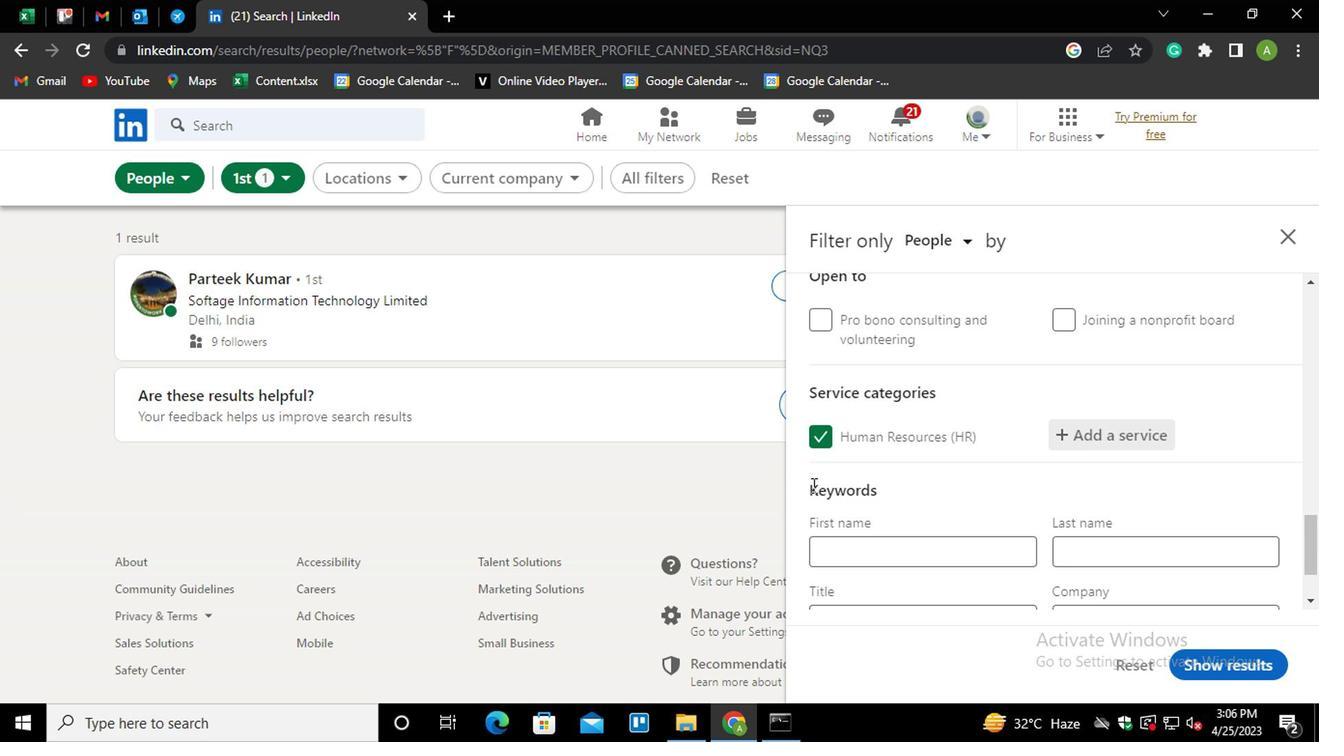 
Action: Mouse moved to (861, 512)
Screenshot: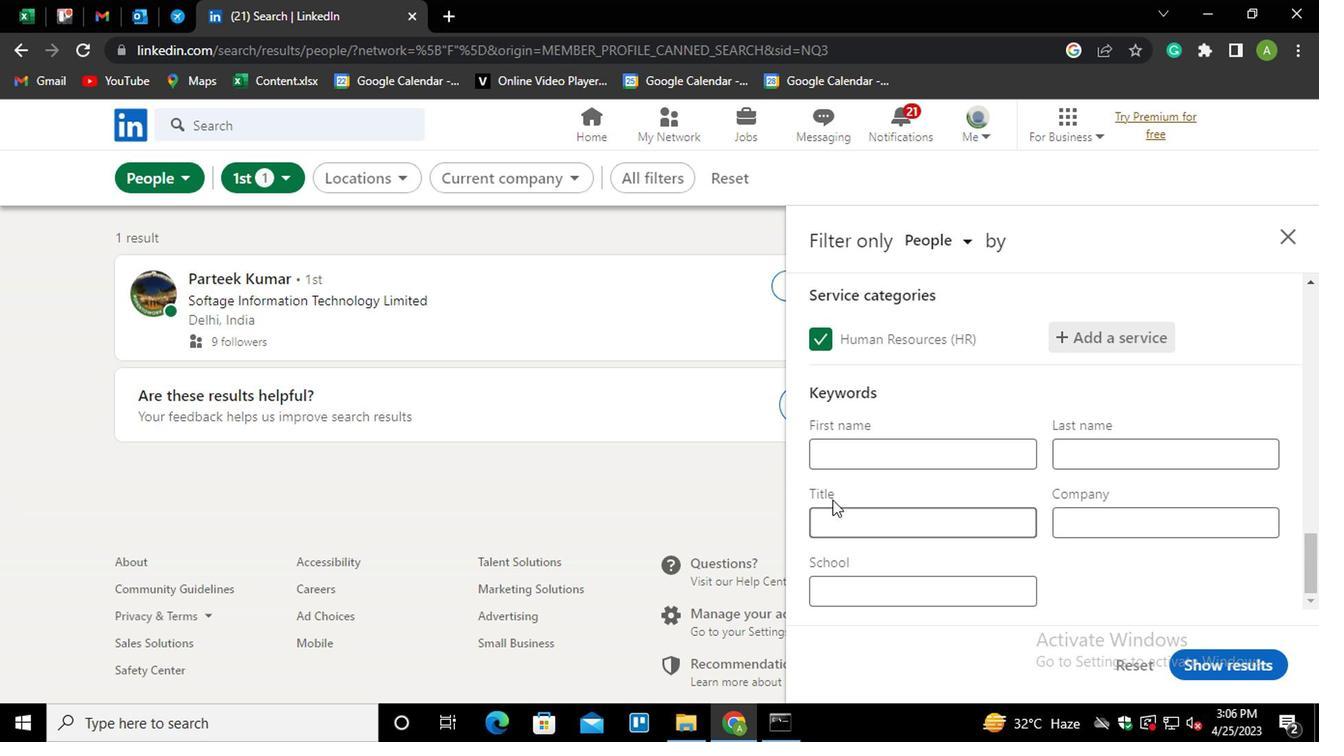 
Action: Mouse pressed left at (861, 512)
Screenshot: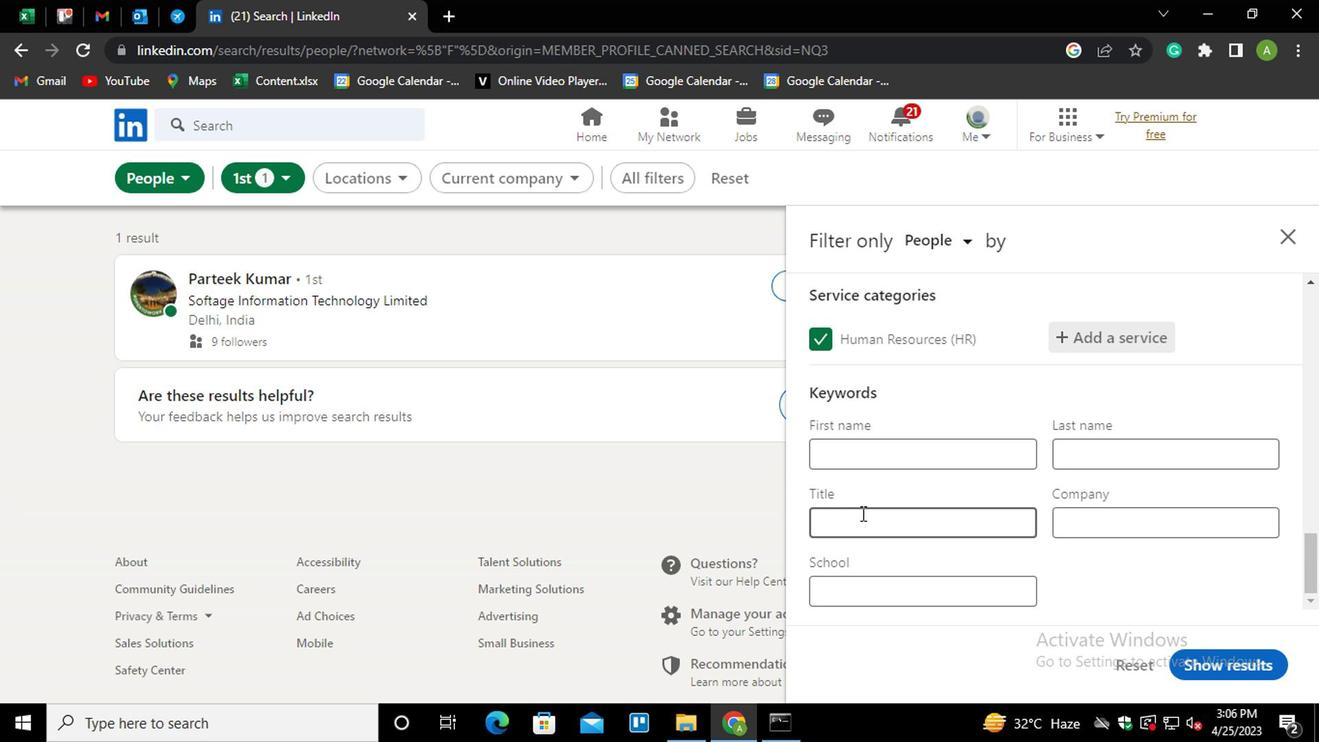 
Action: Mouse moved to (855, 518)
Screenshot: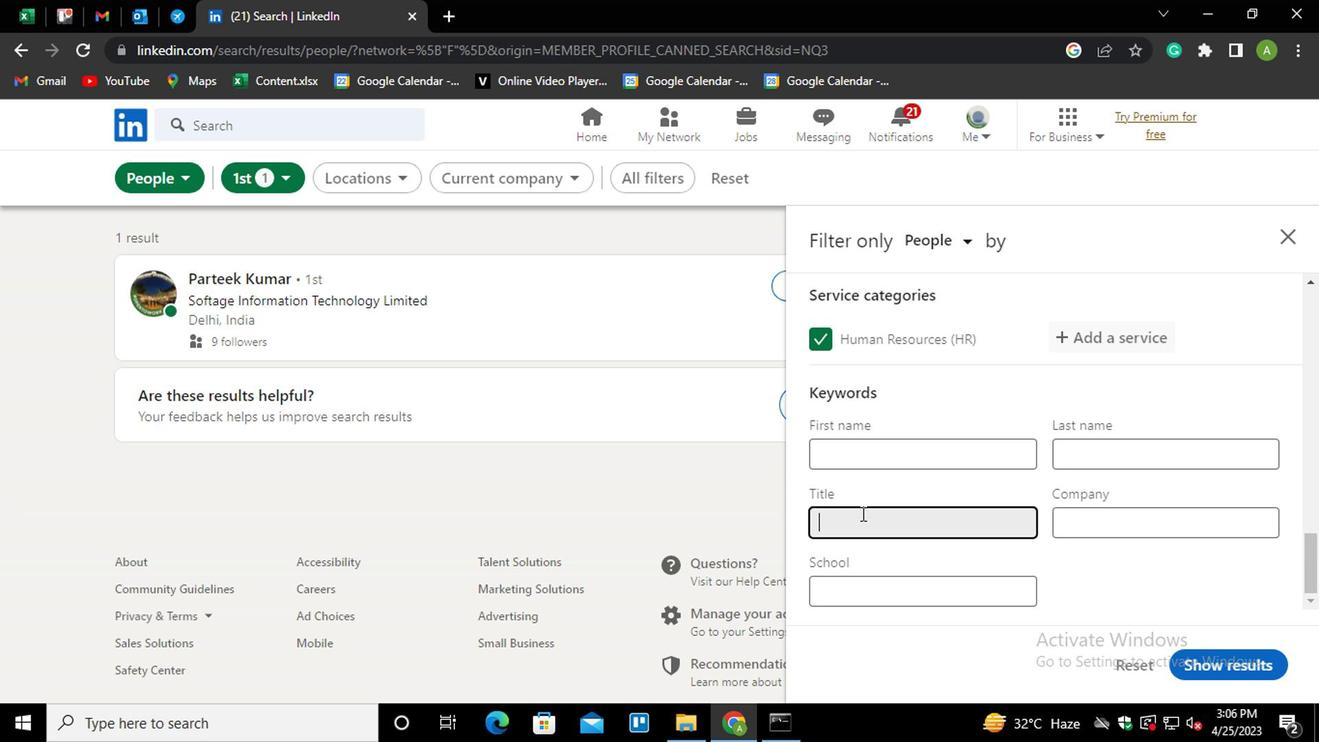 
Action: Key pressed <Key.shift_r>HEAD
Screenshot: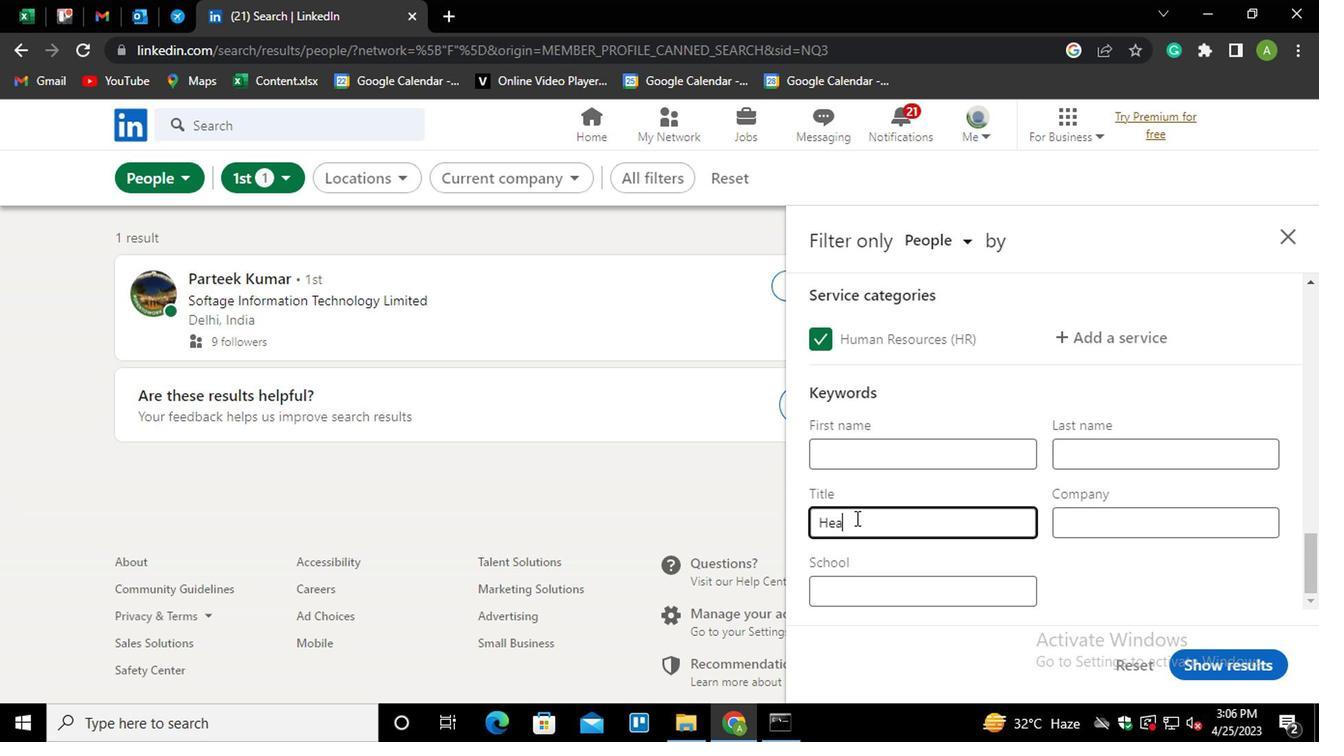 
Action: Mouse moved to (1186, 571)
Screenshot: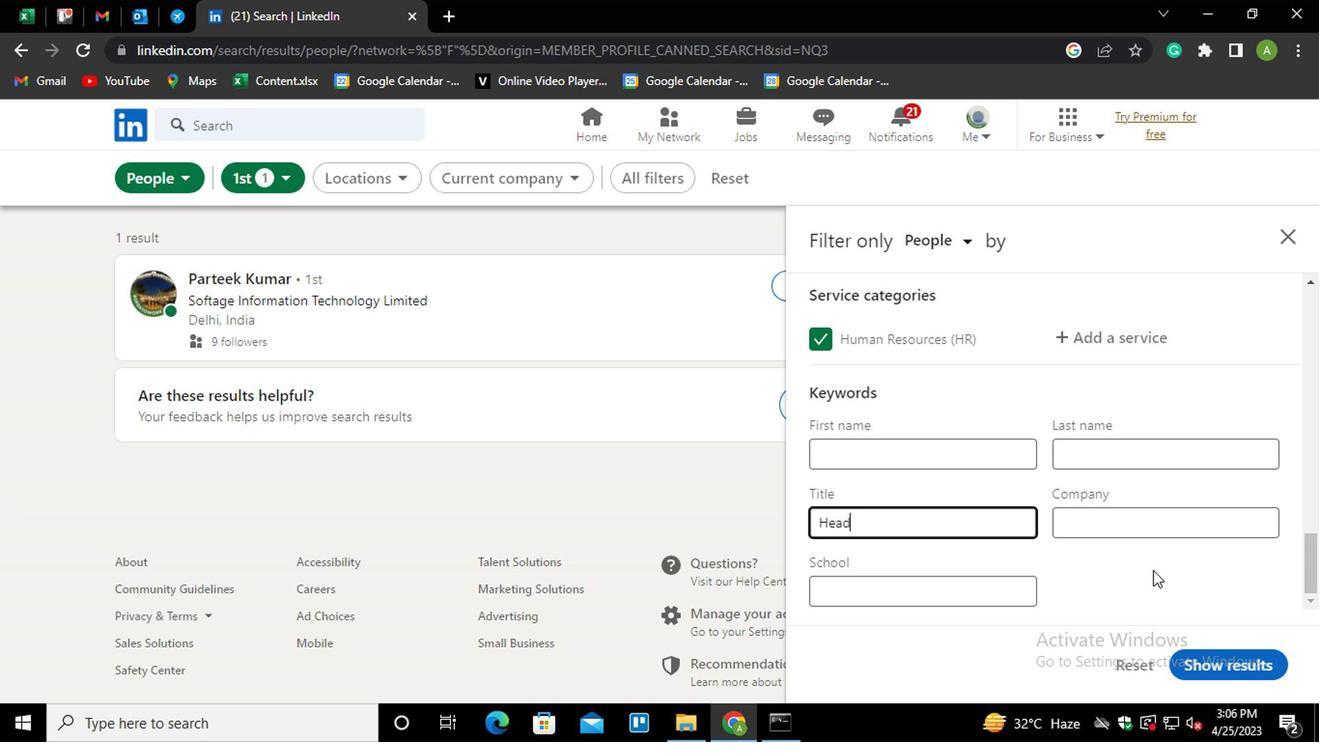 
Action: Mouse pressed left at (1186, 571)
Screenshot: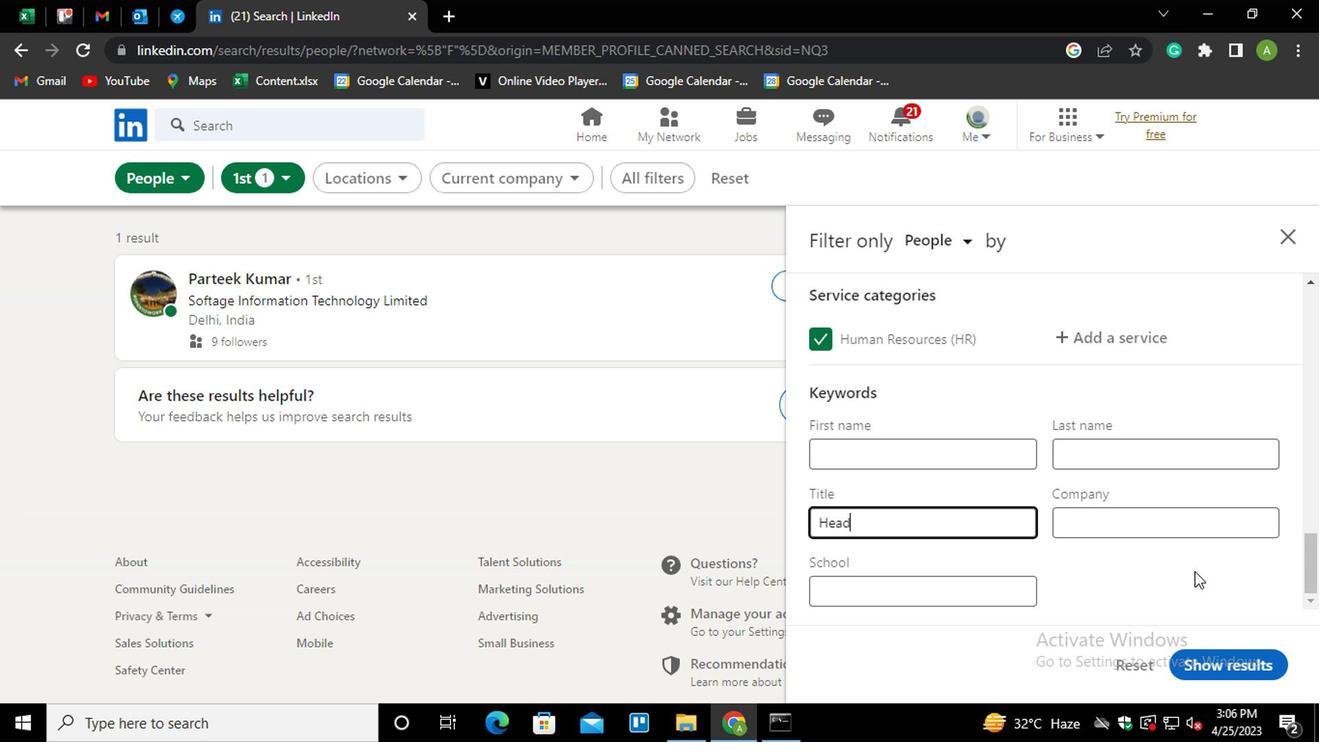 
Action: Mouse moved to (1217, 659)
Screenshot: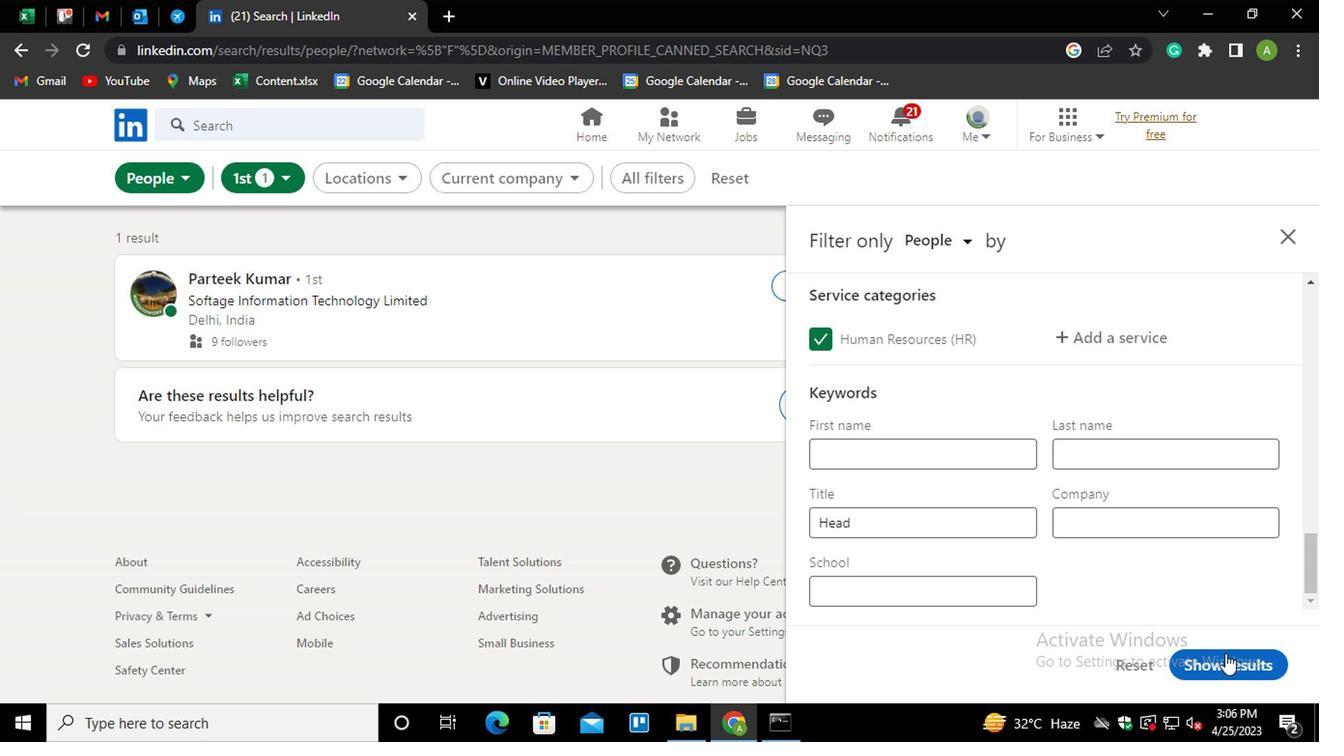 
Action: Mouse pressed left at (1217, 659)
Screenshot: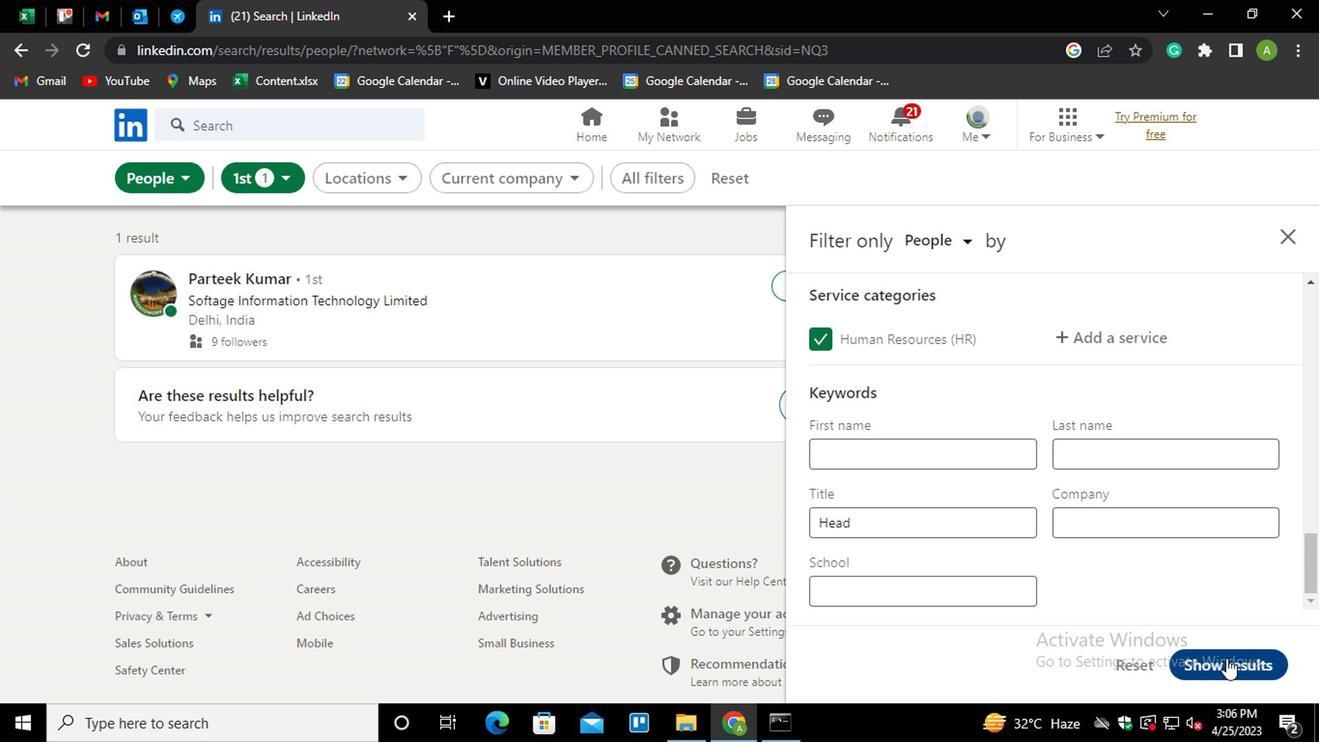 
Action: Mouse moved to (1148, 521)
Screenshot: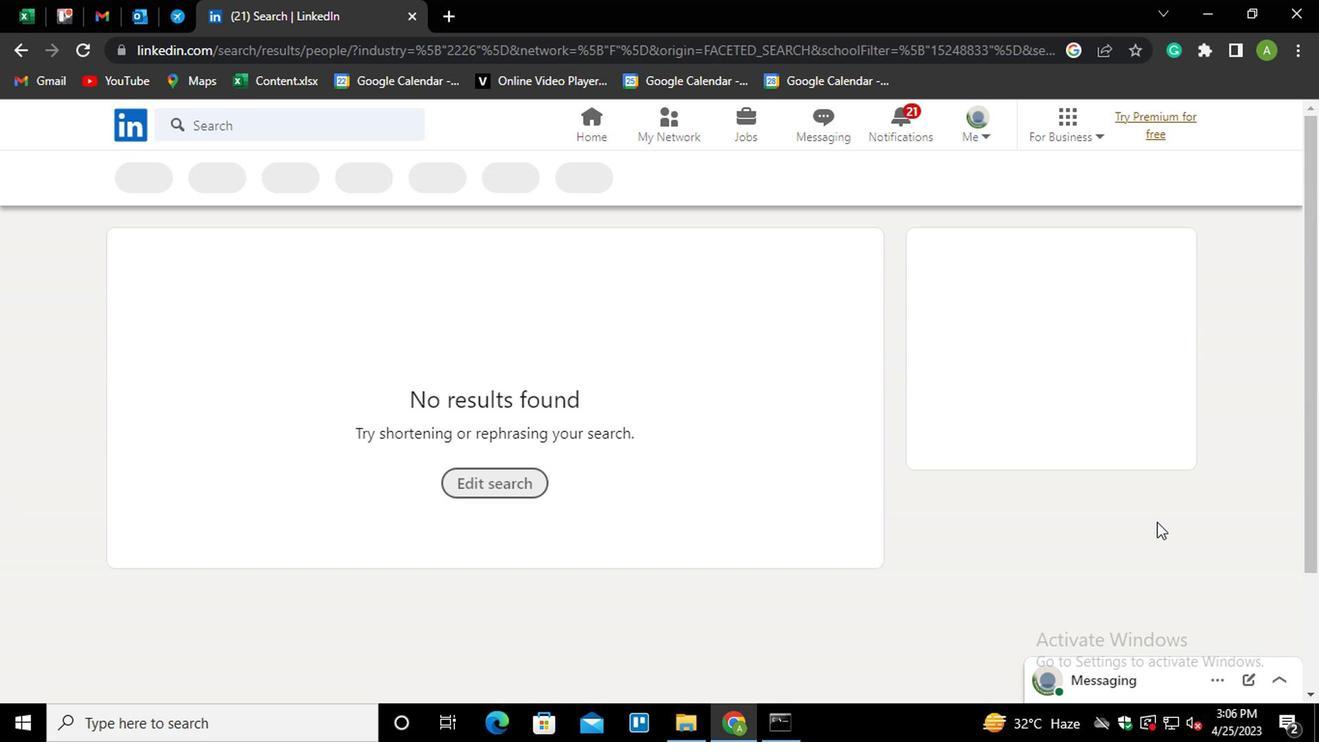 
